 Task: Look for space in Thornton, United States from 5th June, 2023 to 16th June, 2023 for 2 adults in price range Rs.14000 to Rs.18000. Place can be entire place with 1  bedroom having 1 bed and 1 bathroom. Property type can be house, flat, guest house, hotel. Booking option can be shelf check-in. Required host language is English.
Action: Mouse moved to (527, 113)
Screenshot: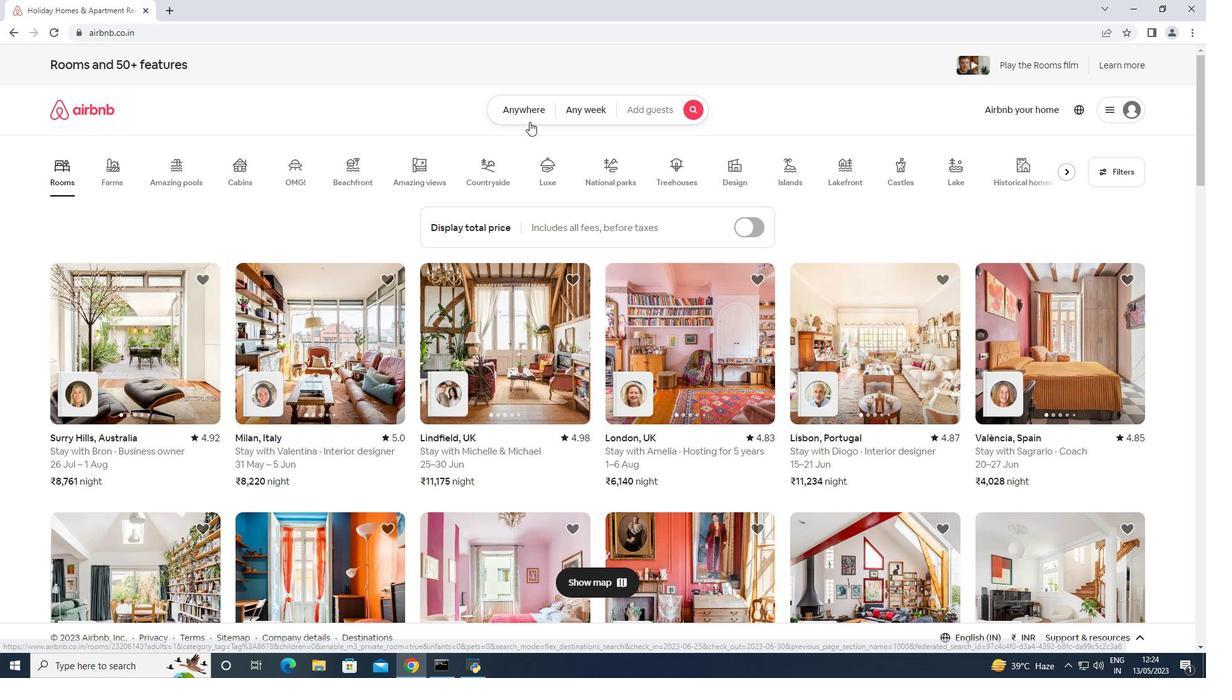 
Action: Mouse pressed left at (527, 113)
Screenshot: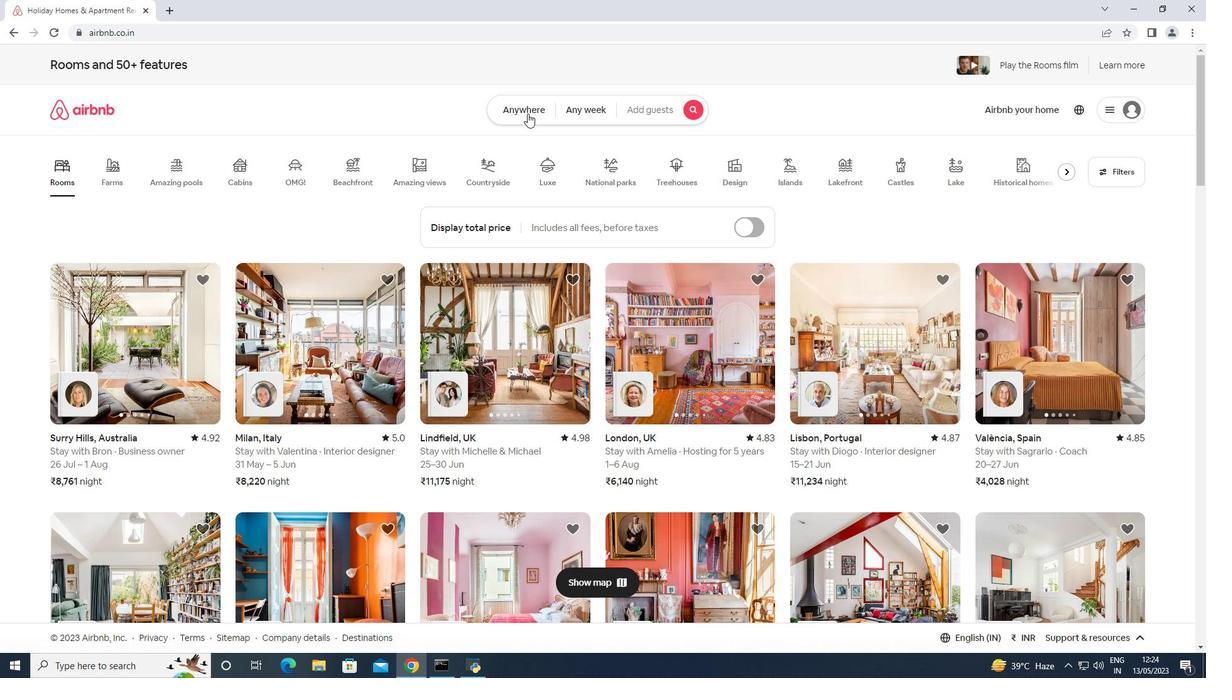 
Action: Mouse moved to (468, 152)
Screenshot: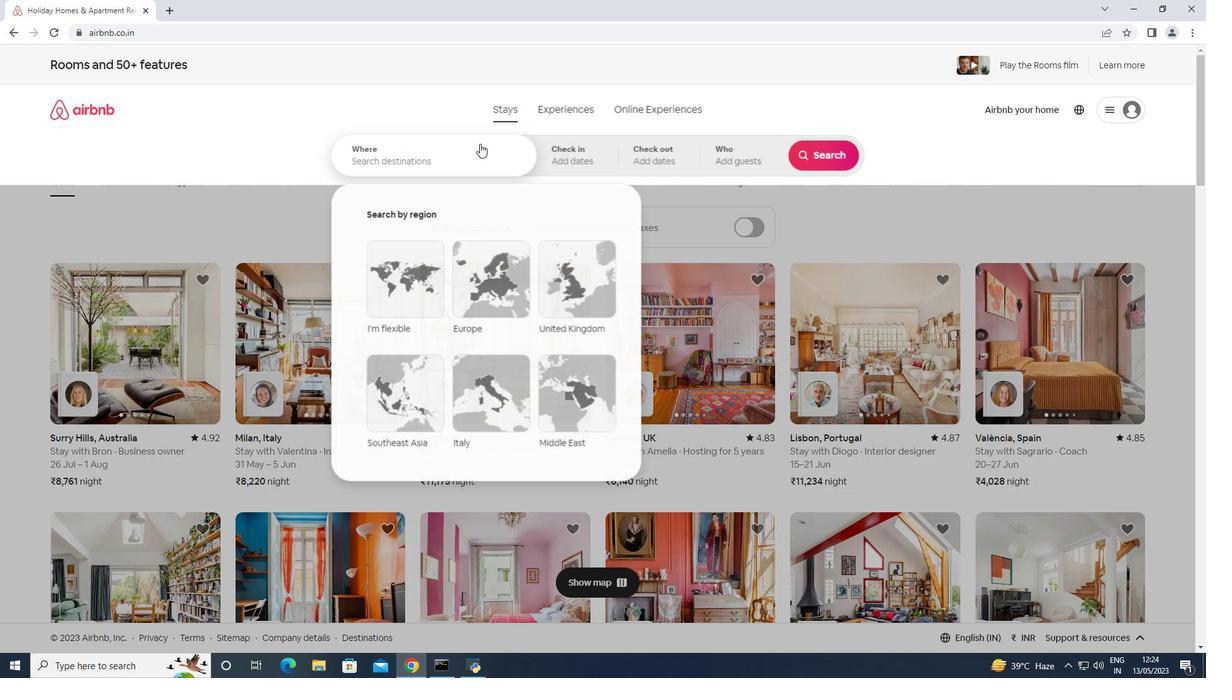
Action: Mouse pressed left at (468, 152)
Screenshot: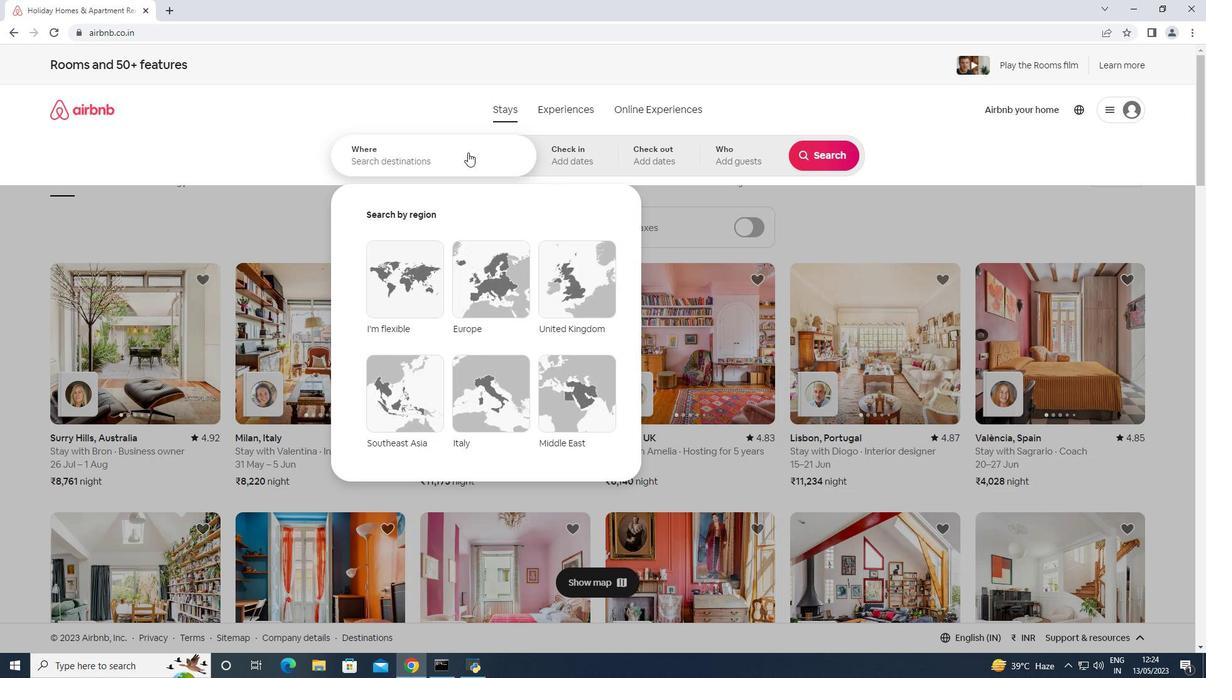 
Action: Key pressed <Key.shift>Tj<Key.backspace>hornton,<Key.space><Key.shift>United<Key.space><Key.shift>States<Key.enter>
Screenshot: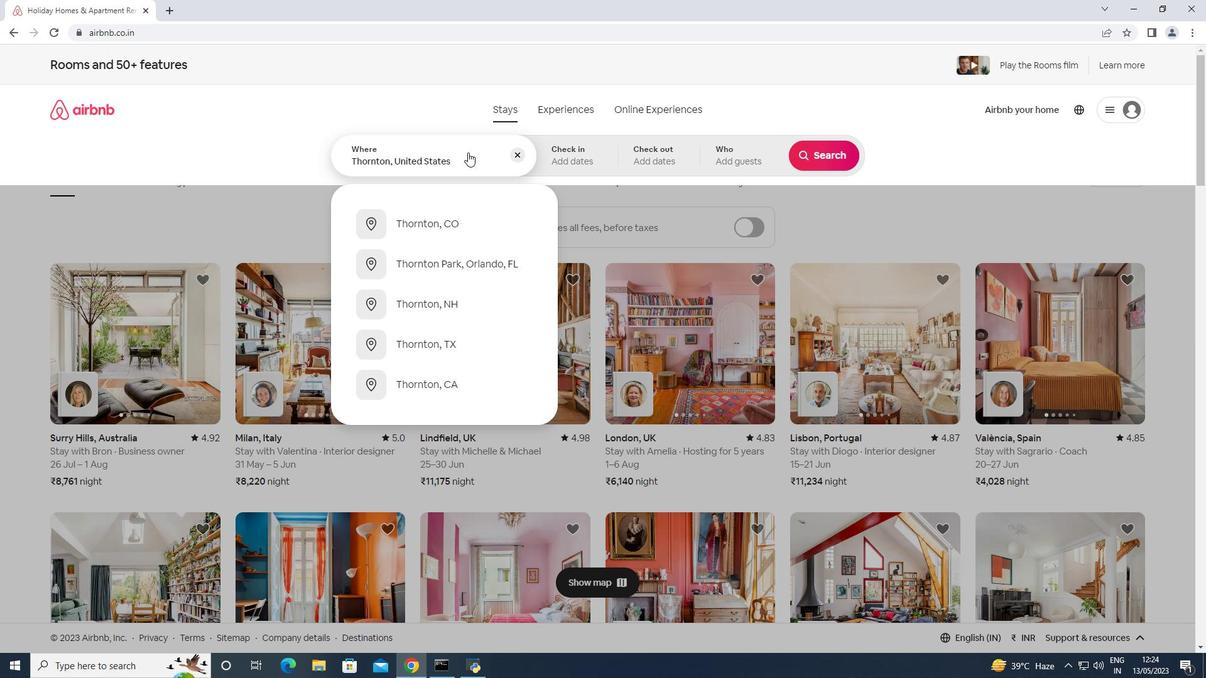 
Action: Mouse moved to (659, 339)
Screenshot: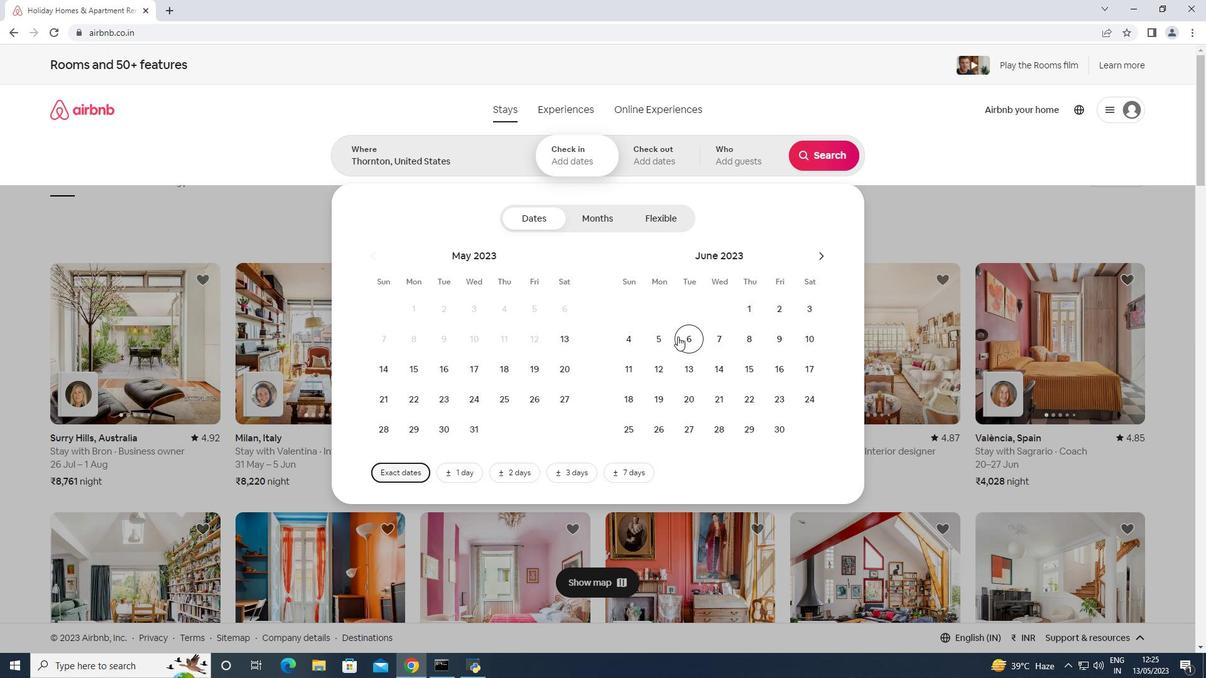 
Action: Mouse pressed left at (659, 339)
Screenshot: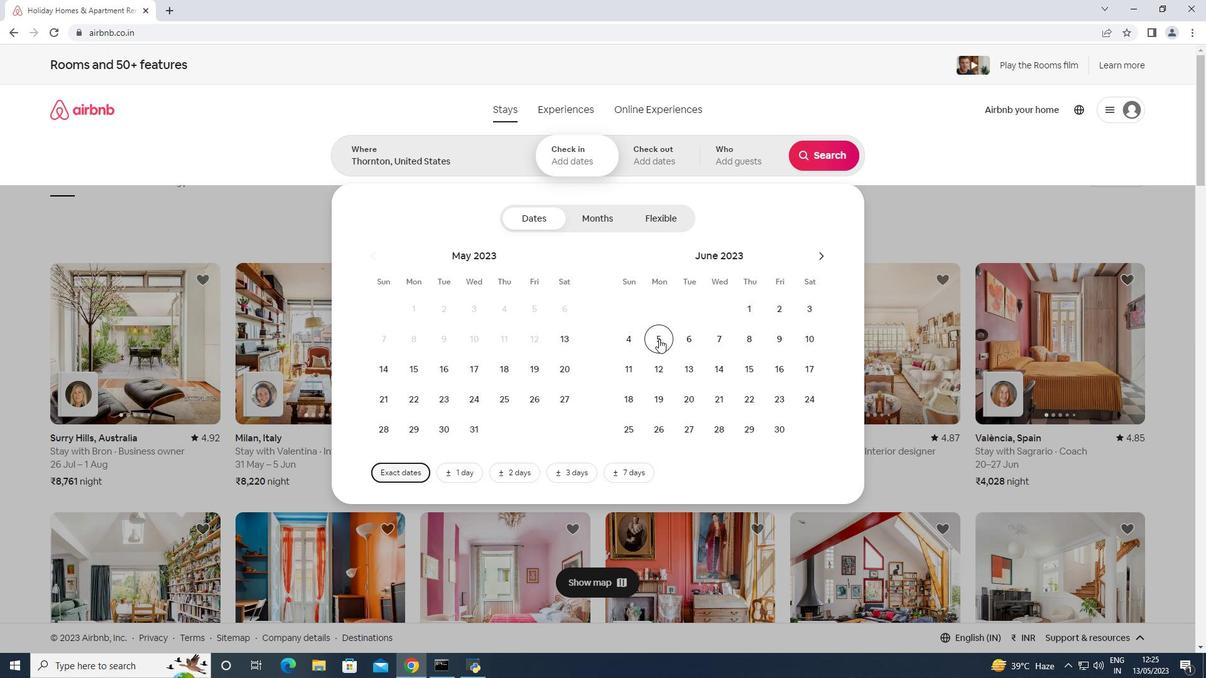 
Action: Mouse moved to (776, 367)
Screenshot: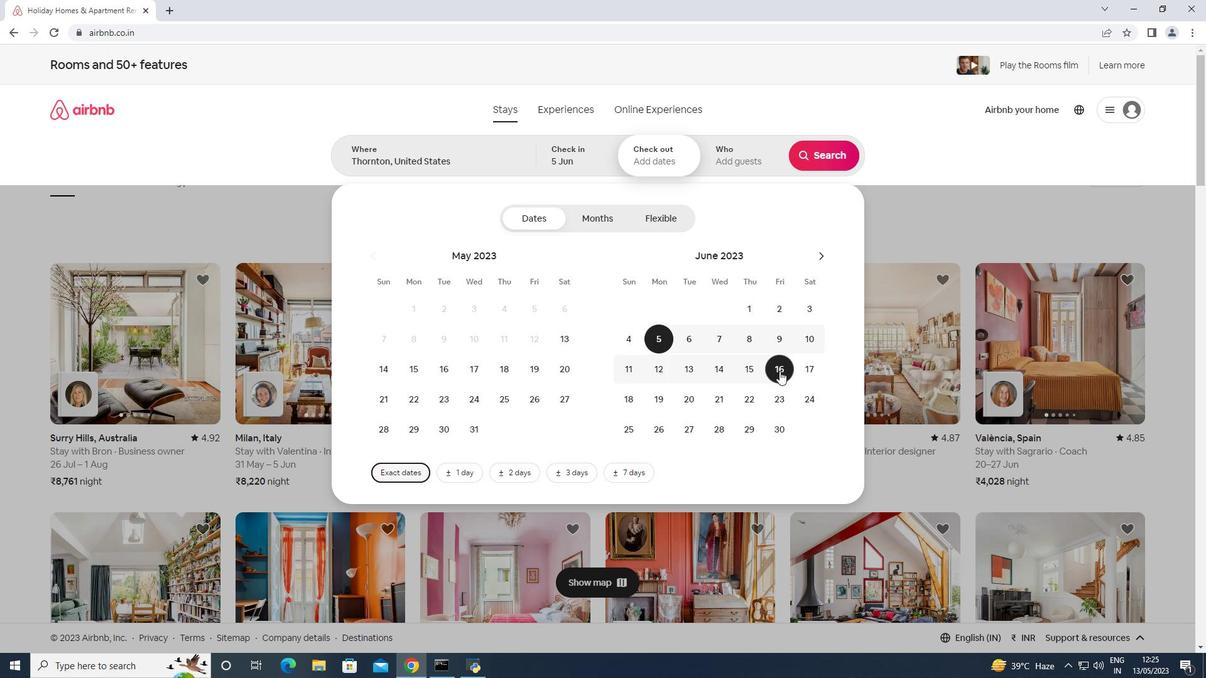 
Action: Mouse pressed left at (776, 367)
Screenshot: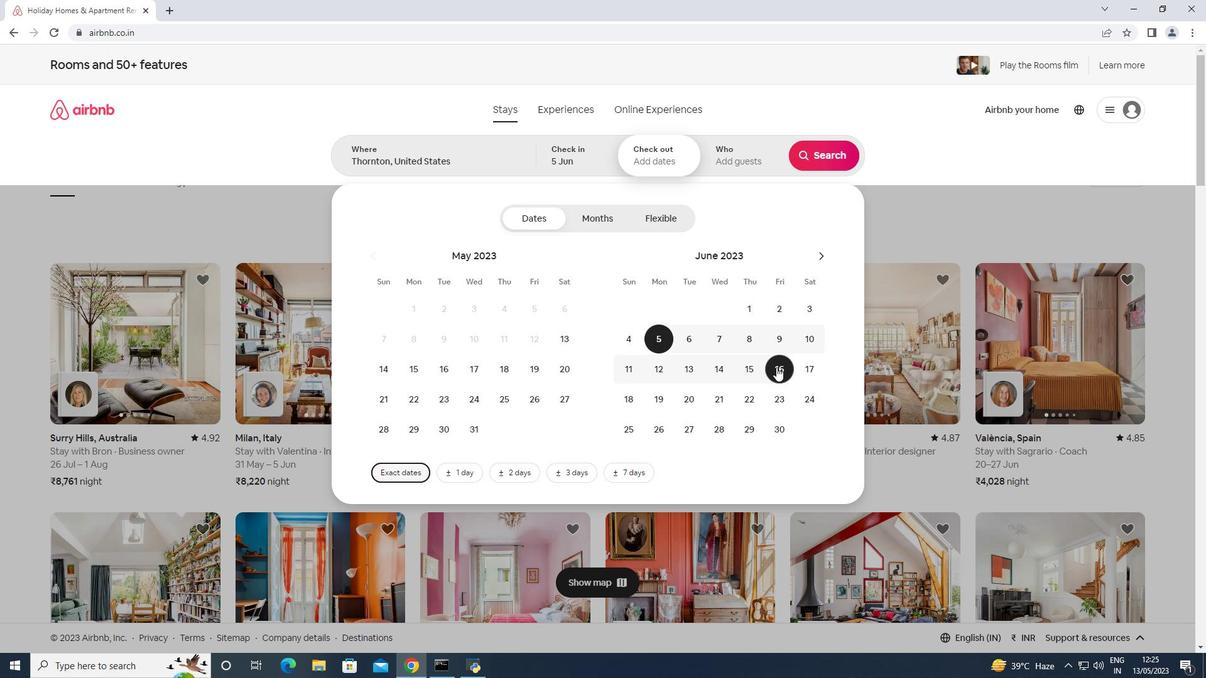 
Action: Mouse moved to (750, 167)
Screenshot: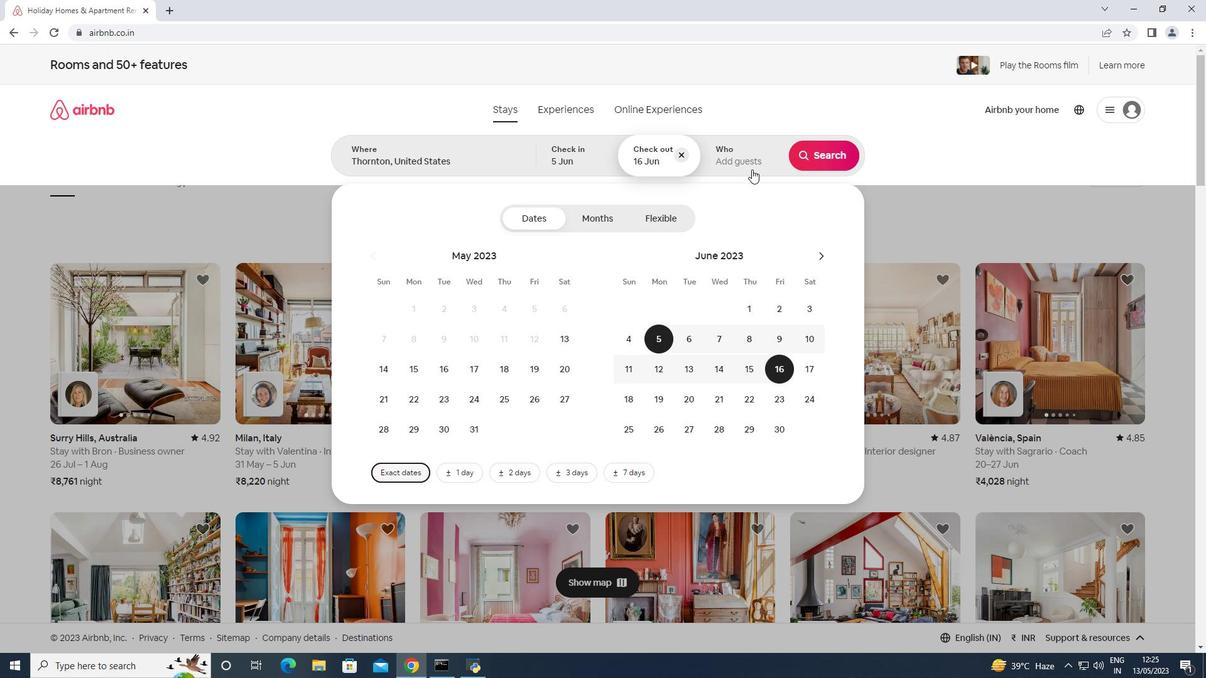 
Action: Mouse pressed left at (750, 167)
Screenshot: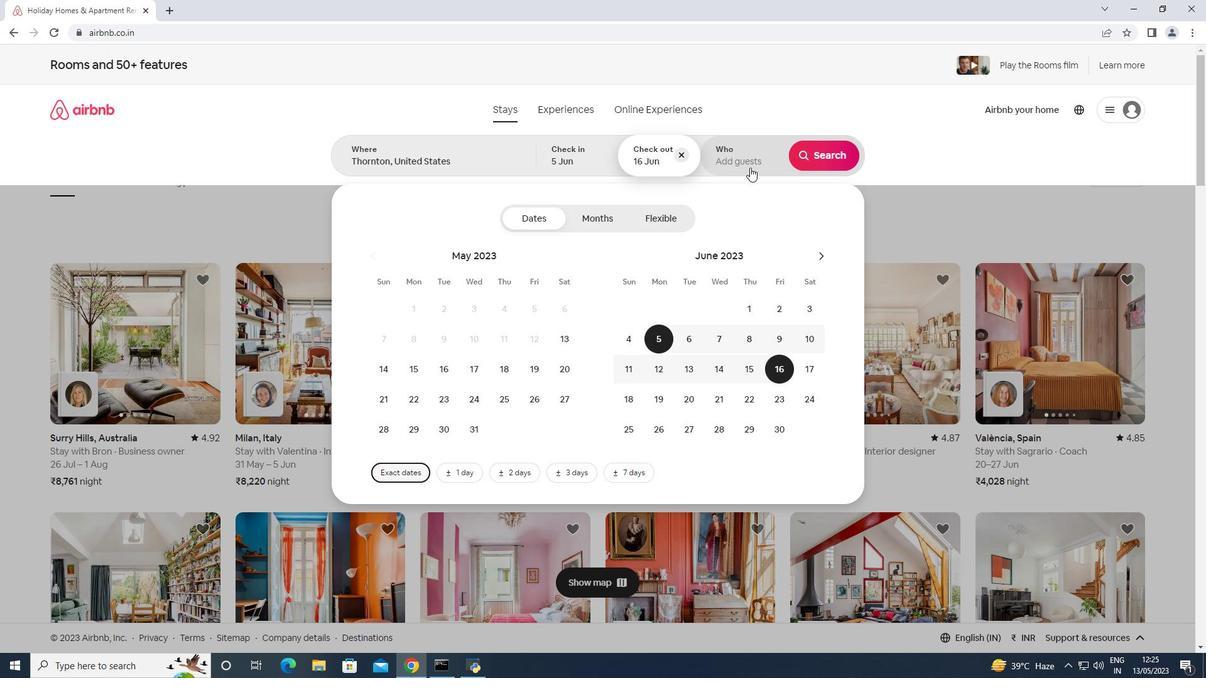 
Action: Mouse moved to (825, 222)
Screenshot: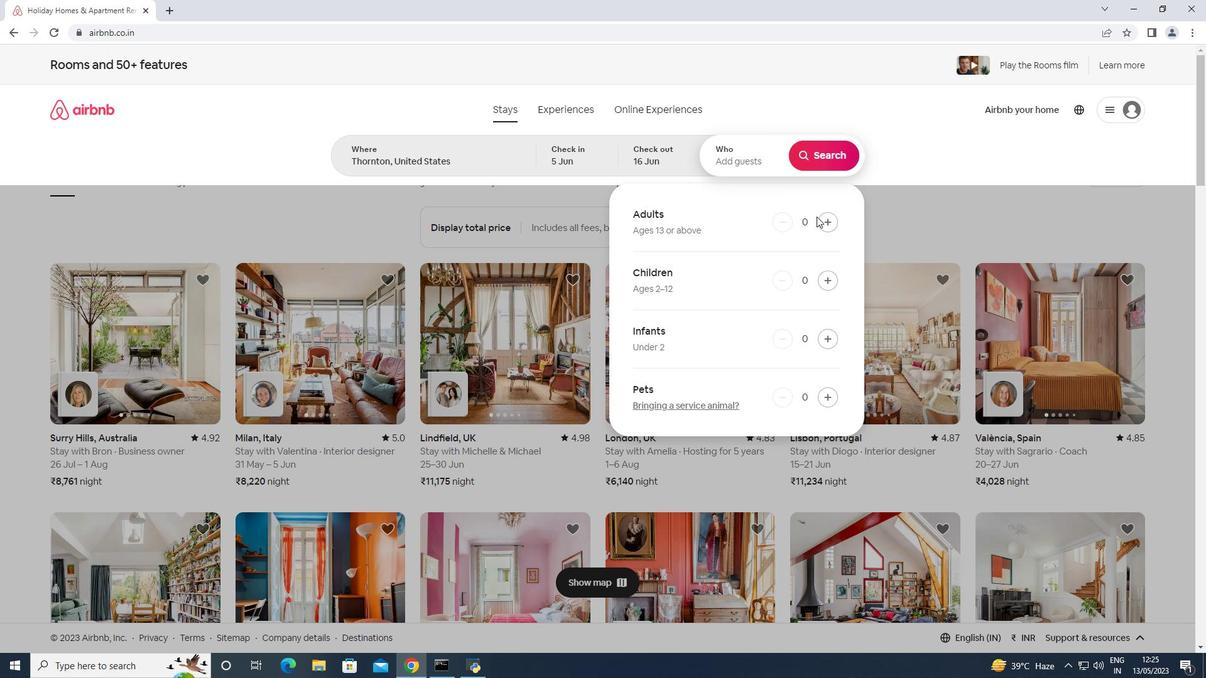 
Action: Mouse pressed left at (825, 222)
Screenshot: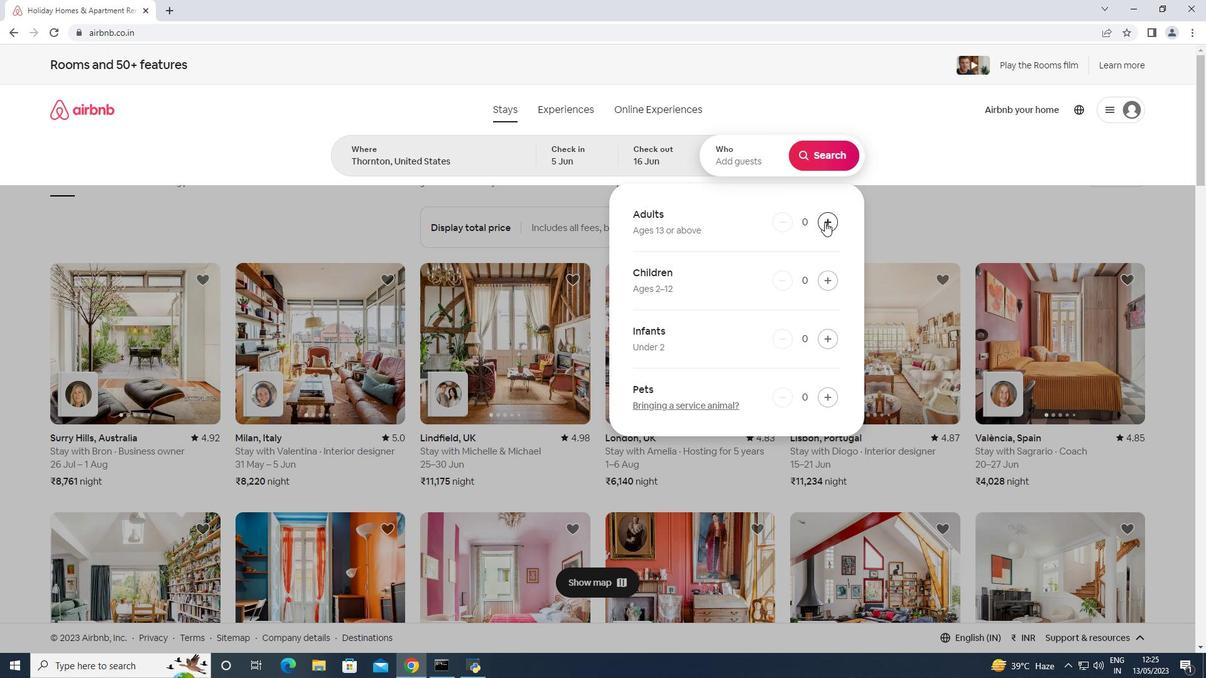 
Action: Mouse pressed left at (825, 222)
Screenshot: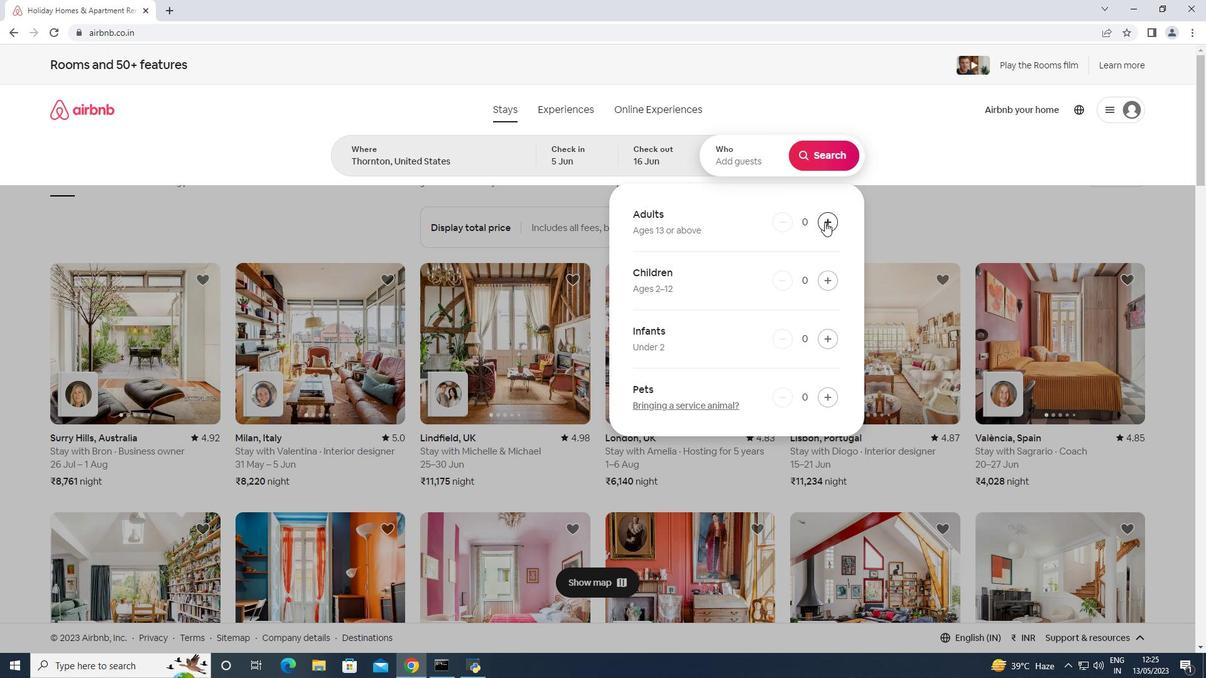 
Action: Mouse moved to (815, 155)
Screenshot: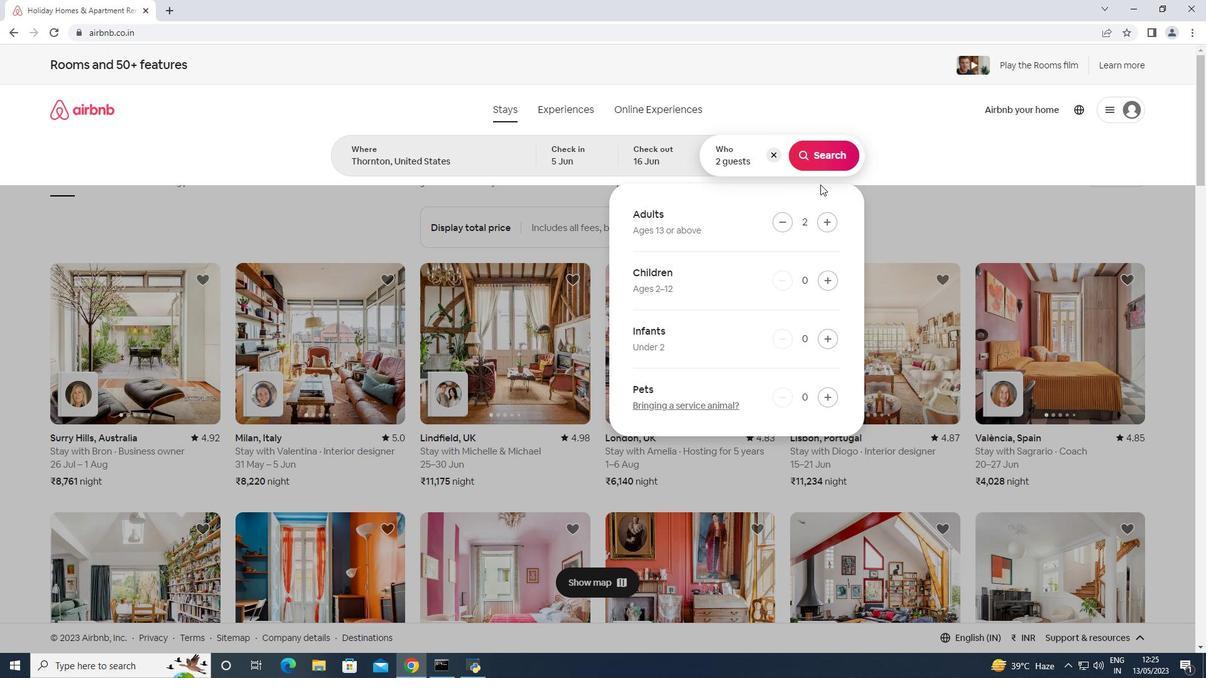 
Action: Mouse pressed left at (815, 155)
Screenshot: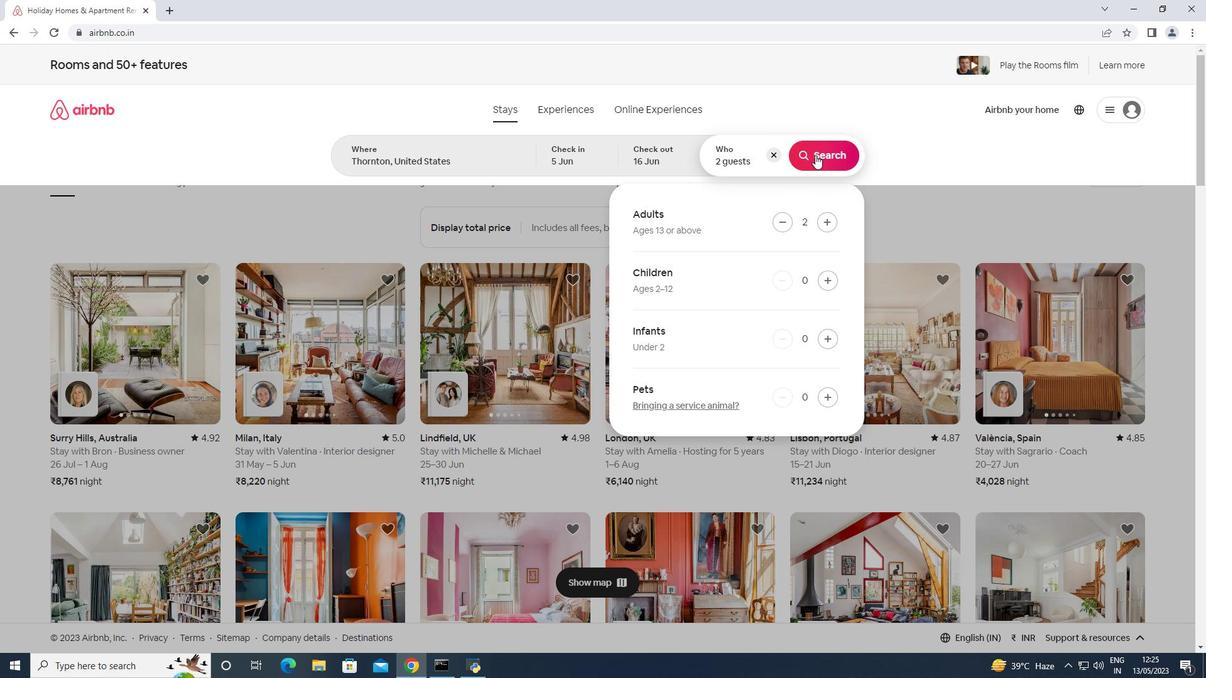 
Action: Mouse moved to (1138, 120)
Screenshot: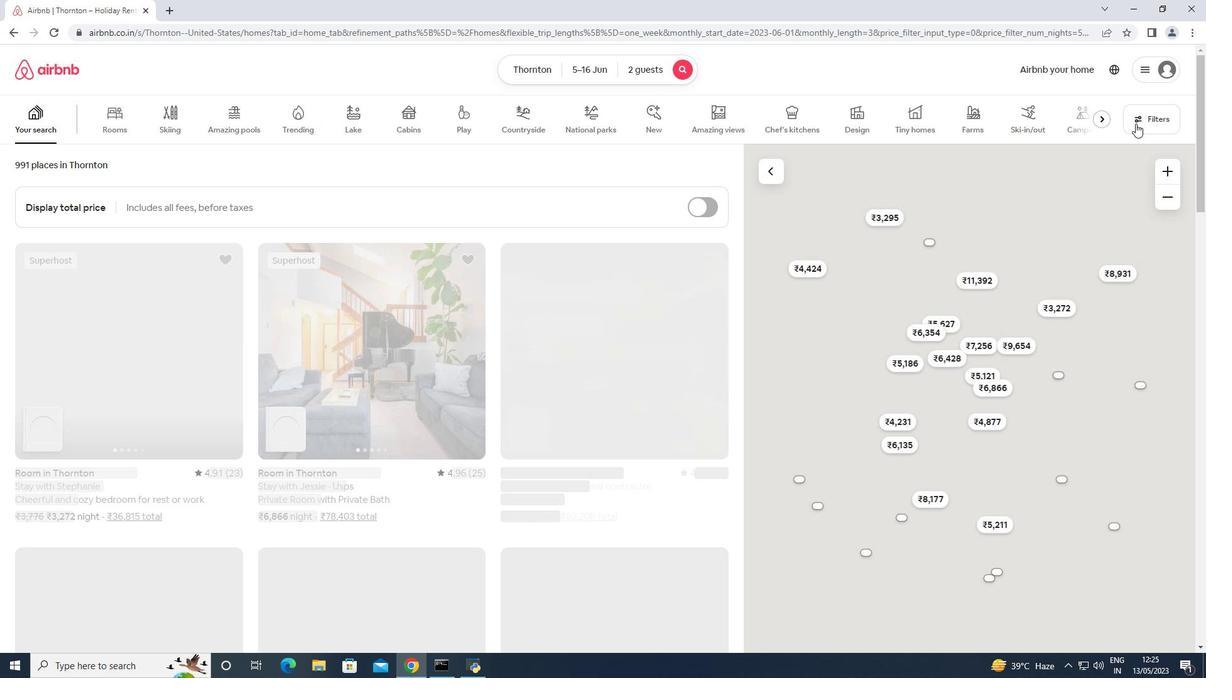 
Action: Mouse pressed left at (1138, 120)
Screenshot: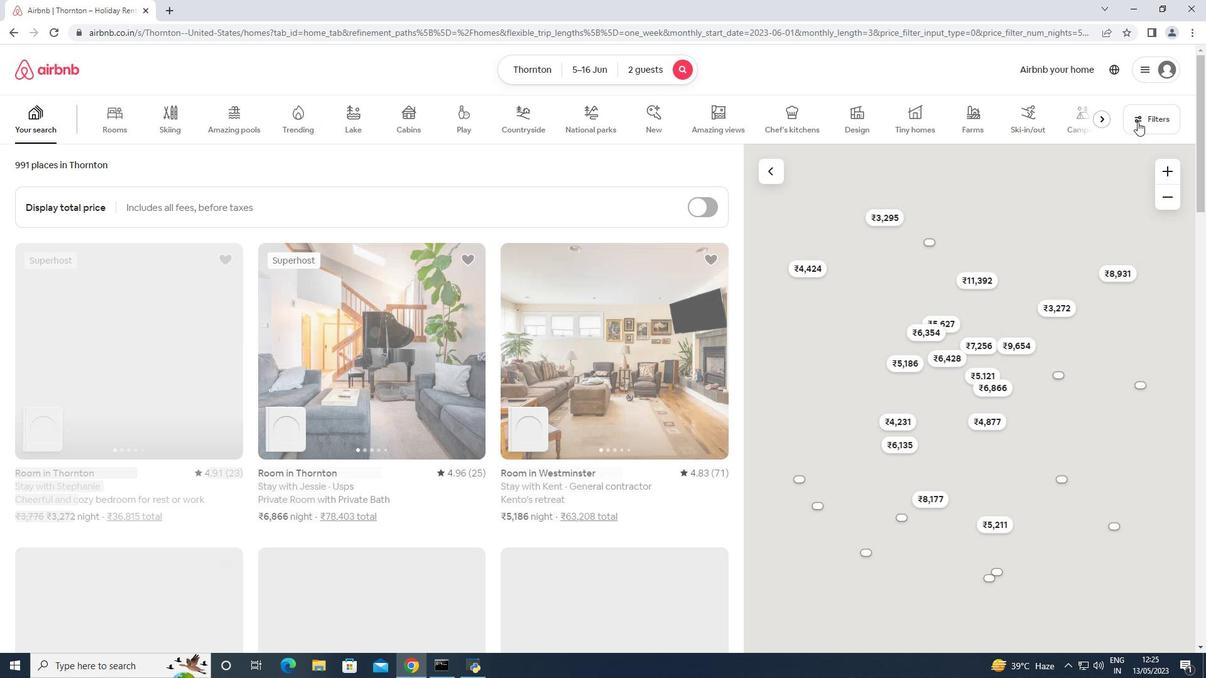 
Action: Mouse moved to (506, 421)
Screenshot: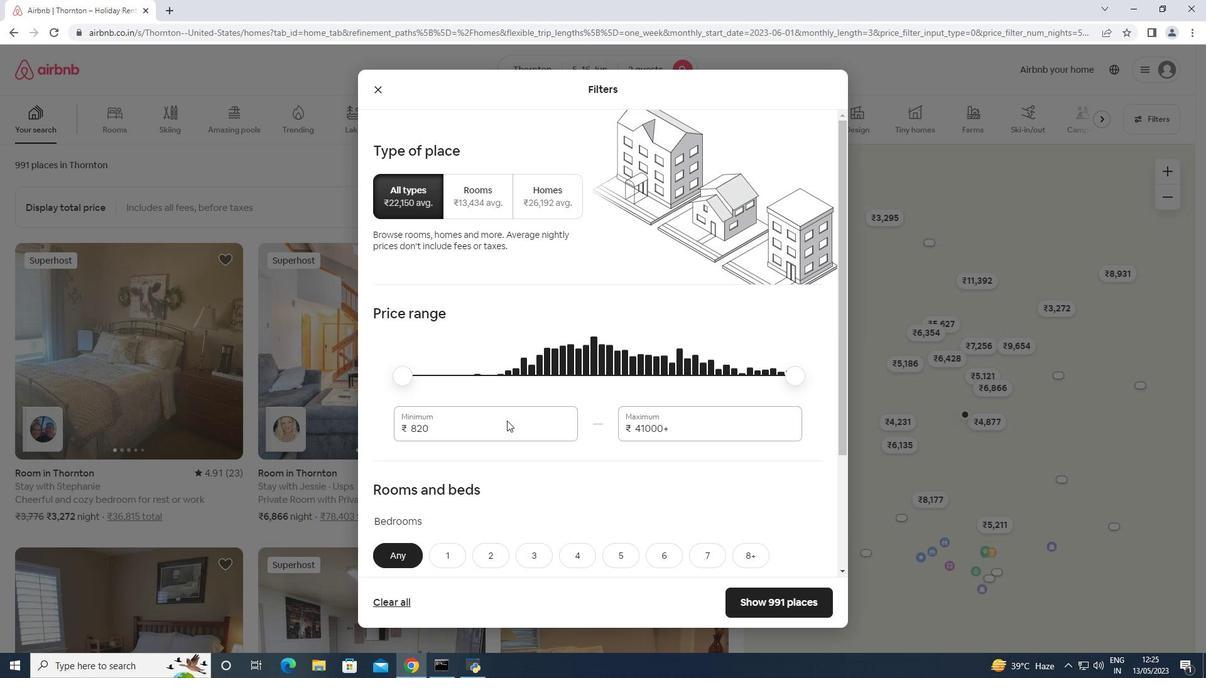 
Action: Mouse pressed left at (506, 421)
Screenshot: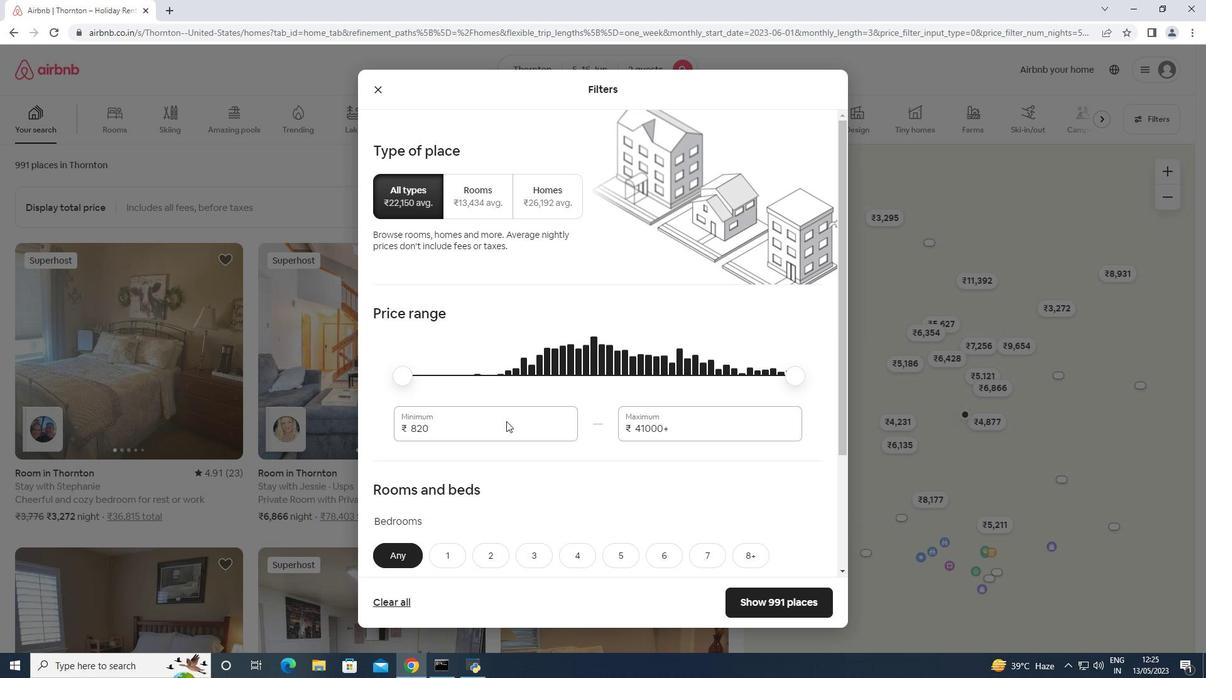 
Action: Mouse moved to (506, 421)
Screenshot: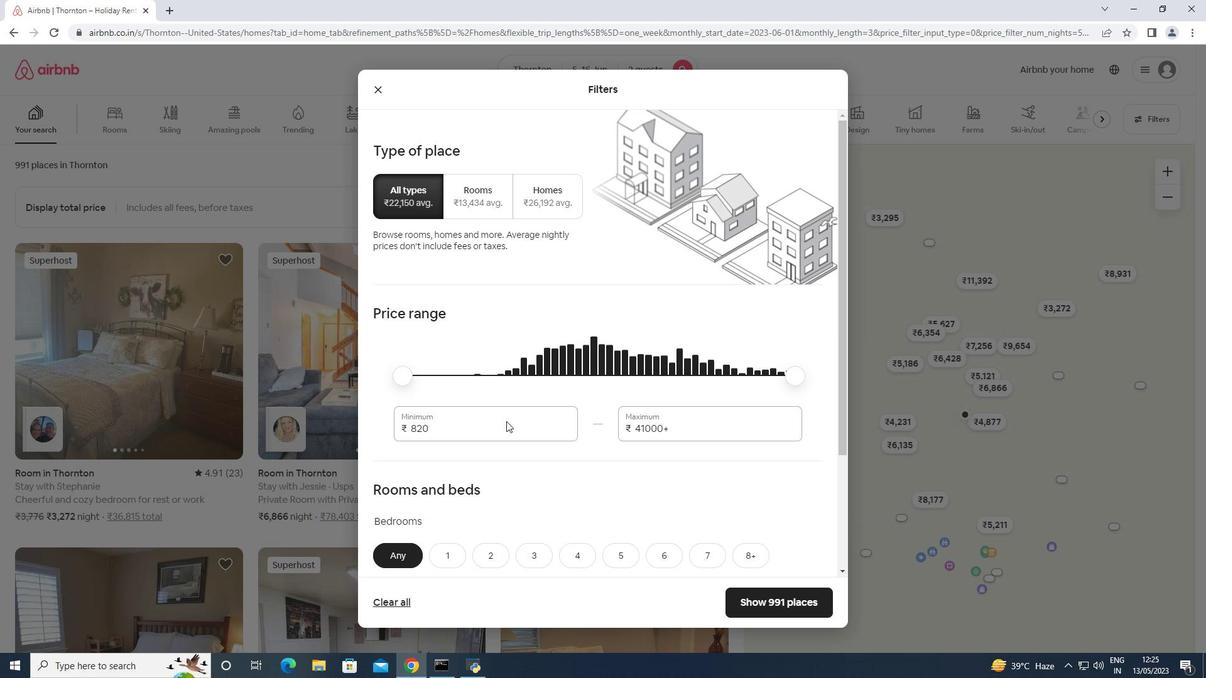 
Action: Mouse pressed left at (506, 421)
Screenshot: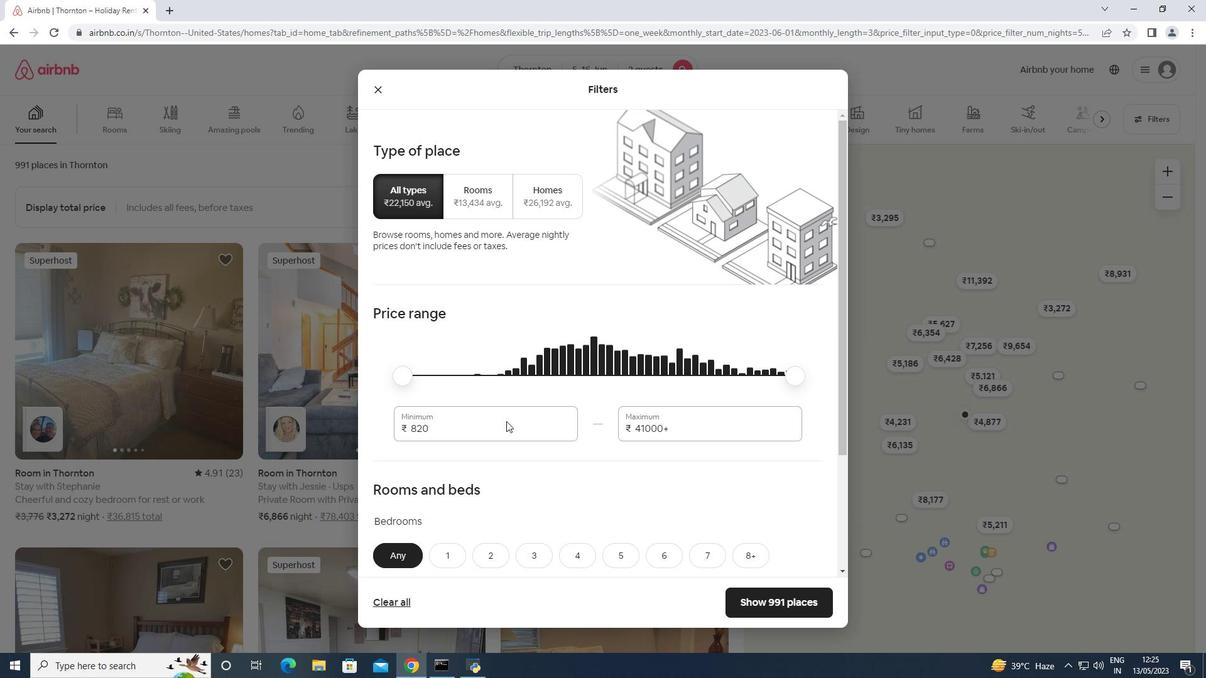
Action: Key pressed <Key.backspace><Key.backspace><Key.backspace>14000<Key.tab>18000
Screenshot: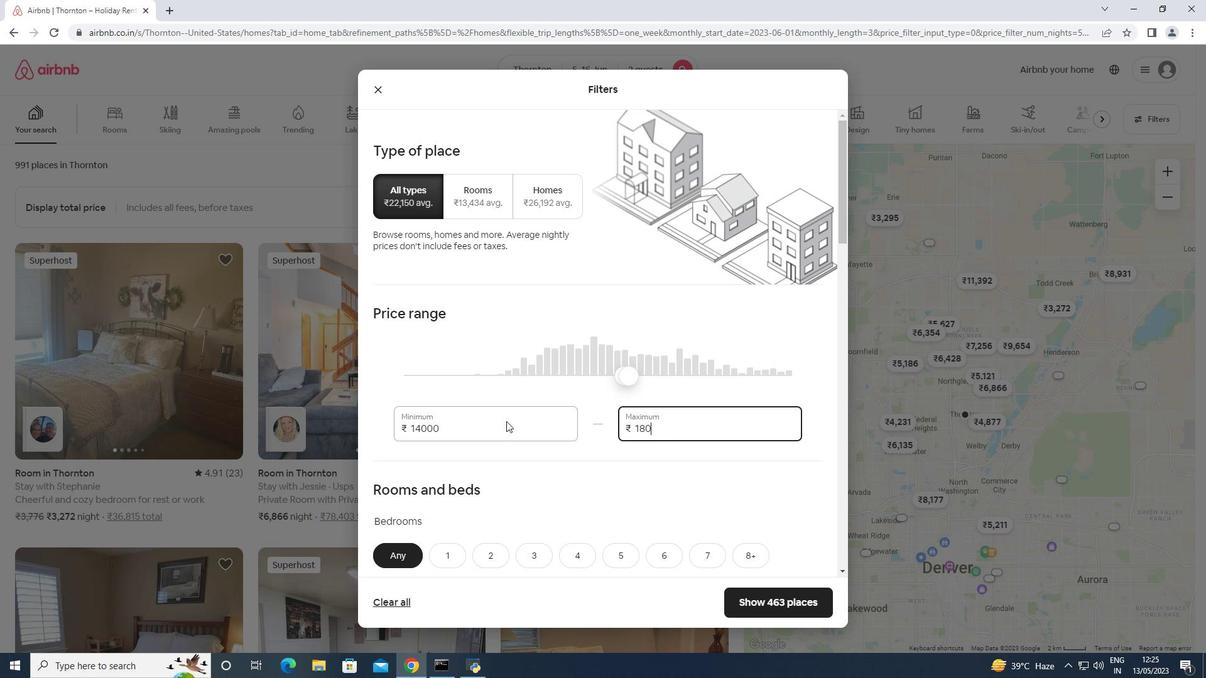 
Action: Mouse moved to (504, 416)
Screenshot: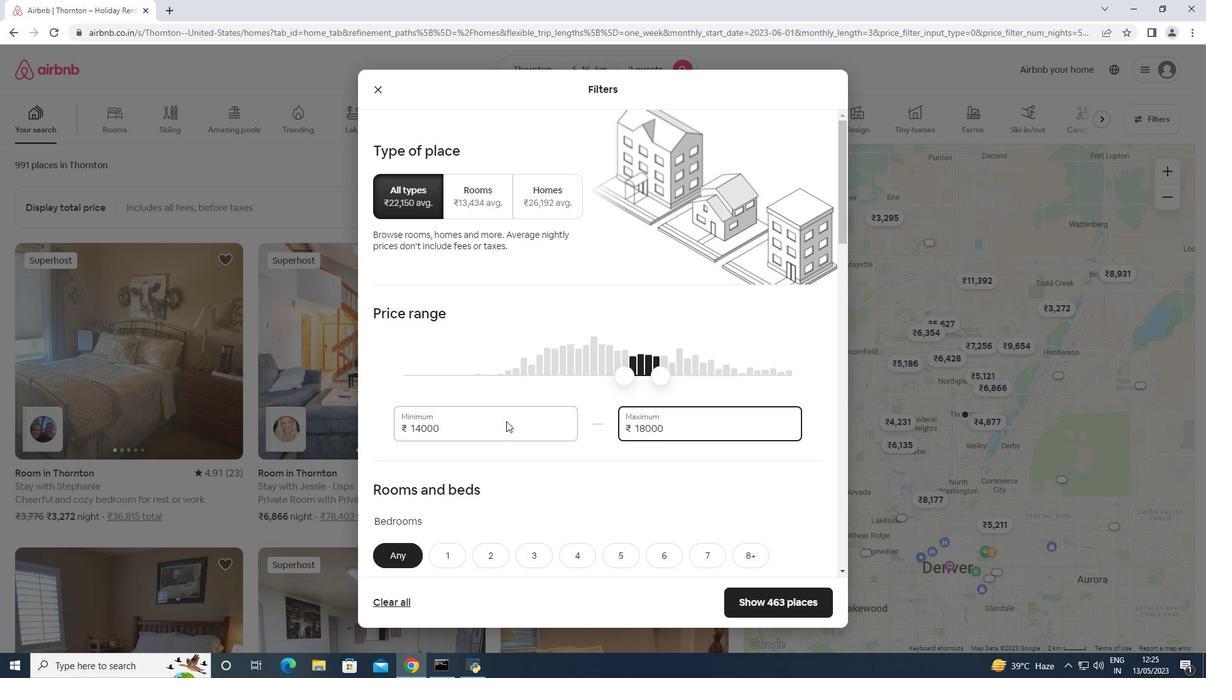 
Action: Mouse scrolled (504, 416) with delta (0, 0)
Screenshot: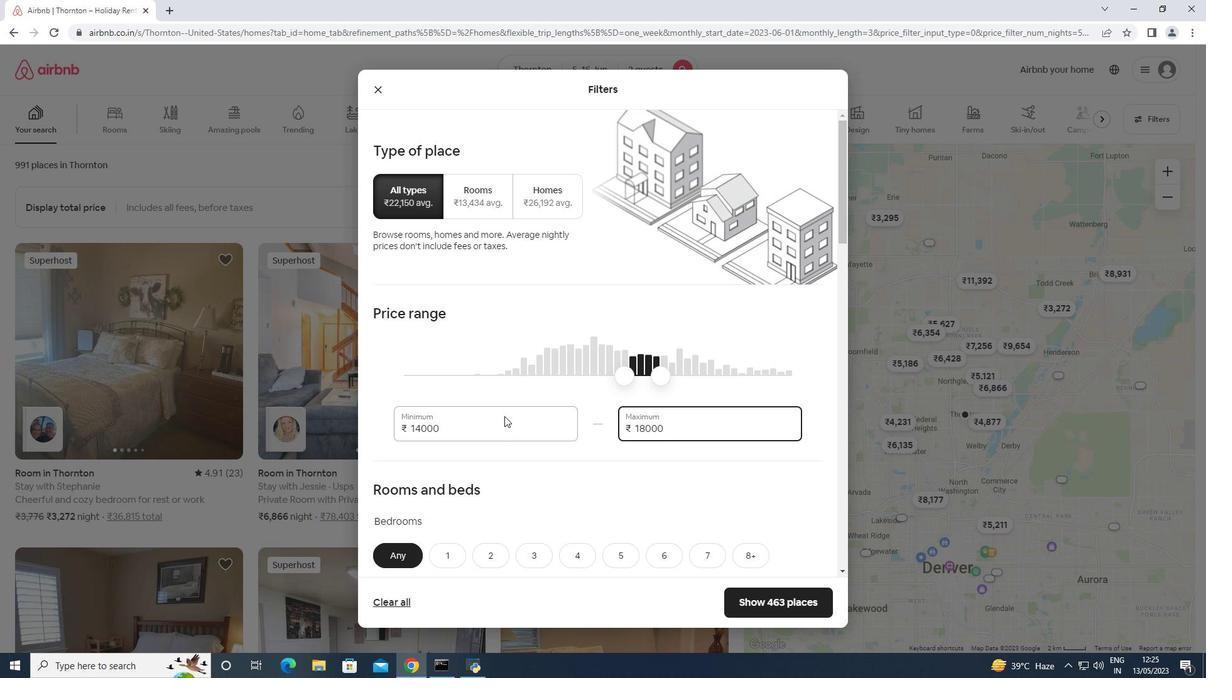 
Action: Mouse scrolled (504, 416) with delta (0, 0)
Screenshot: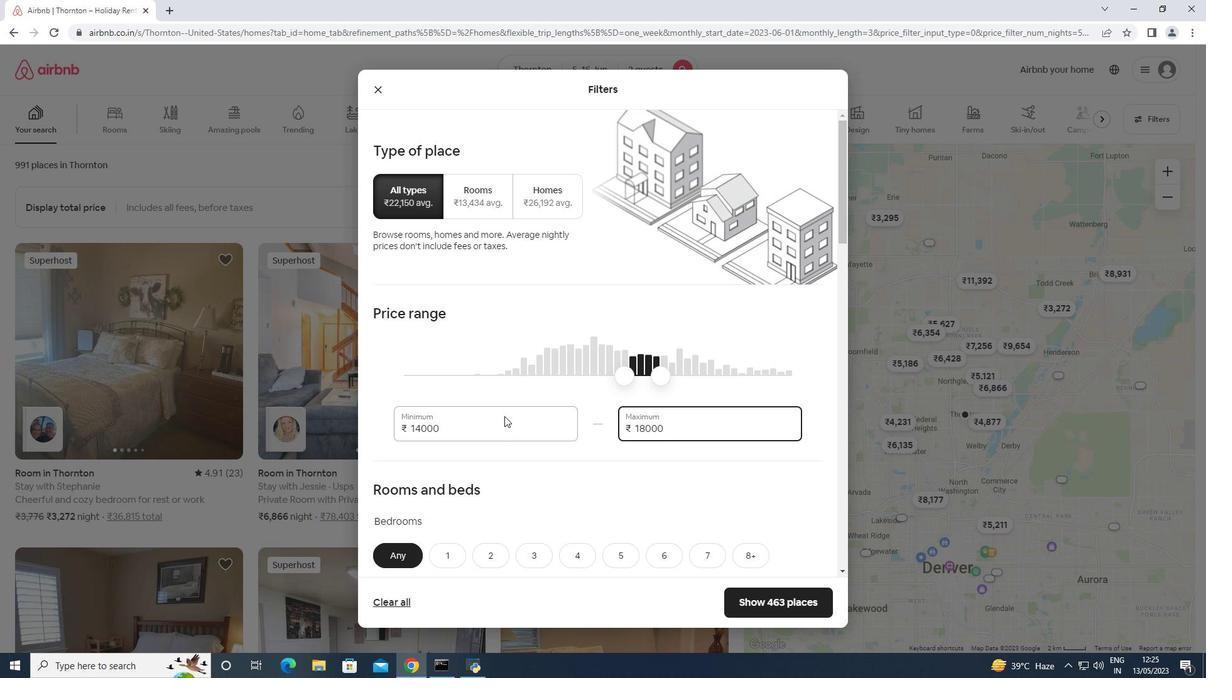 
Action: Mouse scrolled (504, 416) with delta (0, 0)
Screenshot: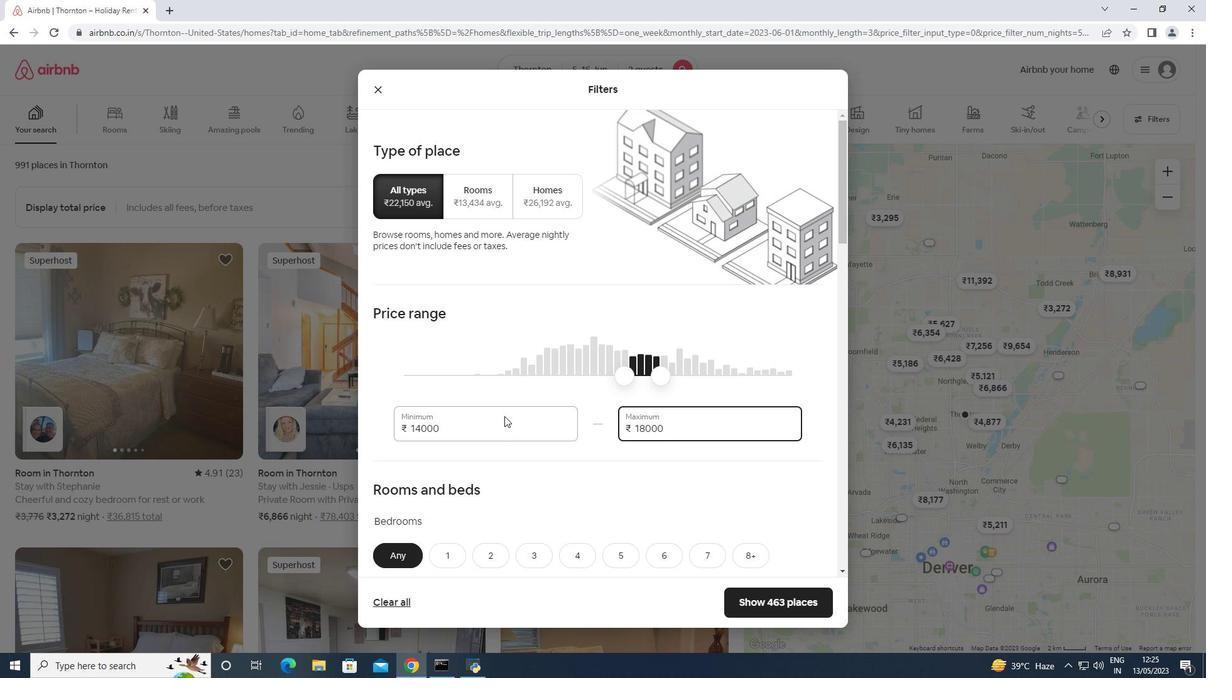 
Action: Mouse scrolled (504, 416) with delta (0, 0)
Screenshot: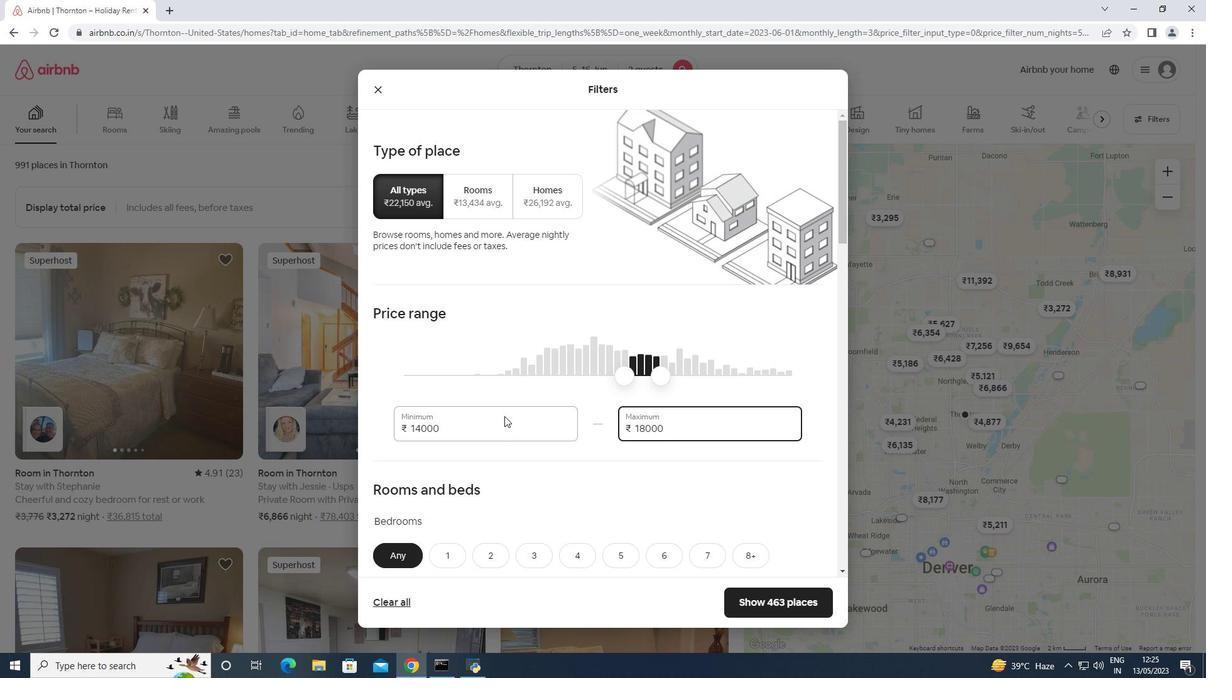 
Action: Mouse scrolled (504, 416) with delta (0, 0)
Screenshot: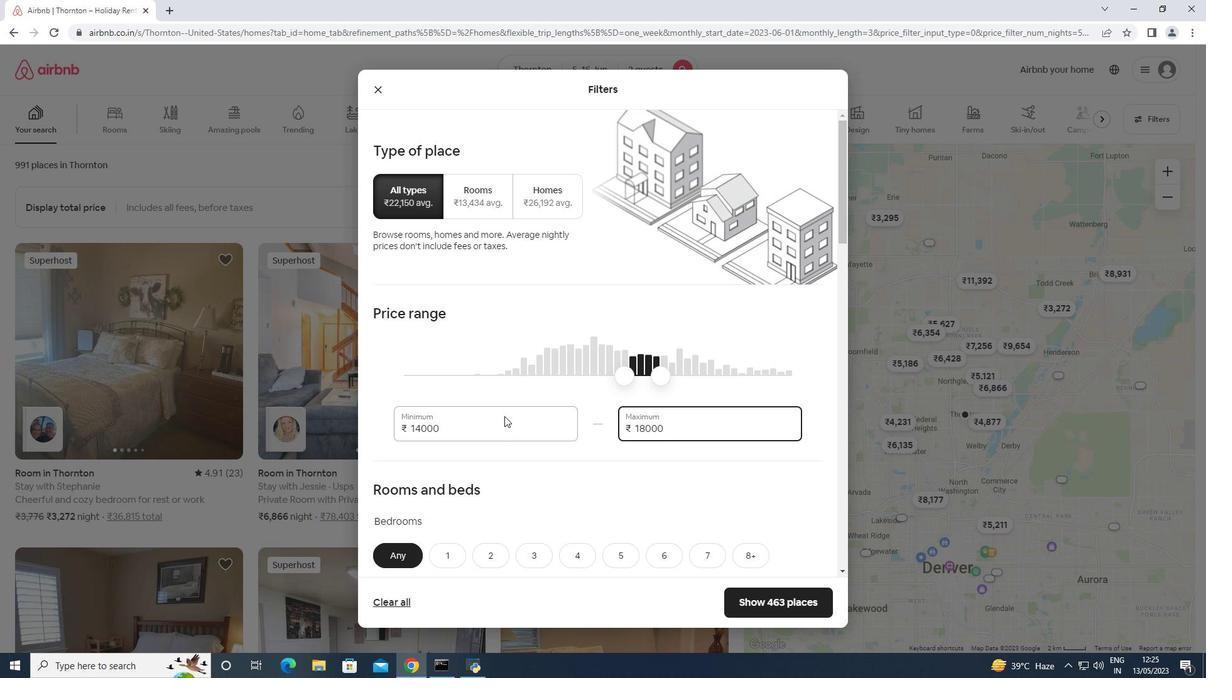
Action: Mouse moved to (441, 244)
Screenshot: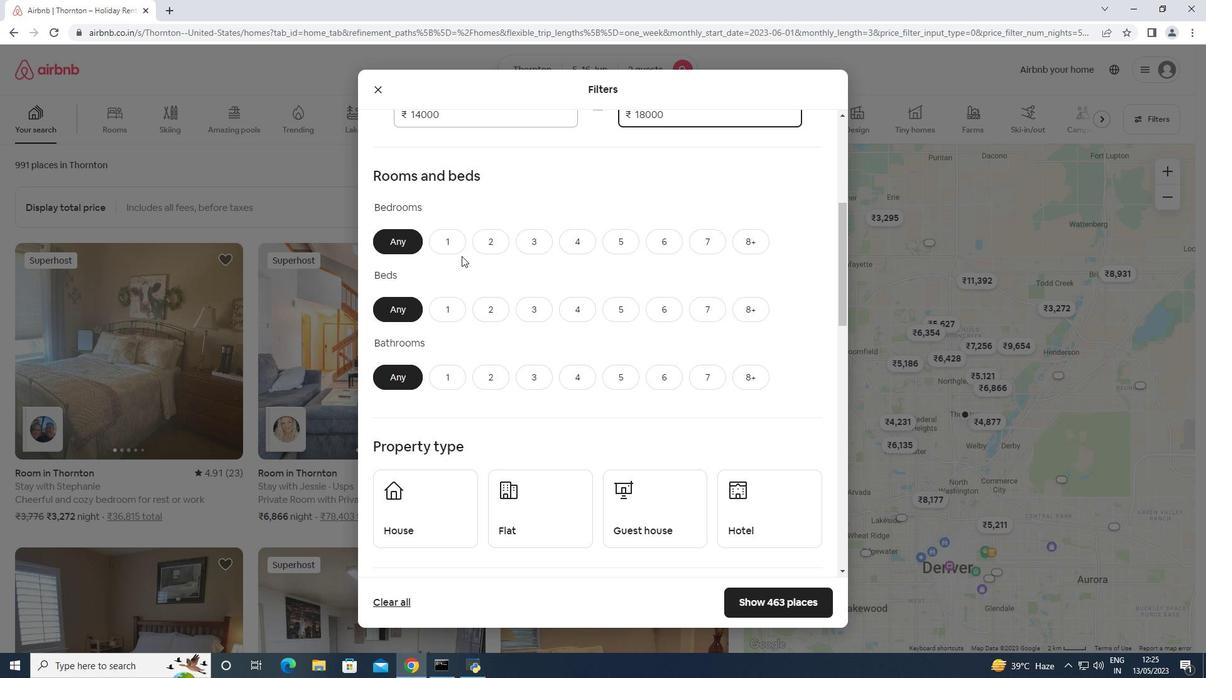 
Action: Mouse pressed left at (441, 244)
Screenshot: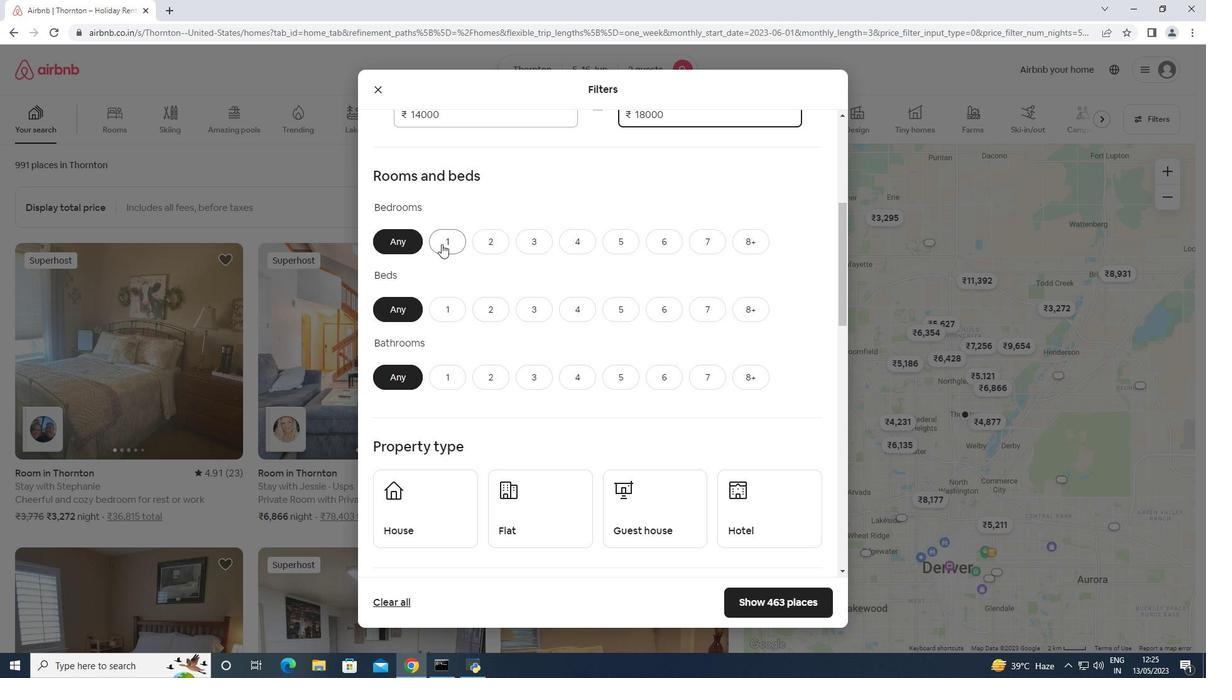 
Action: Mouse moved to (448, 307)
Screenshot: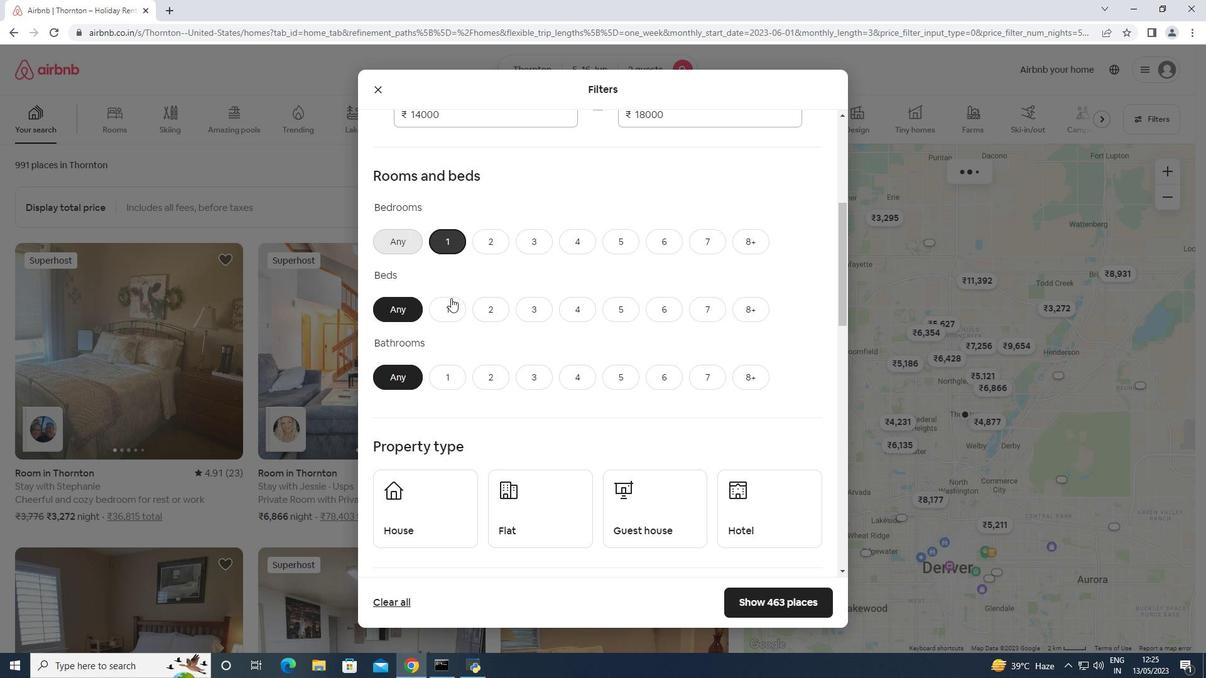 
Action: Mouse pressed left at (448, 307)
Screenshot: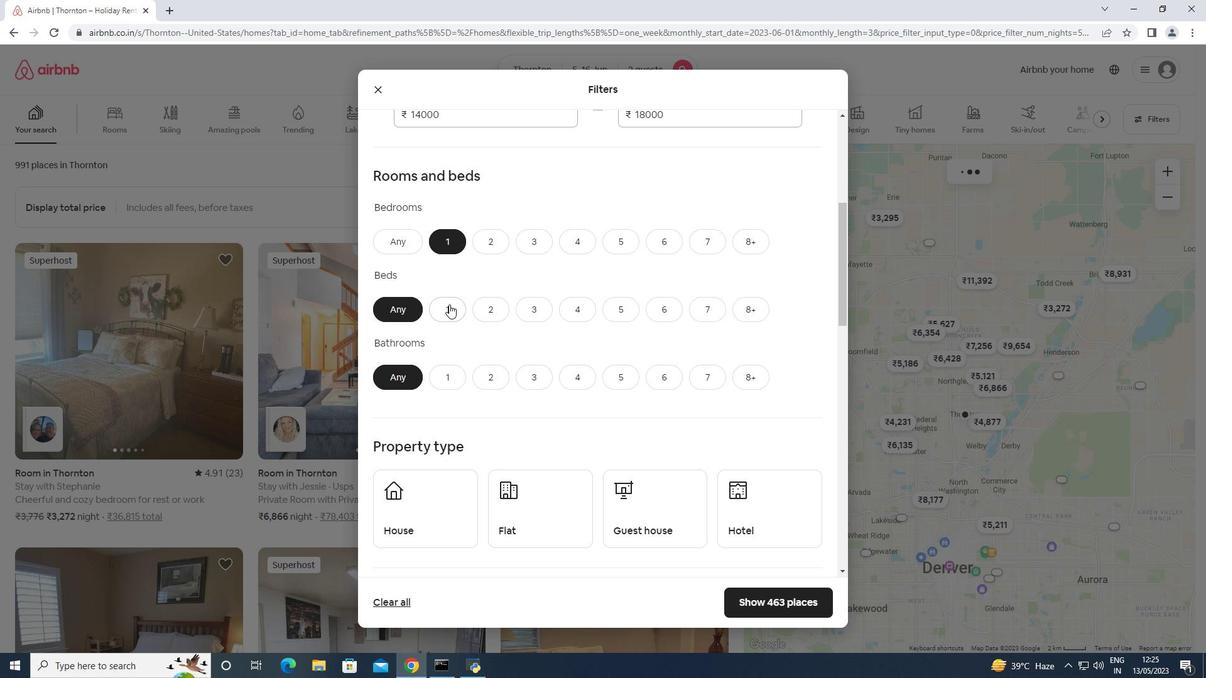 
Action: Mouse moved to (451, 377)
Screenshot: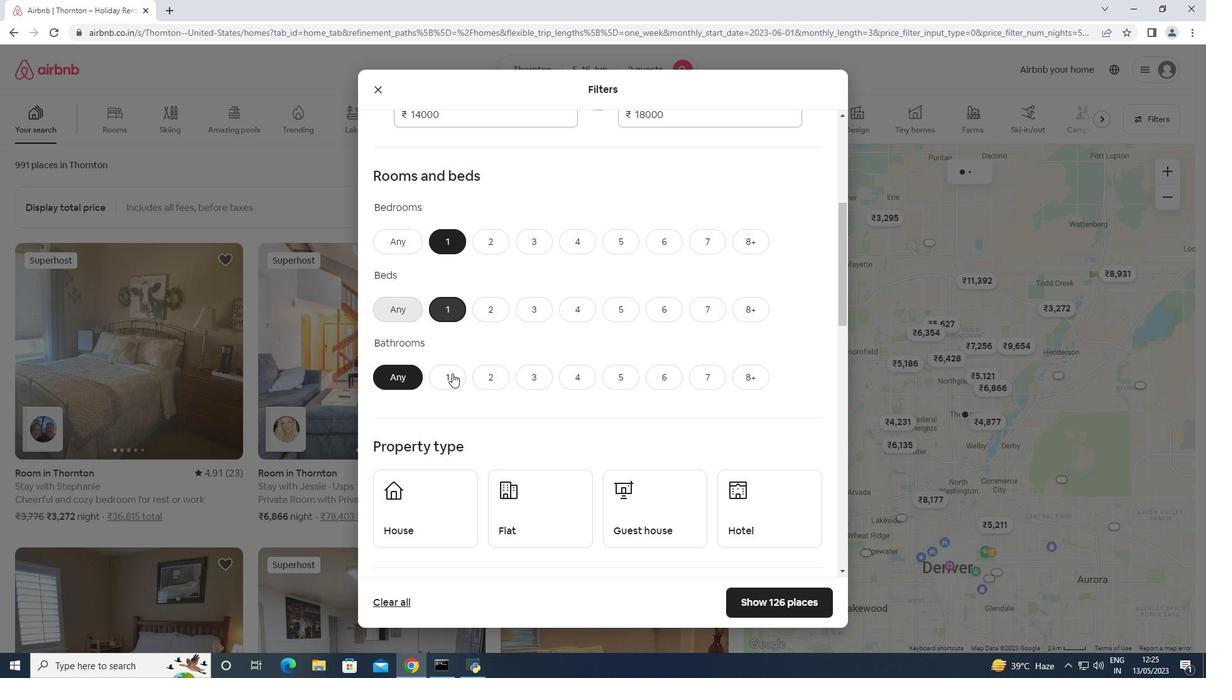 
Action: Mouse pressed left at (451, 377)
Screenshot: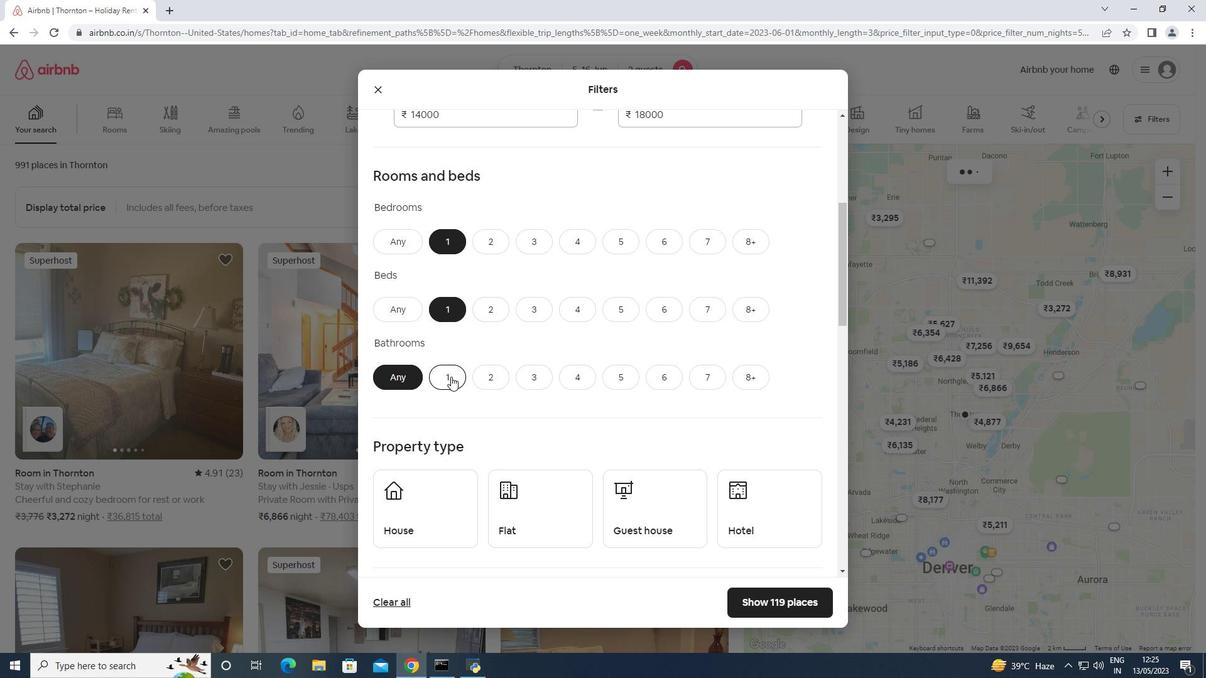 
Action: Mouse moved to (451, 367)
Screenshot: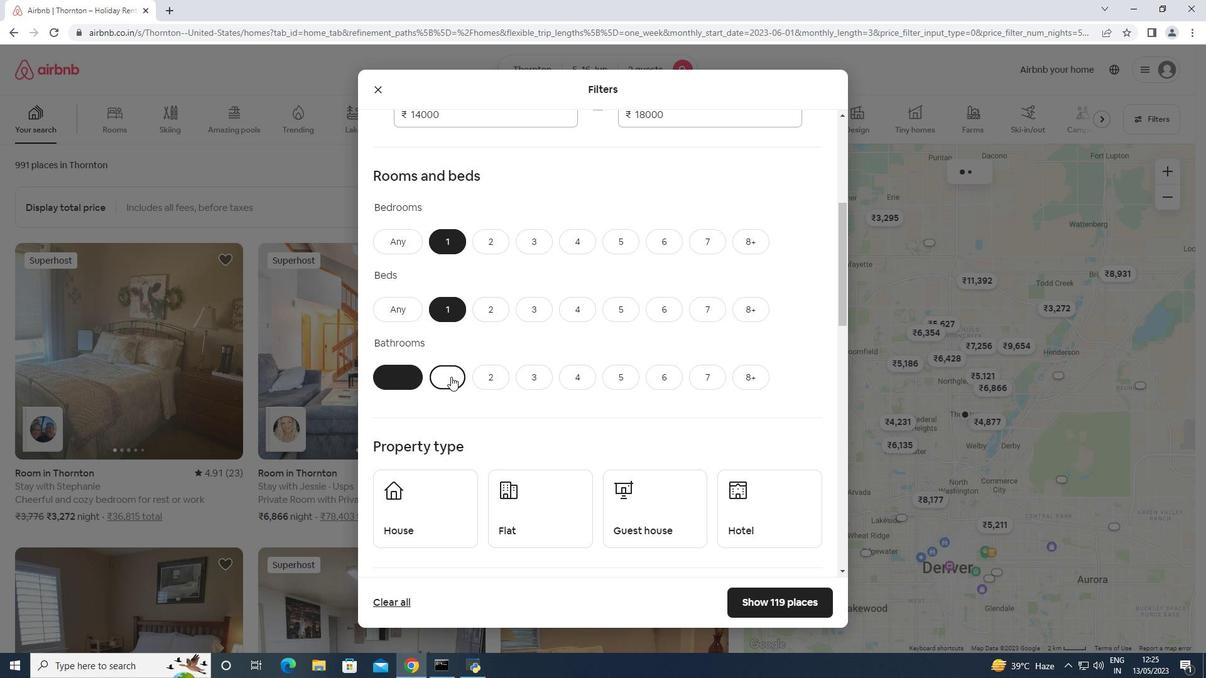 
Action: Mouse scrolled (451, 367) with delta (0, 0)
Screenshot: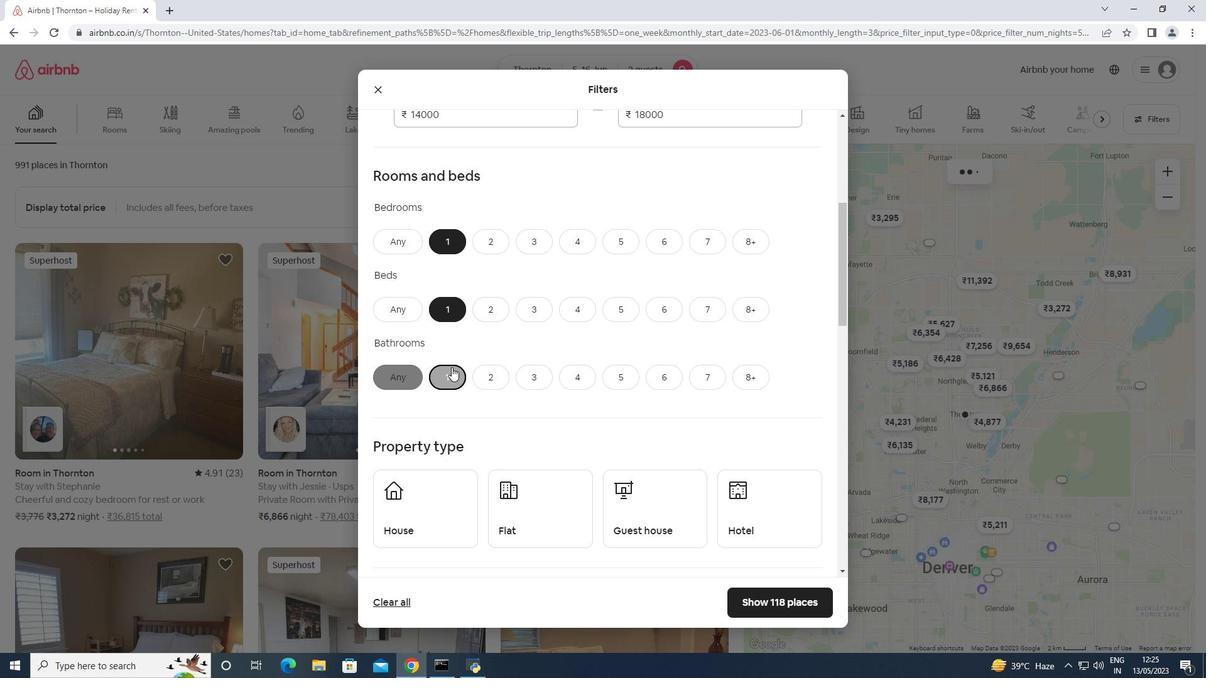 
Action: Mouse scrolled (451, 367) with delta (0, 0)
Screenshot: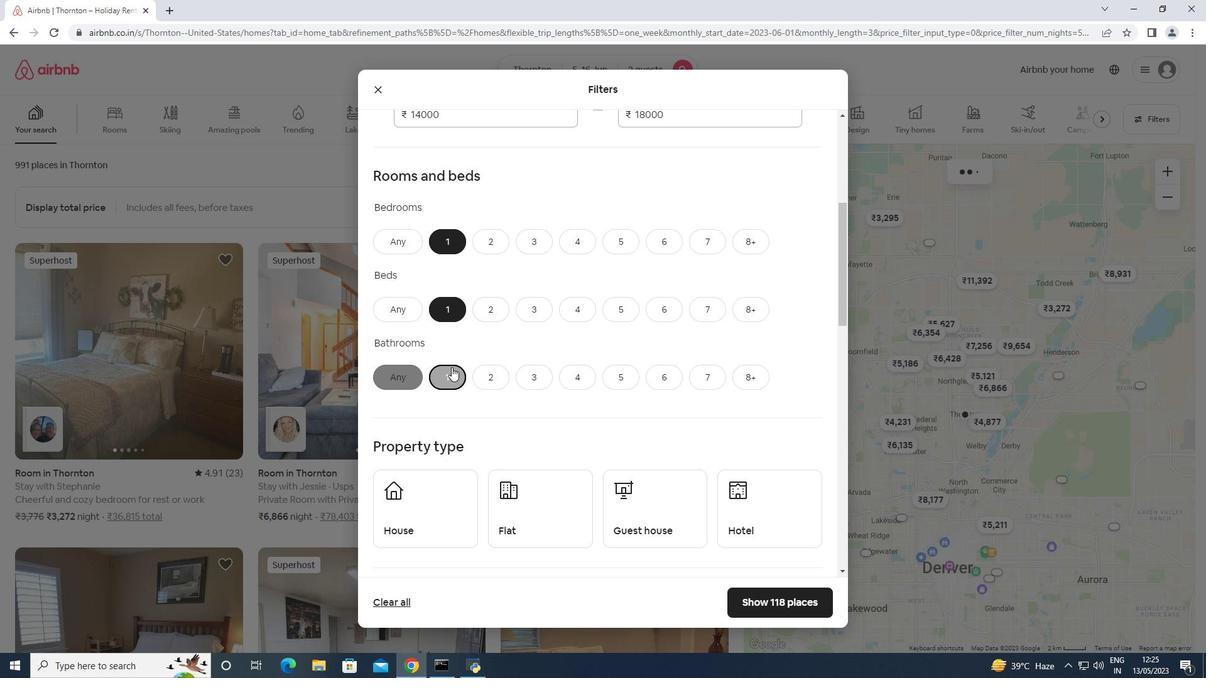 
Action: Mouse scrolled (451, 367) with delta (0, 0)
Screenshot: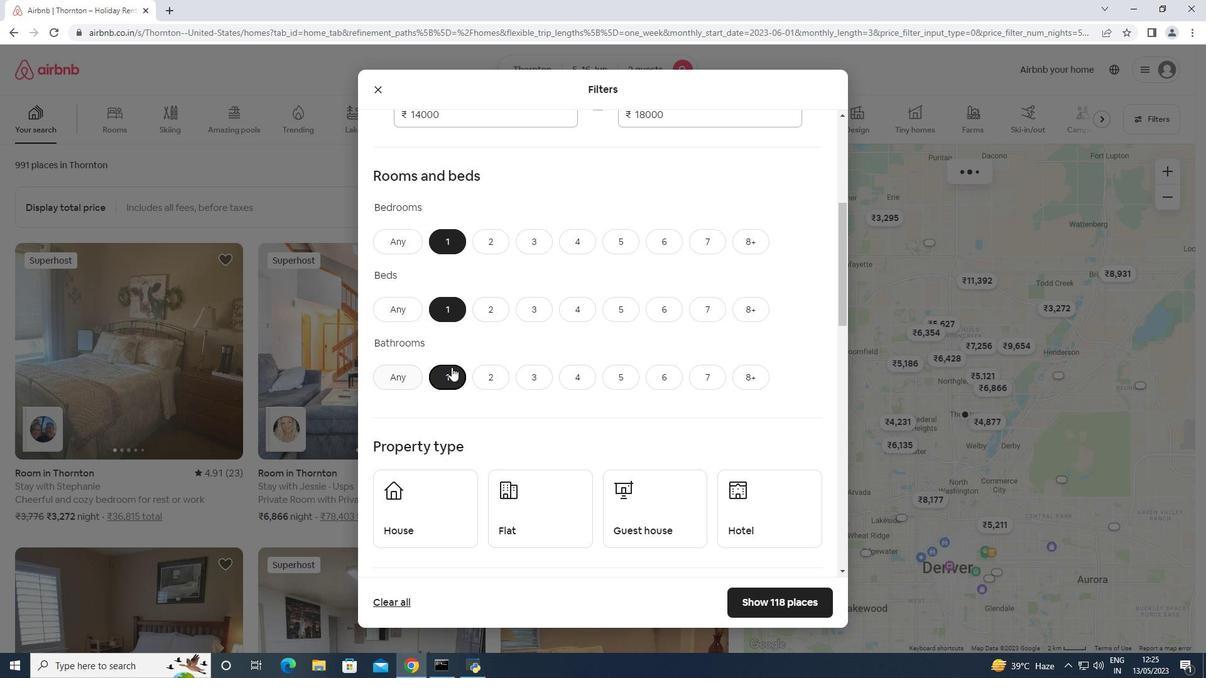 
Action: Mouse scrolled (451, 367) with delta (0, 0)
Screenshot: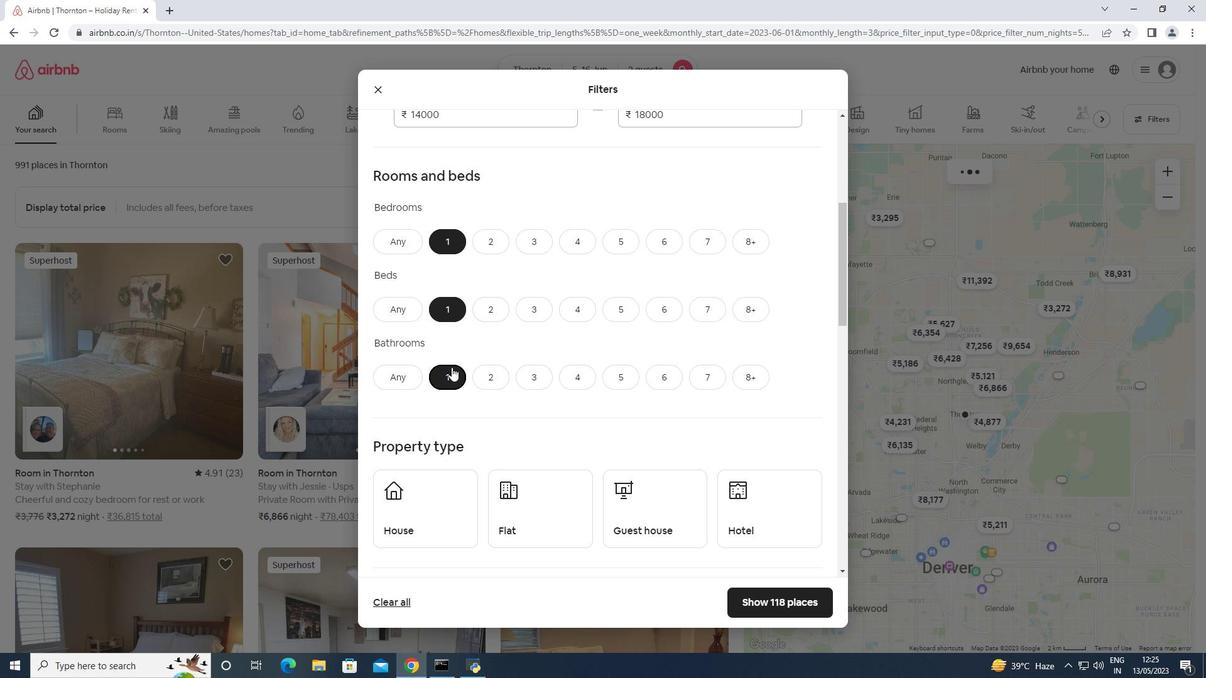 
Action: Mouse moved to (440, 289)
Screenshot: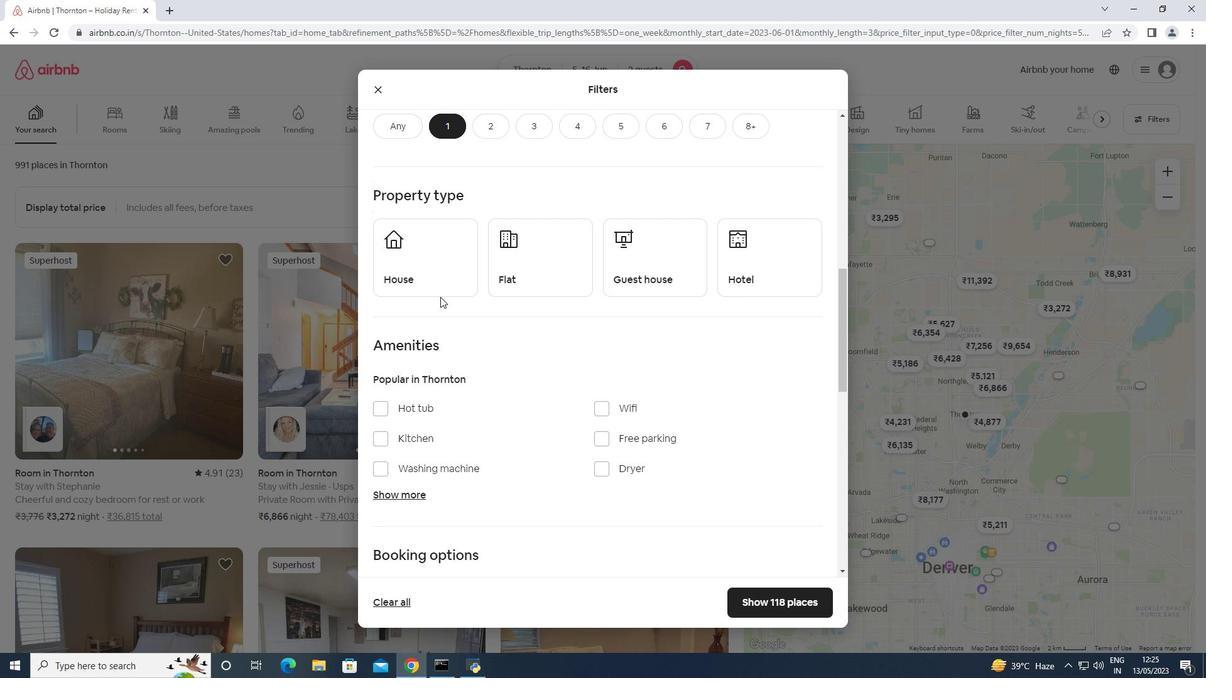 
Action: Mouse pressed left at (440, 289)
Screenshot: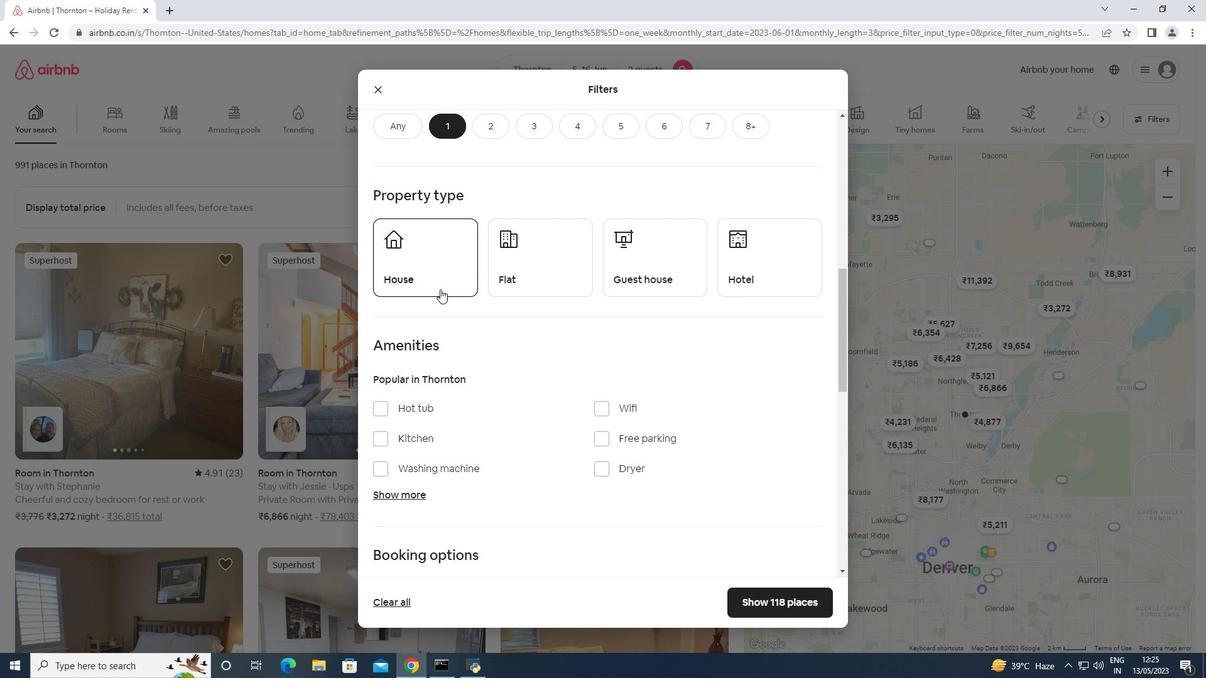
Action: Mouse moved to (517, 279)
Screenshot: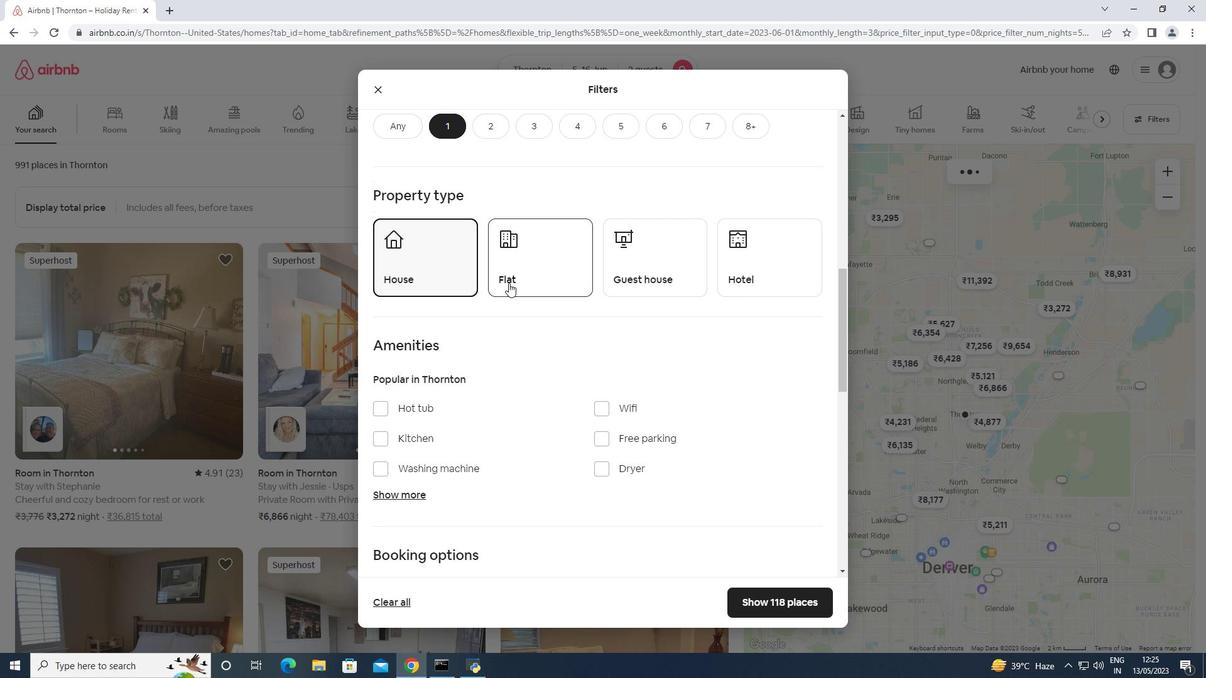 
Action: Mouse pressed left at (517, 279)
Screenshot: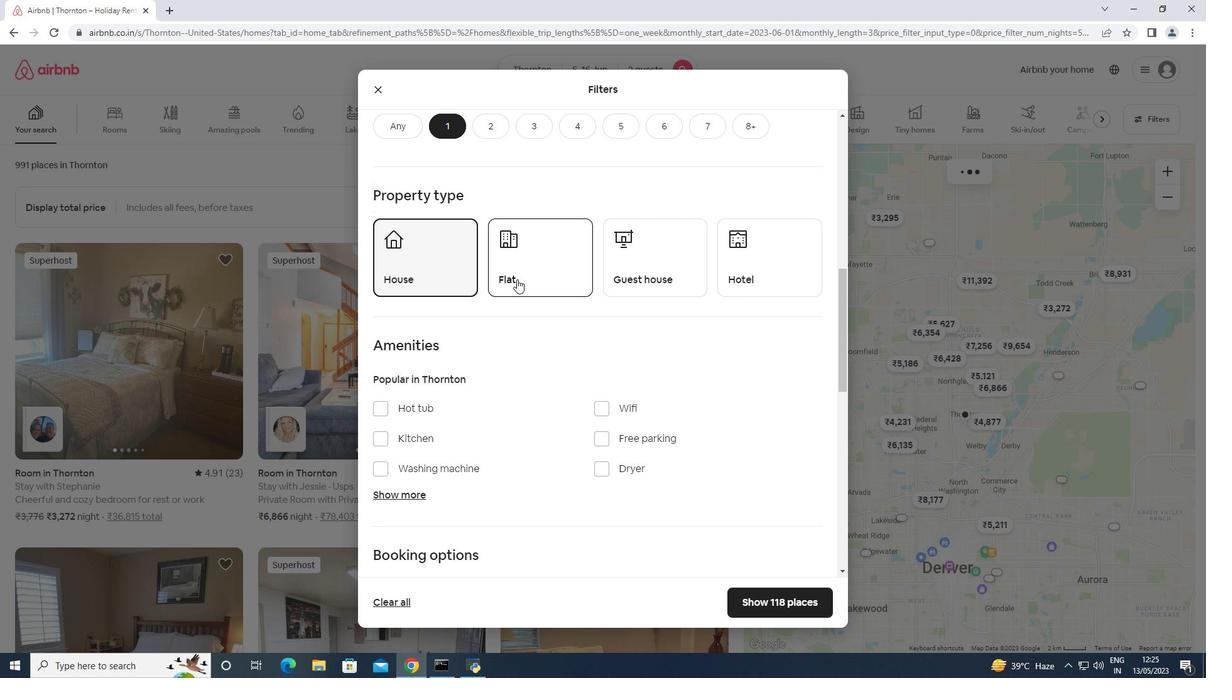 
Action: Mouse moved to (641, 265)
Screenshot: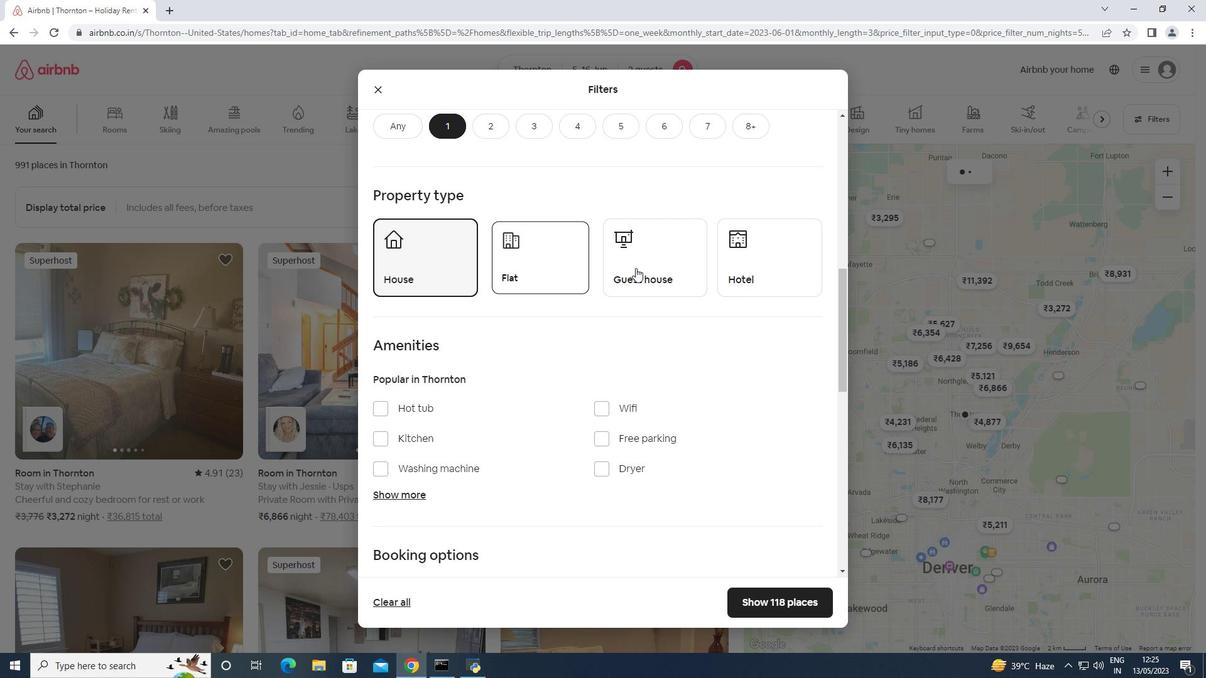 
Action: Mouse pressed left at (641, 265)
Screenshot: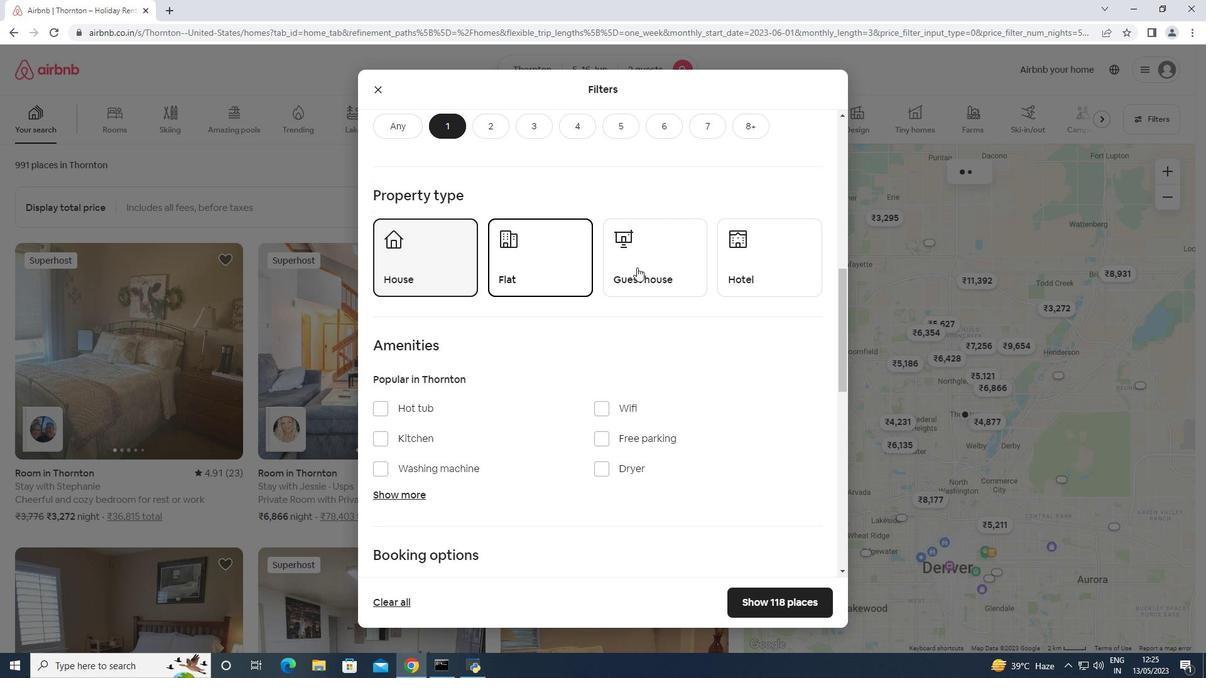 
Action: Mouse moved to (756, 261)
Screenshot: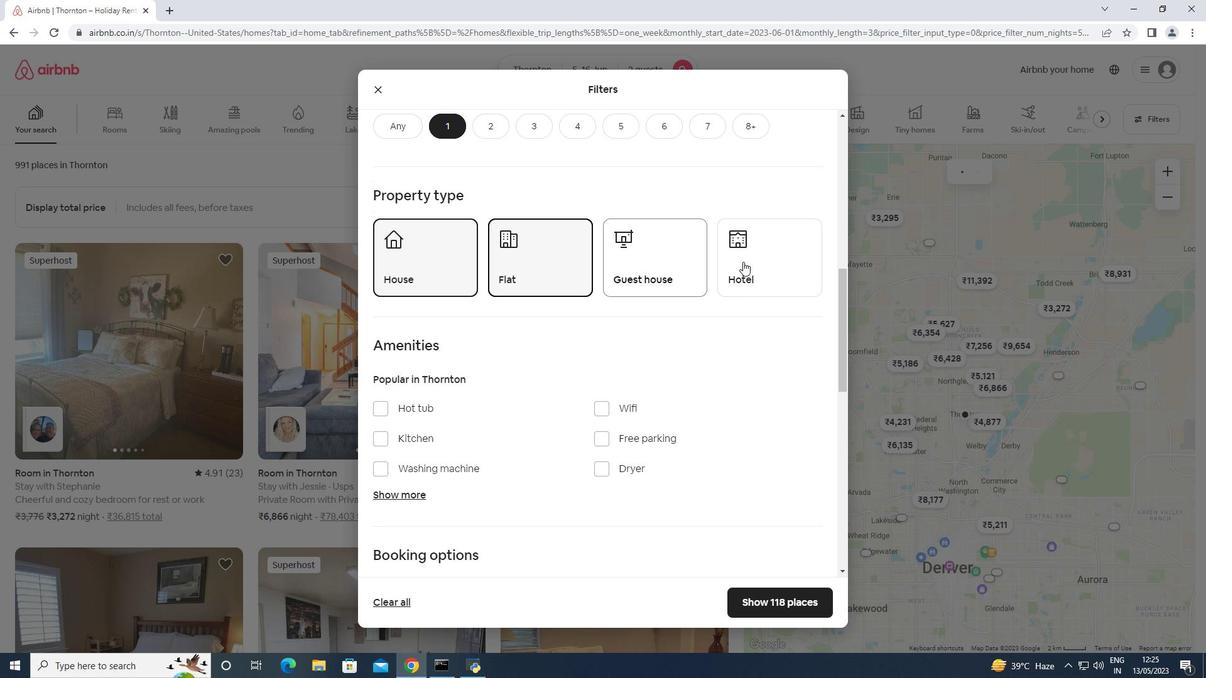 
Action: Mouse pressed left at (756, 261)
Screenshot: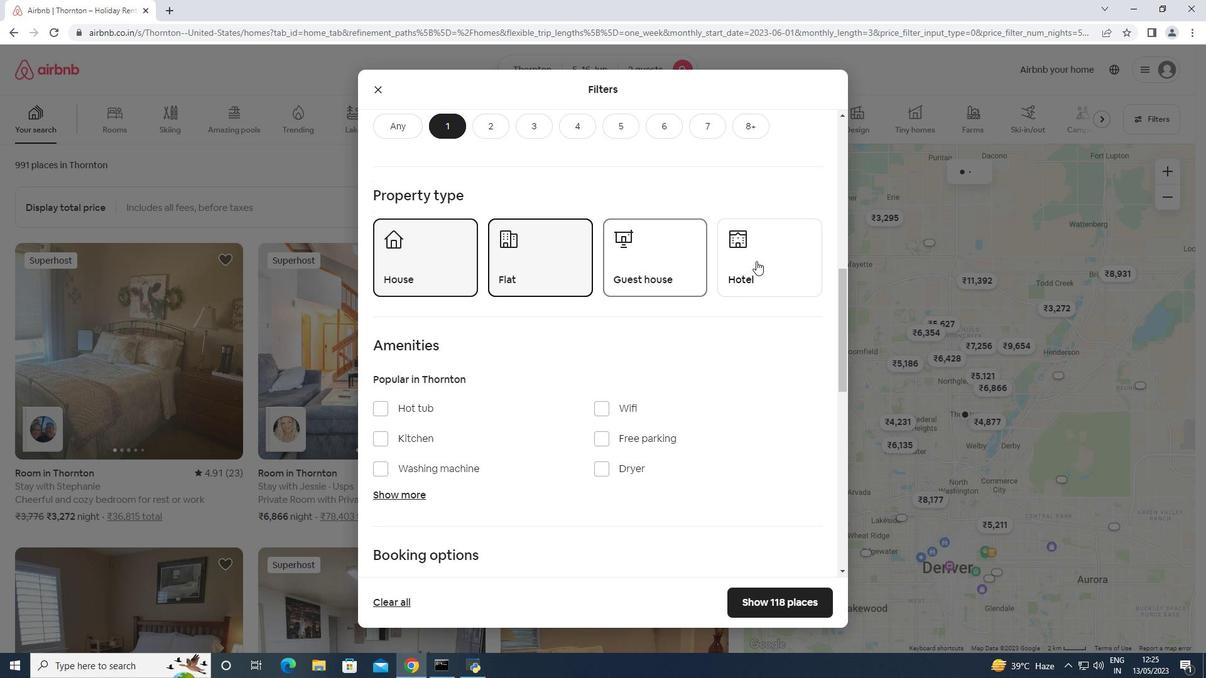 
Action: Mouse moved to (744, 263)
Screenshot: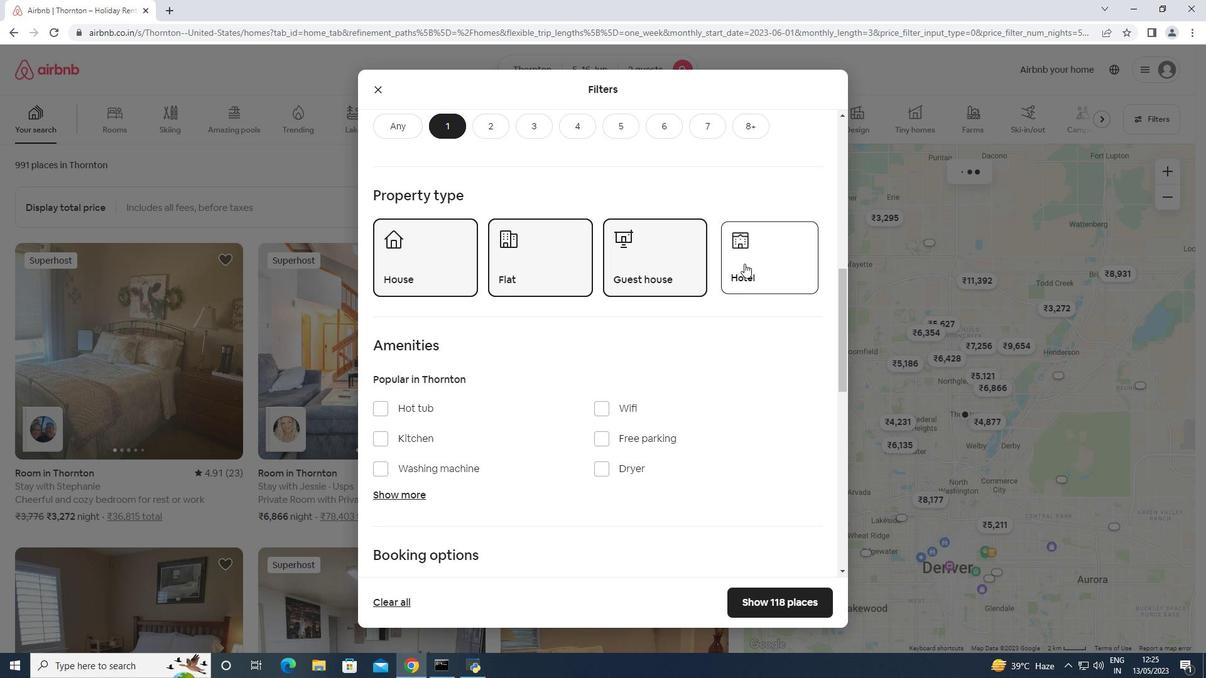 
Action: Mouse scrolled (744, 263) with delta (0, 0)
Screenshot: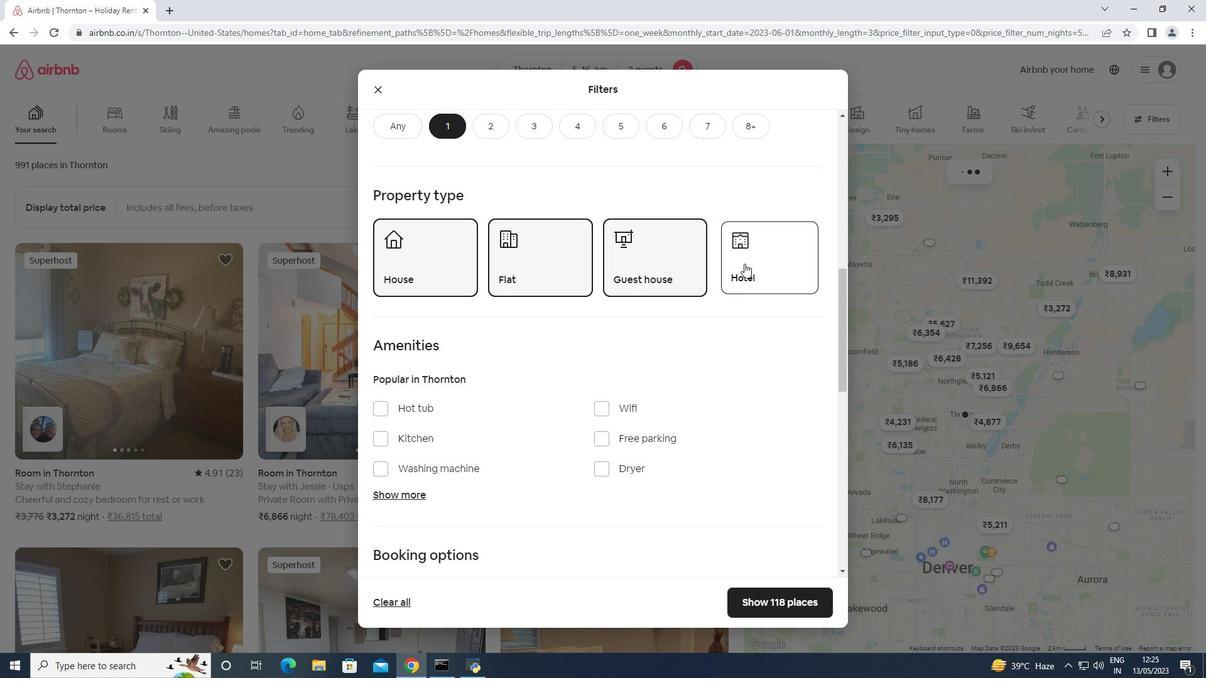 
Action: Mouse moved to (744, 264)
Screenshot: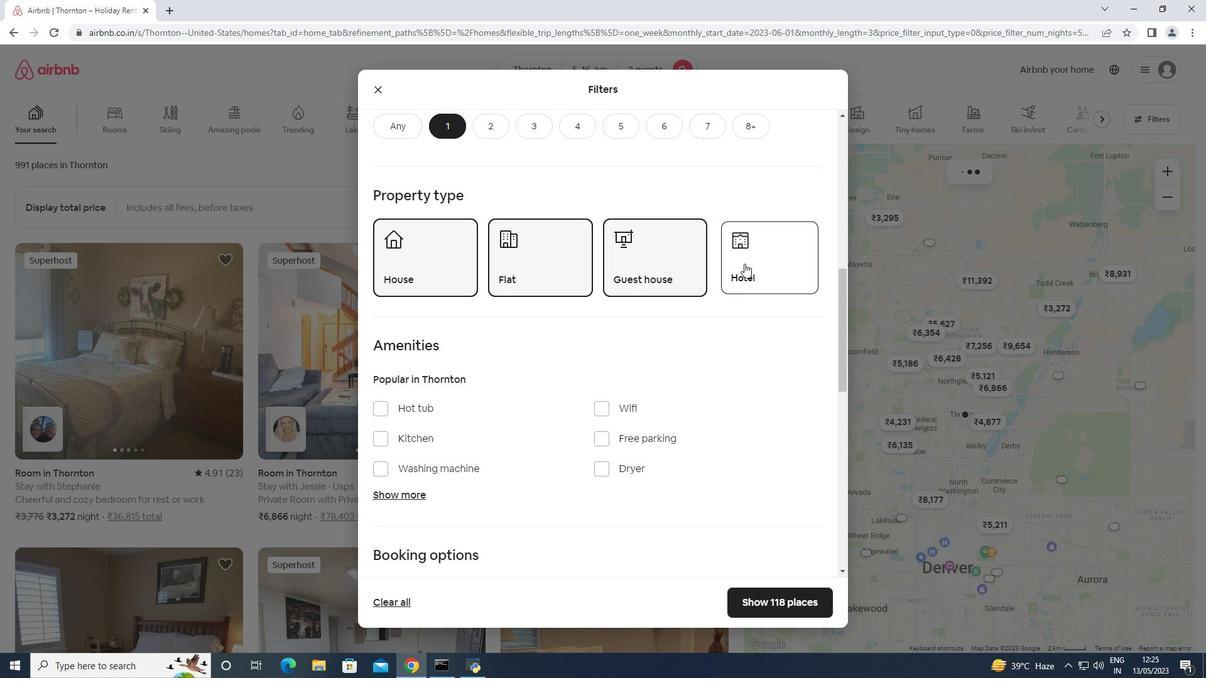 
Action: Mouse scrolled (744, 263) with delta (0, 0)
Screenshot: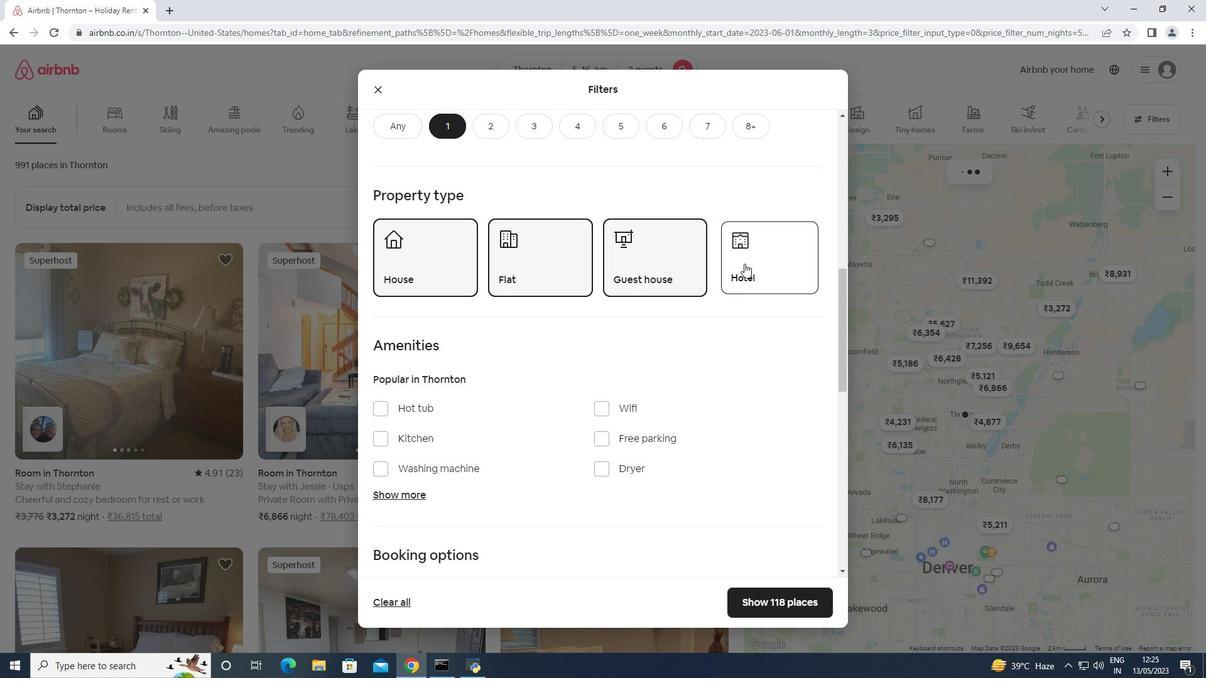 
Action: Mouse scrolled (744, 263) with delta (0, 0)
Screenshot: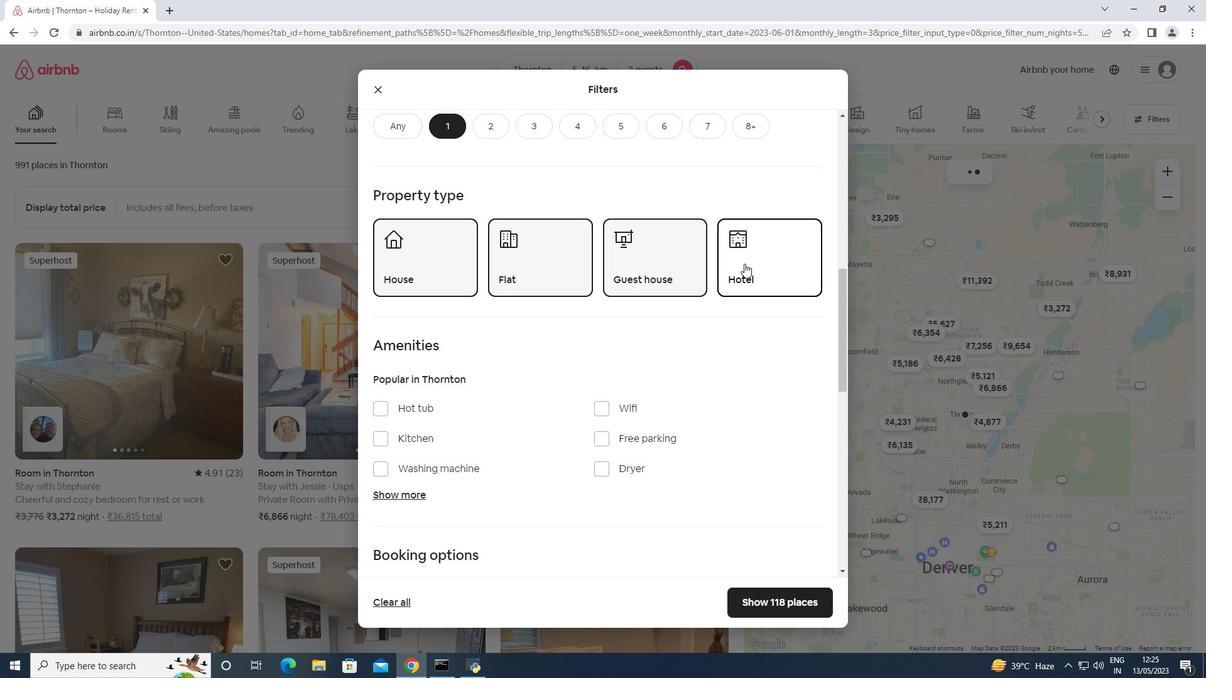 
Action: Mouse scrolled (744, 263) with delta (0, 0)
Screenshot: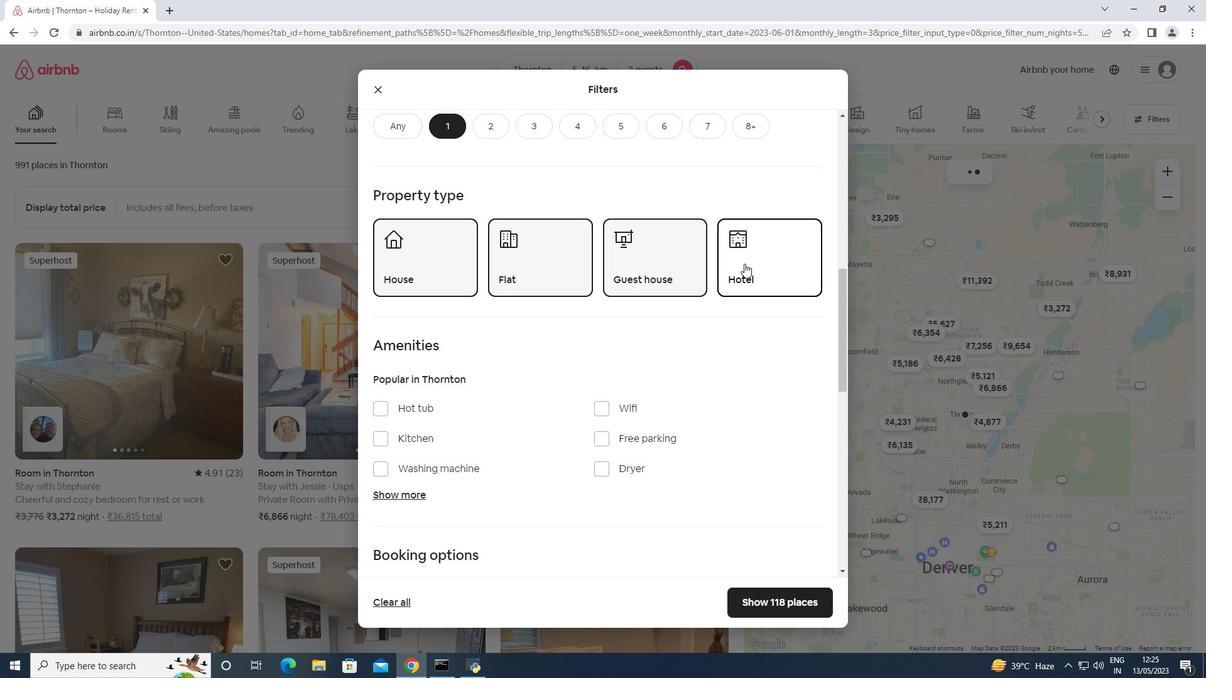 
Action: Mouse moved to (796, 387)
Screenshot: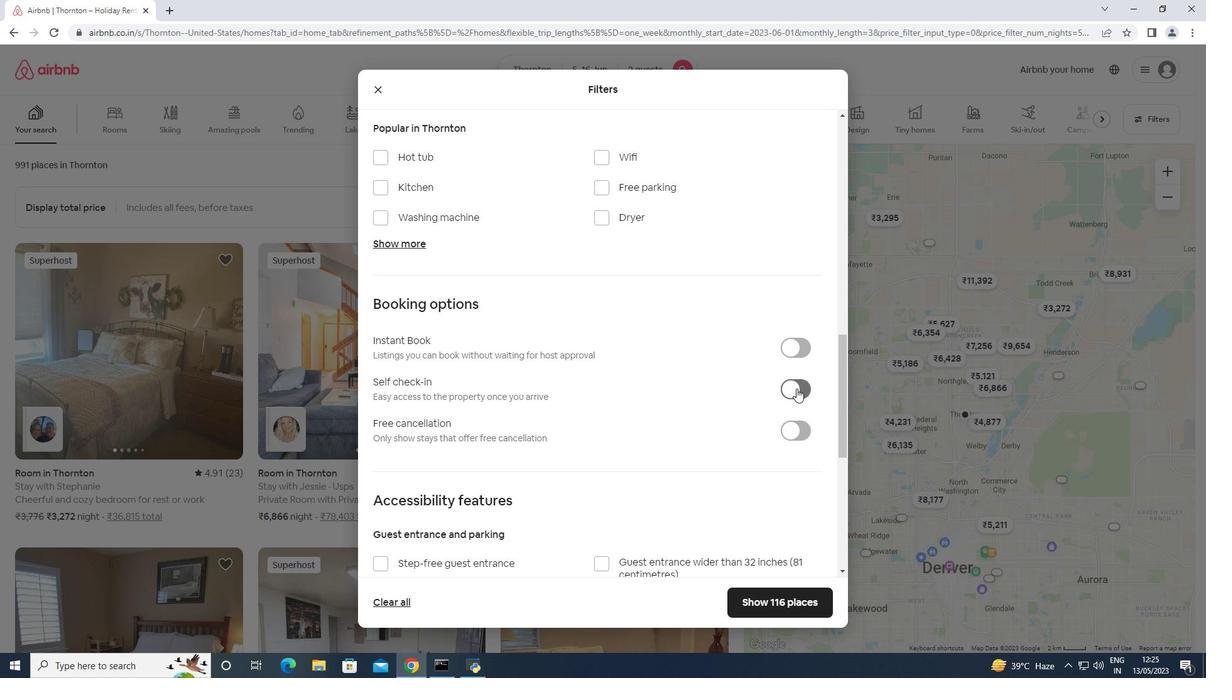 
Action: Mouse pressed left at (796, 387)
Screenshot: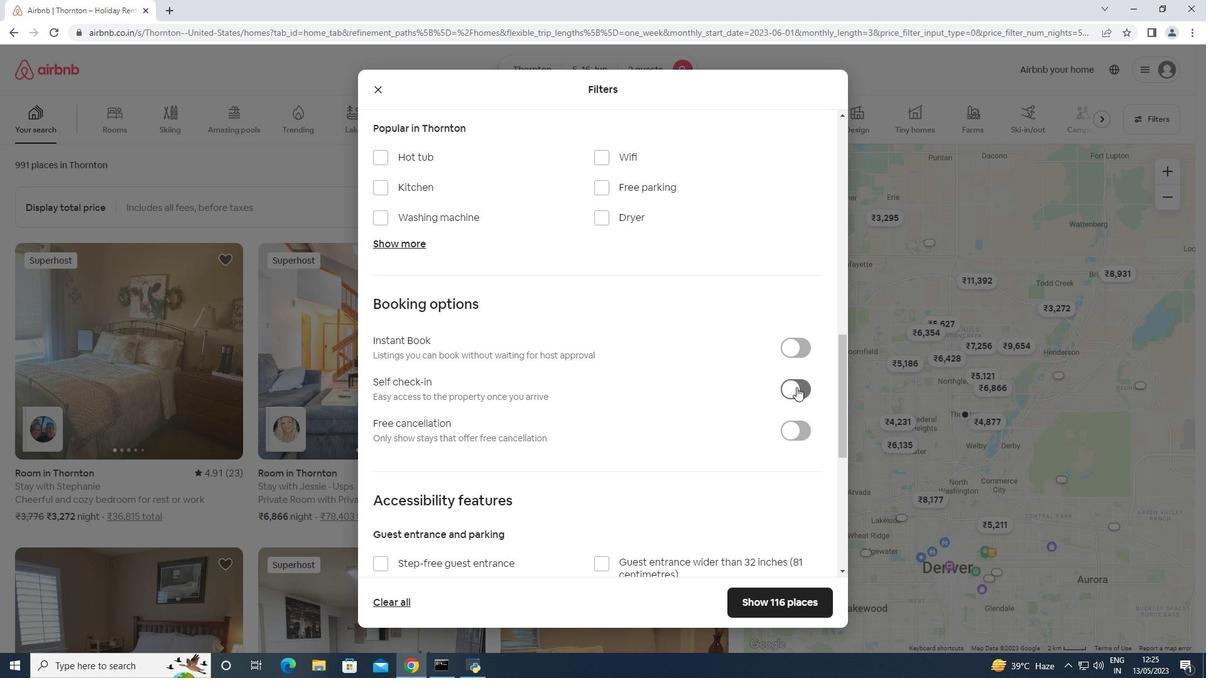 
Action: Mouse moved to (789, 374)
Screenshot: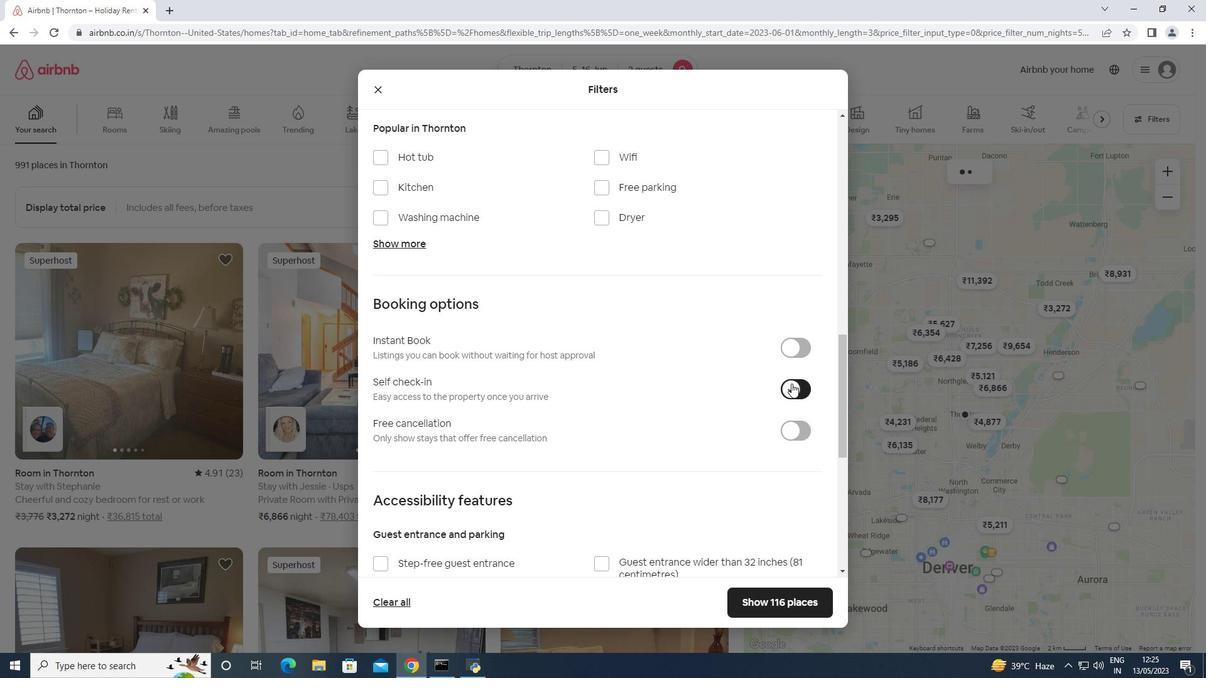 
Action: Mouse scrolled (789, 373) with delta (0, 0)
Screenshot: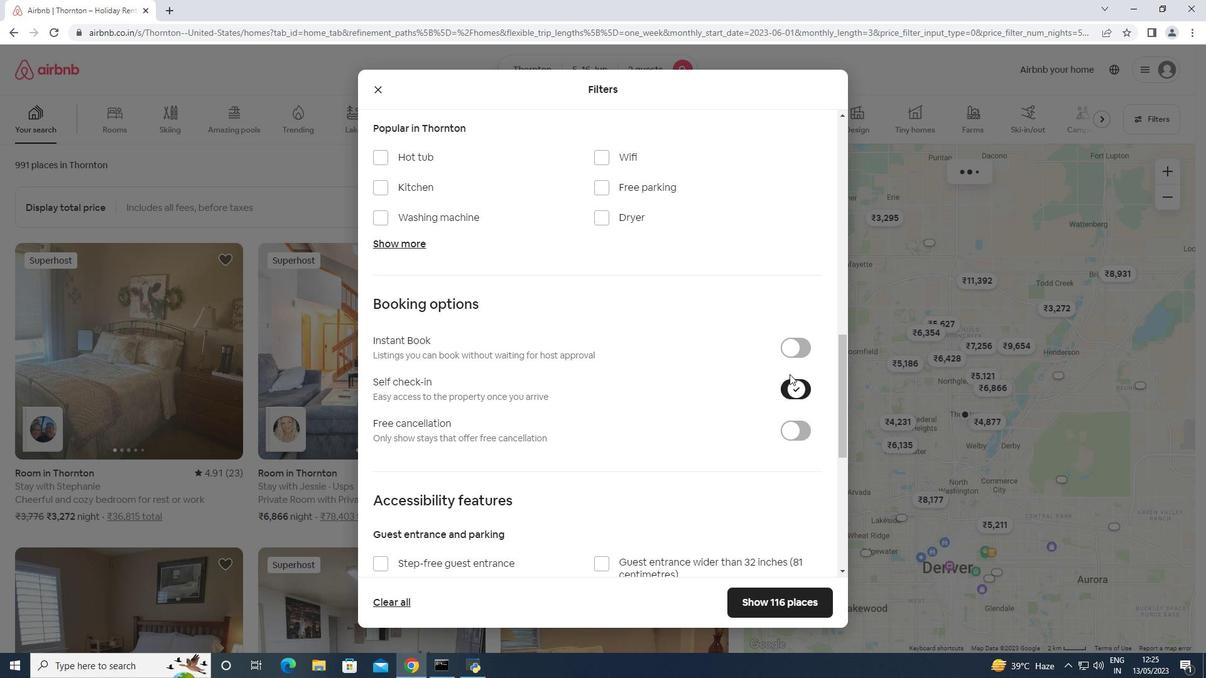 
Action: Mouse scrolled (789, 373) with delta (0, 0)
Screenshot: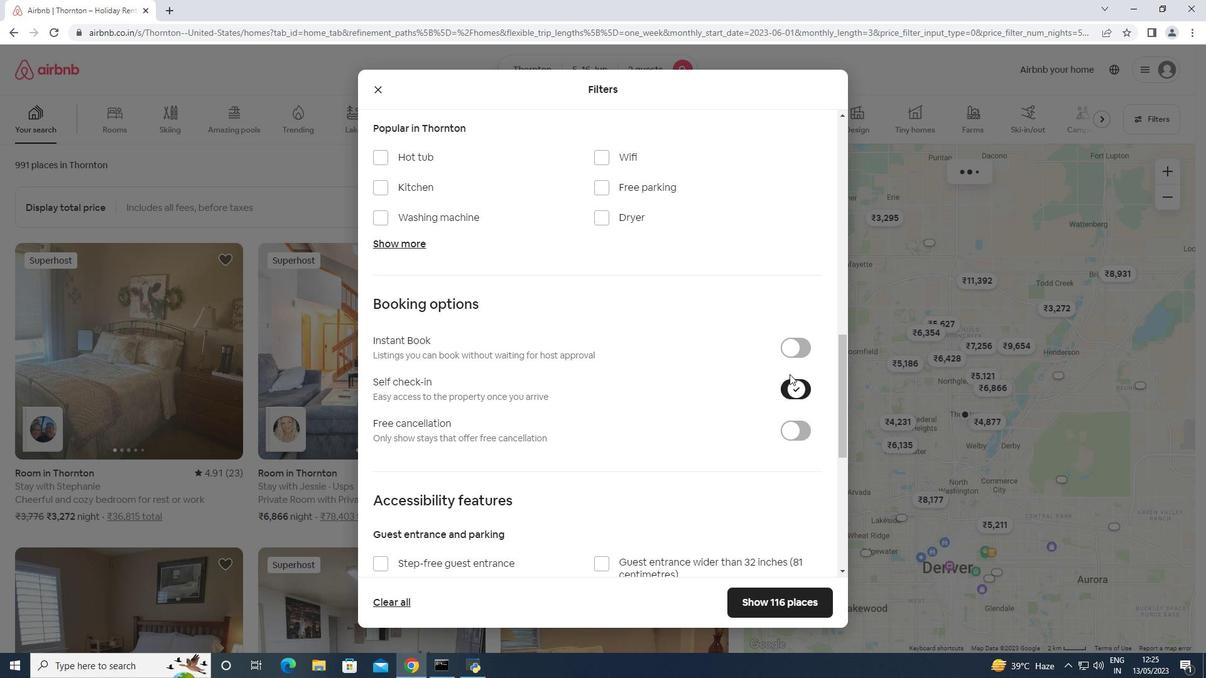 
Action: Mouse scrolled (789, 373) with delta (0, 0)
Screenshot: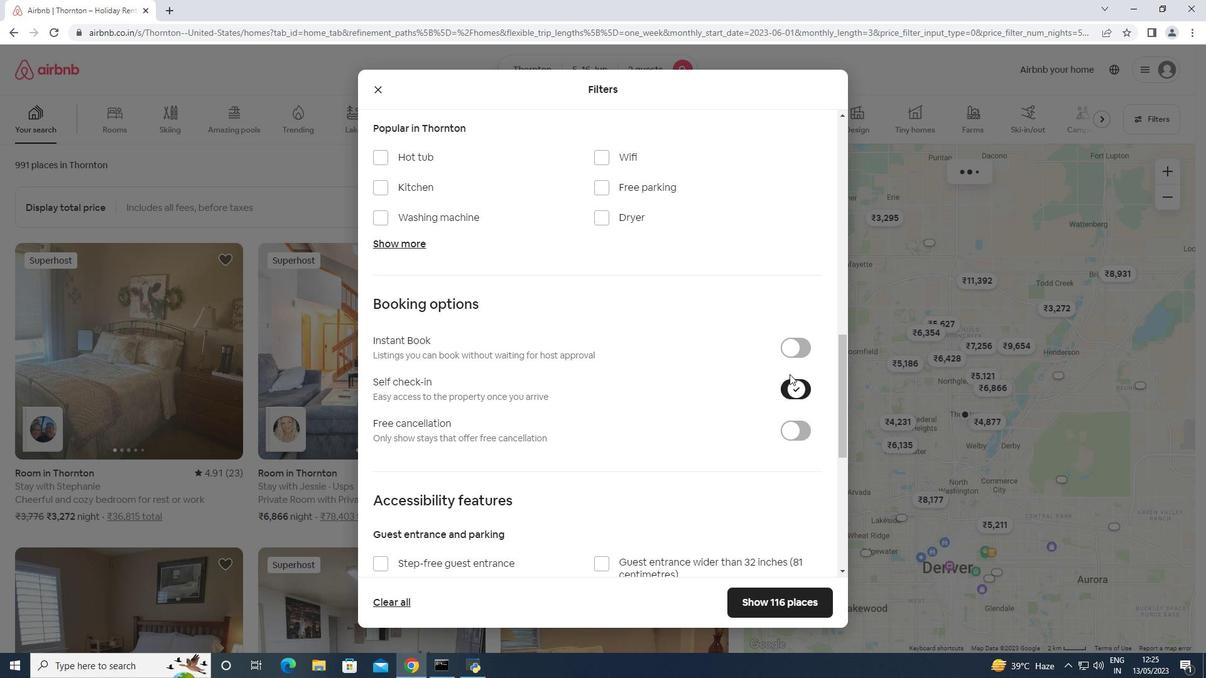 
Action: Mouse scrolled (789, 373) with delta (0, 0)
Screenshot: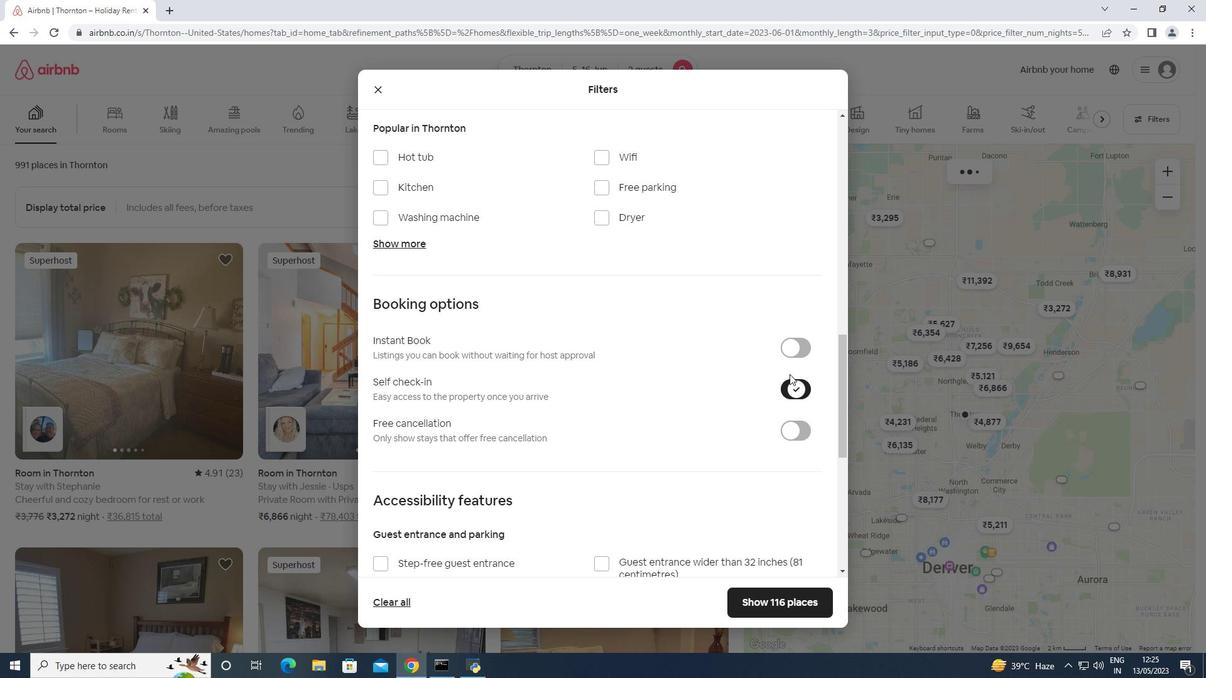 
Action: Mouse scrolled (789, 373) with delta (0, 0)
Screenshot: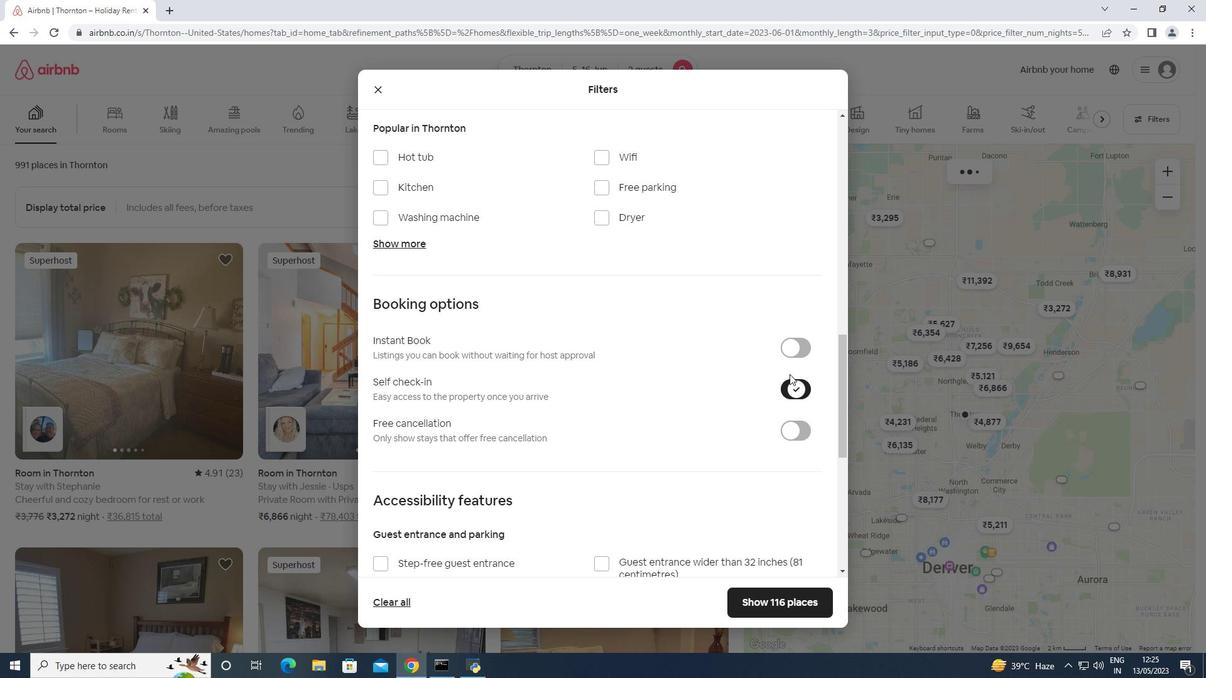 
Action: Mouse scrolled (789, 373) with delta (0, 0)
Screenshot: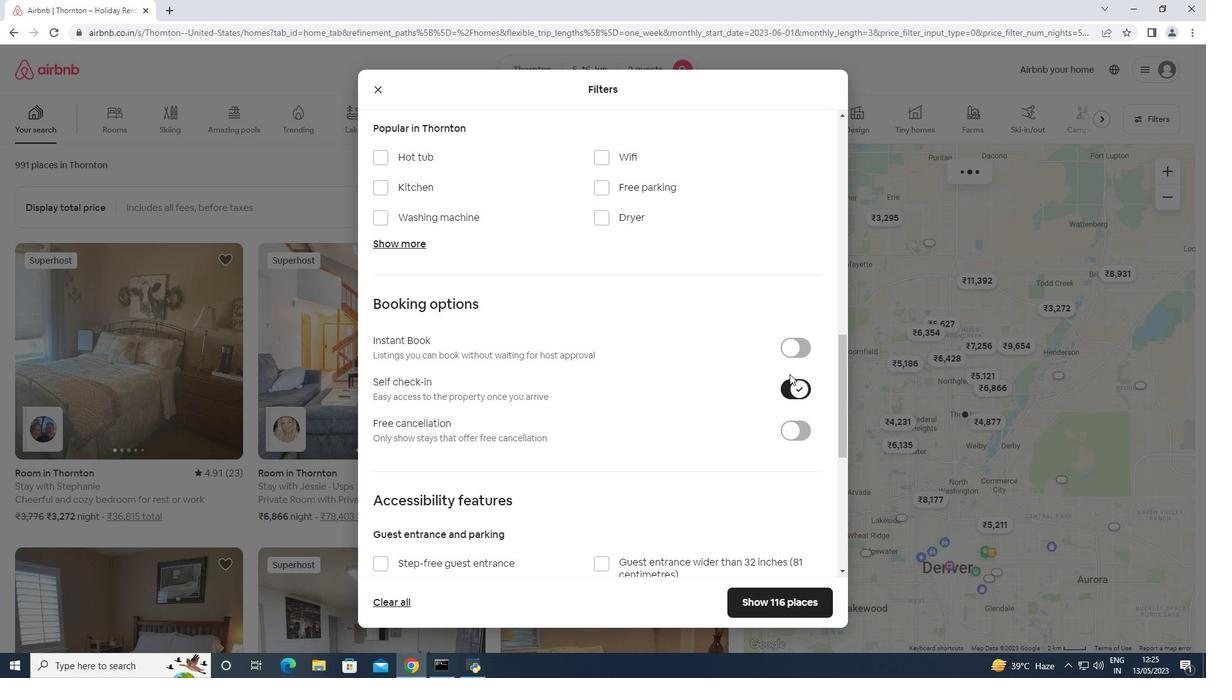 
Action: Mouse moved to (460, 529)
Screenshot: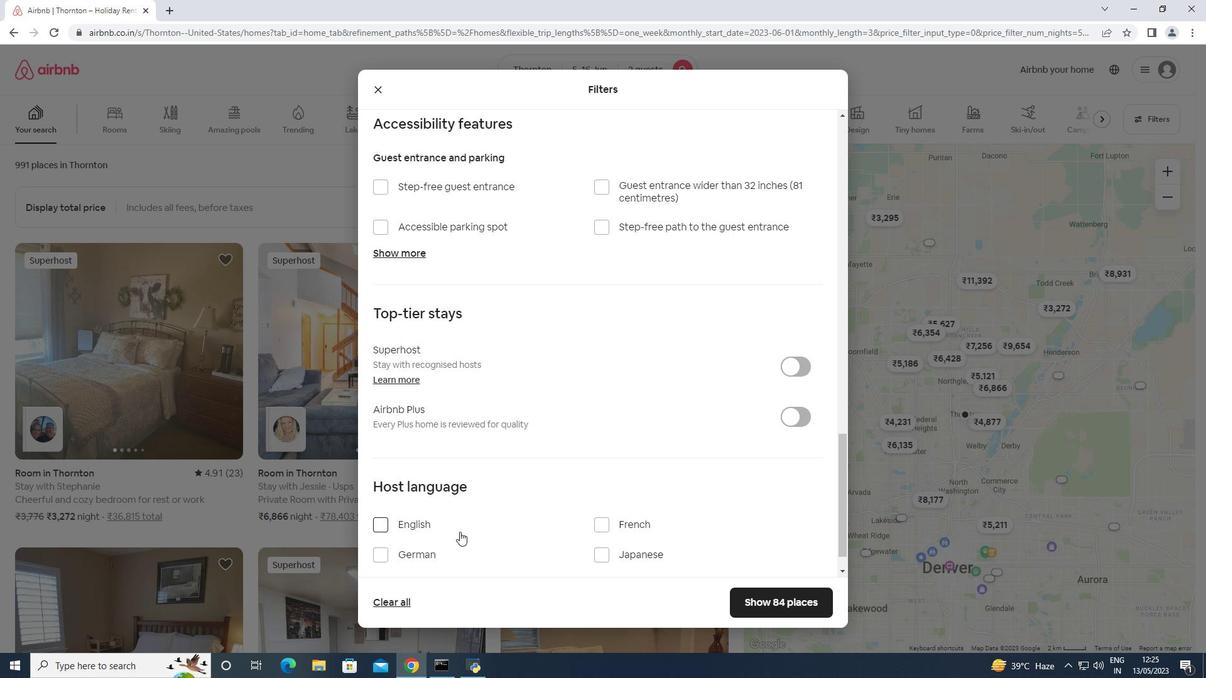 
Action: Mouse pressed left at (460, 529)
Screenshot: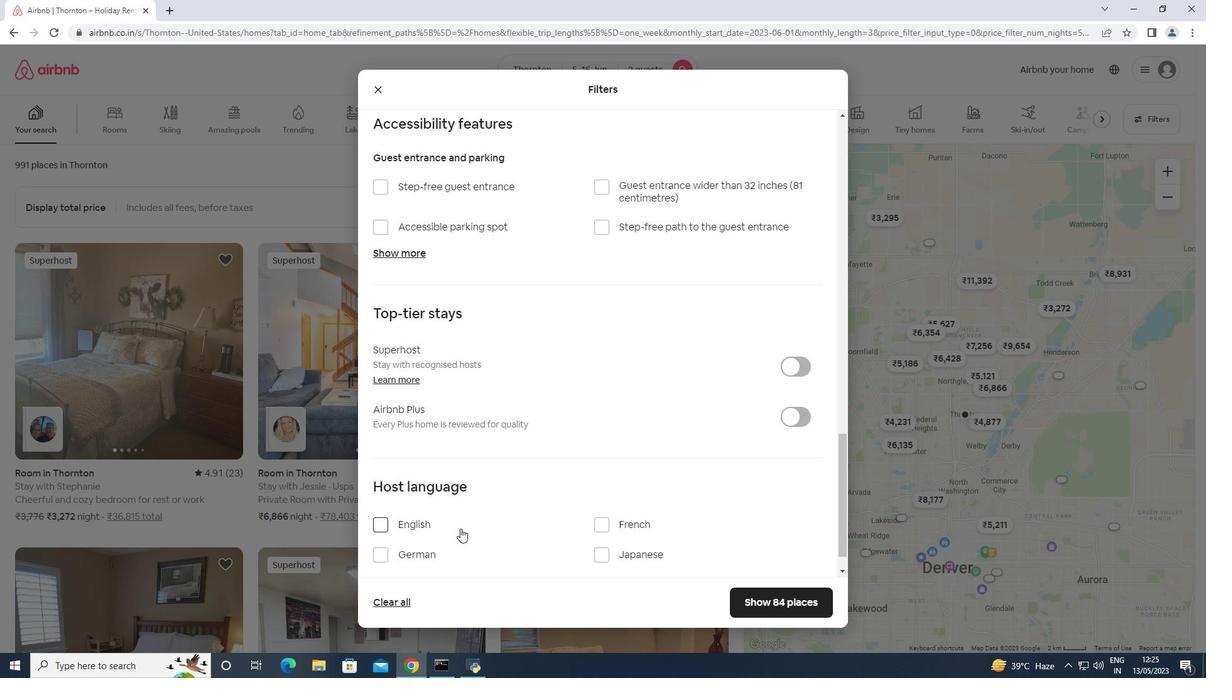 
Action: Mouse moved to (758, 602)
Screenshot: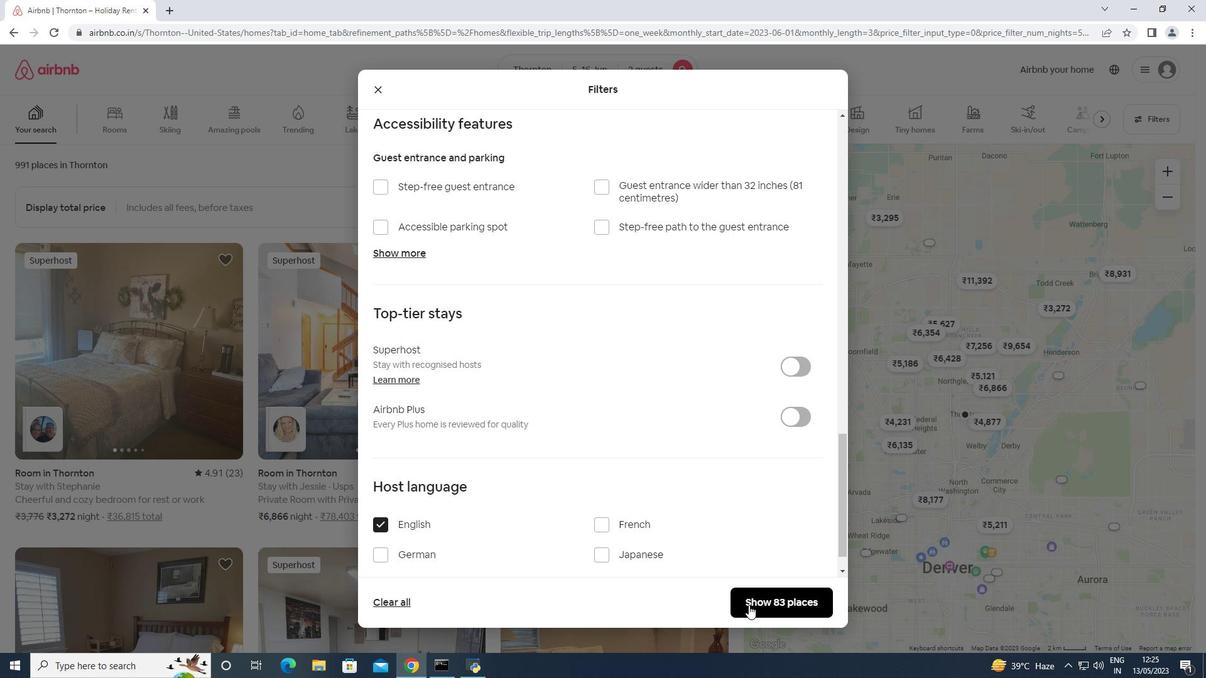
Action: Mouse pressed left at (758, 602)
Screenshot: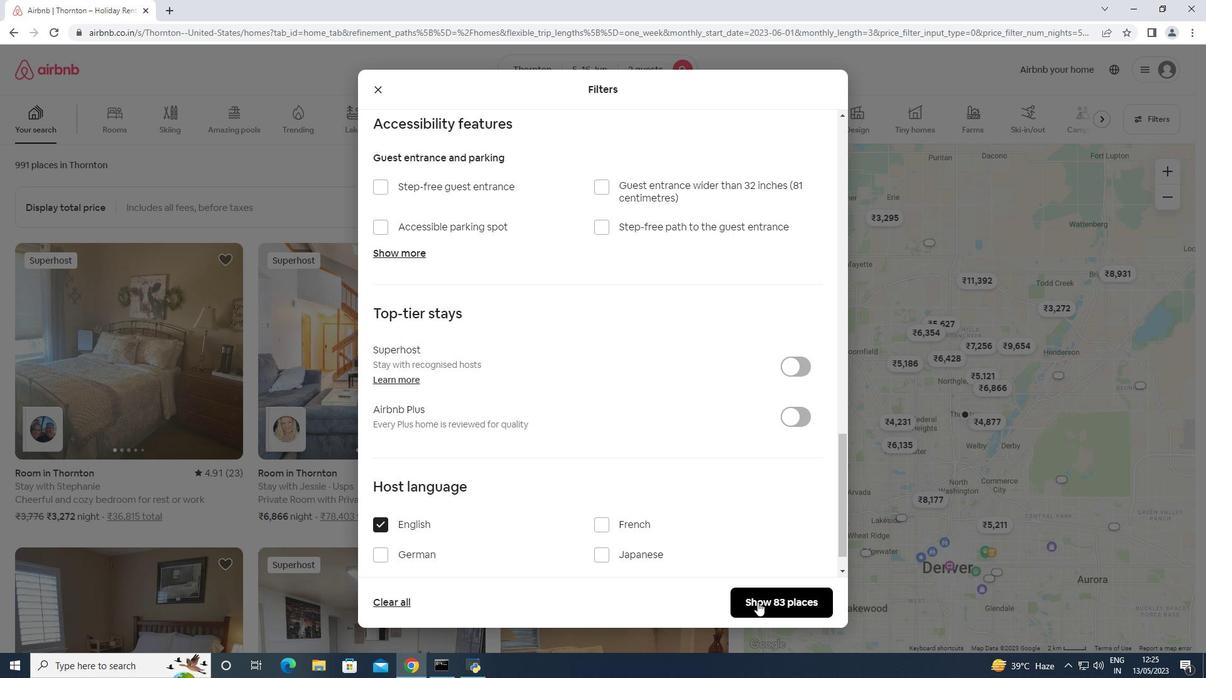 
Action: Mouse moved to (727, 345)
Screenshot: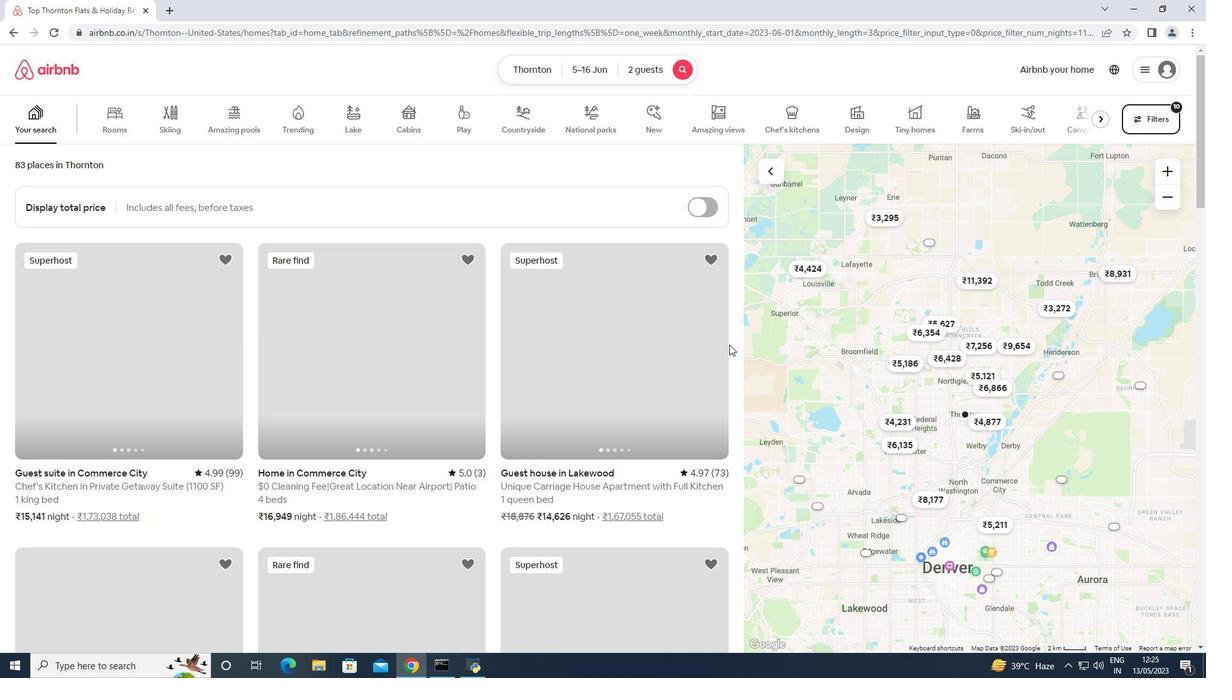 
Action: Mouse scrolled (727, 344) with delta (0, 0)
Screenshot: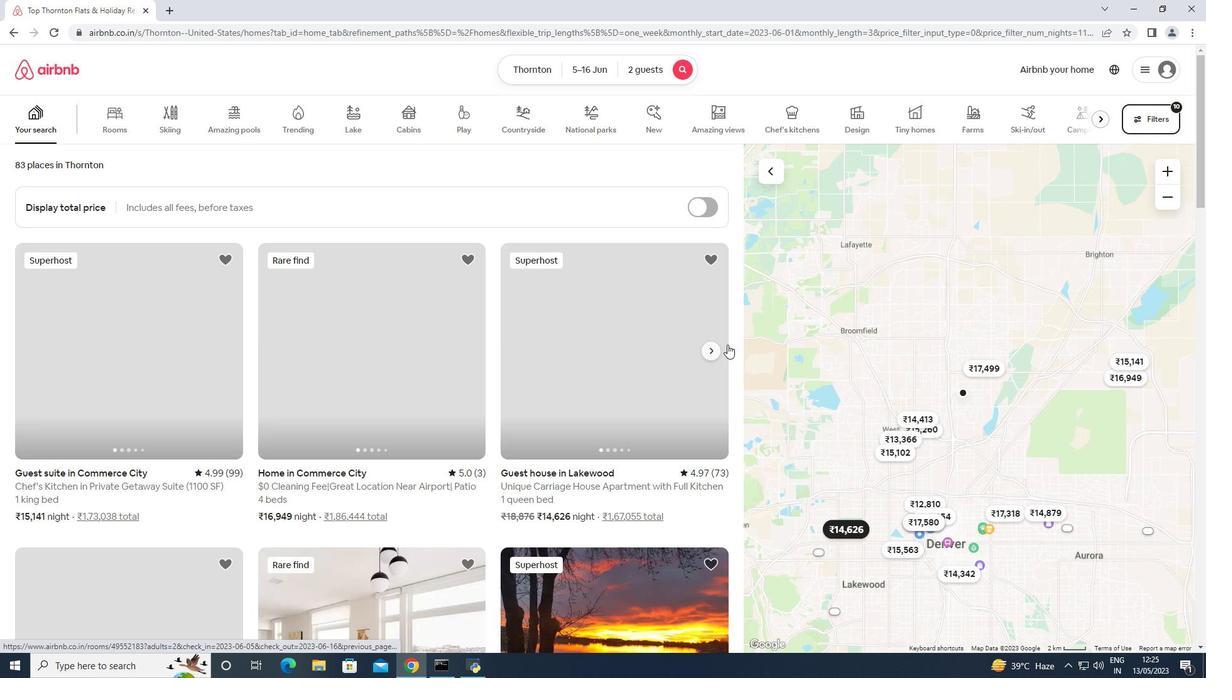 
Action: Mouse scrolled (727, 344) with delta (0, 0)
Screenshot: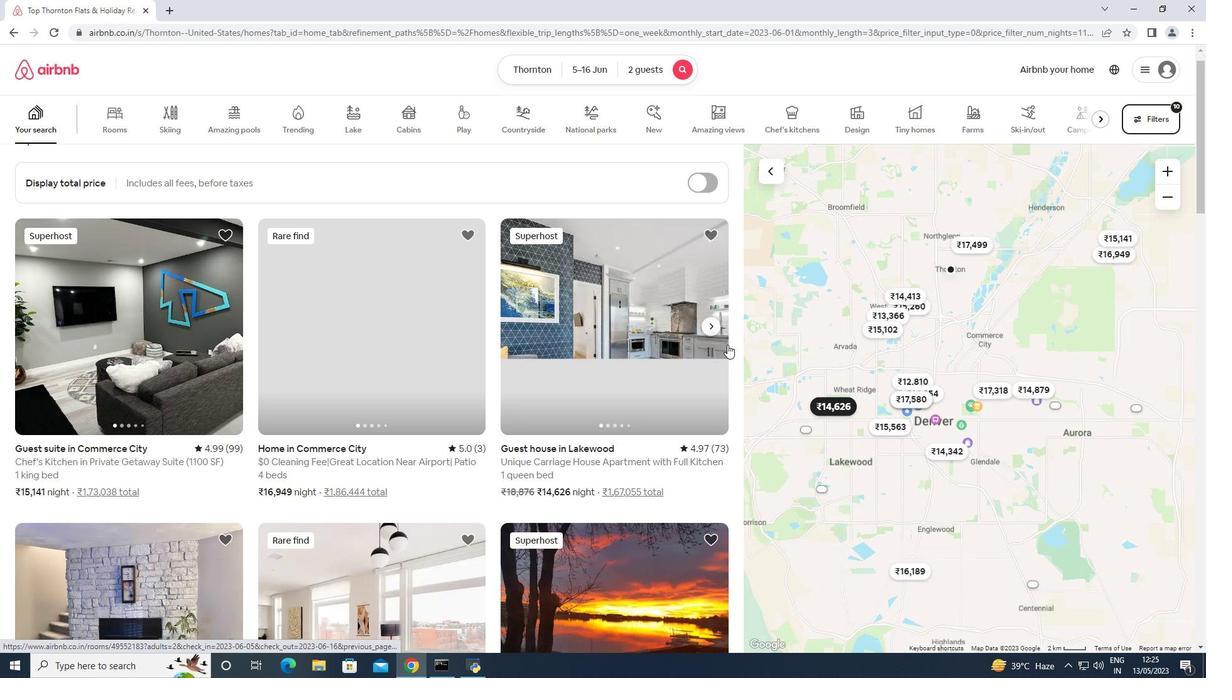 
Action: Mouse scrolled (727, 344) with delta (0, 0)
Screenshot: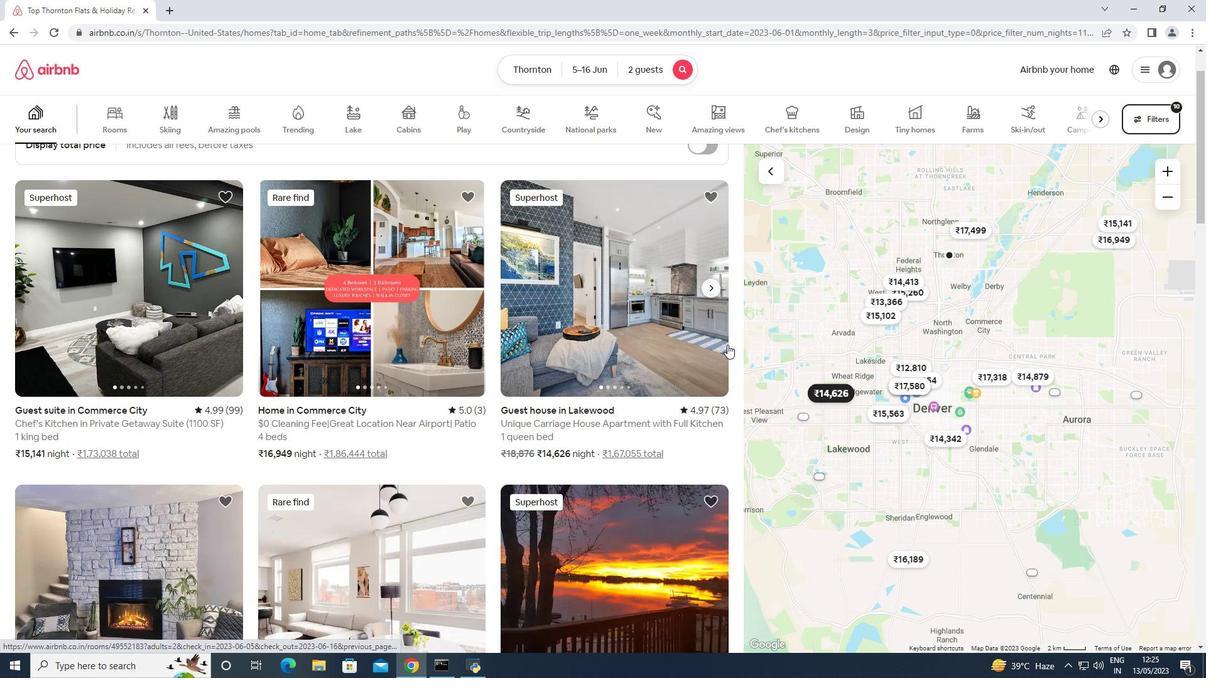 
Action: Mouse scrolled (727, 344) with delta (0, 0)
Screenshot: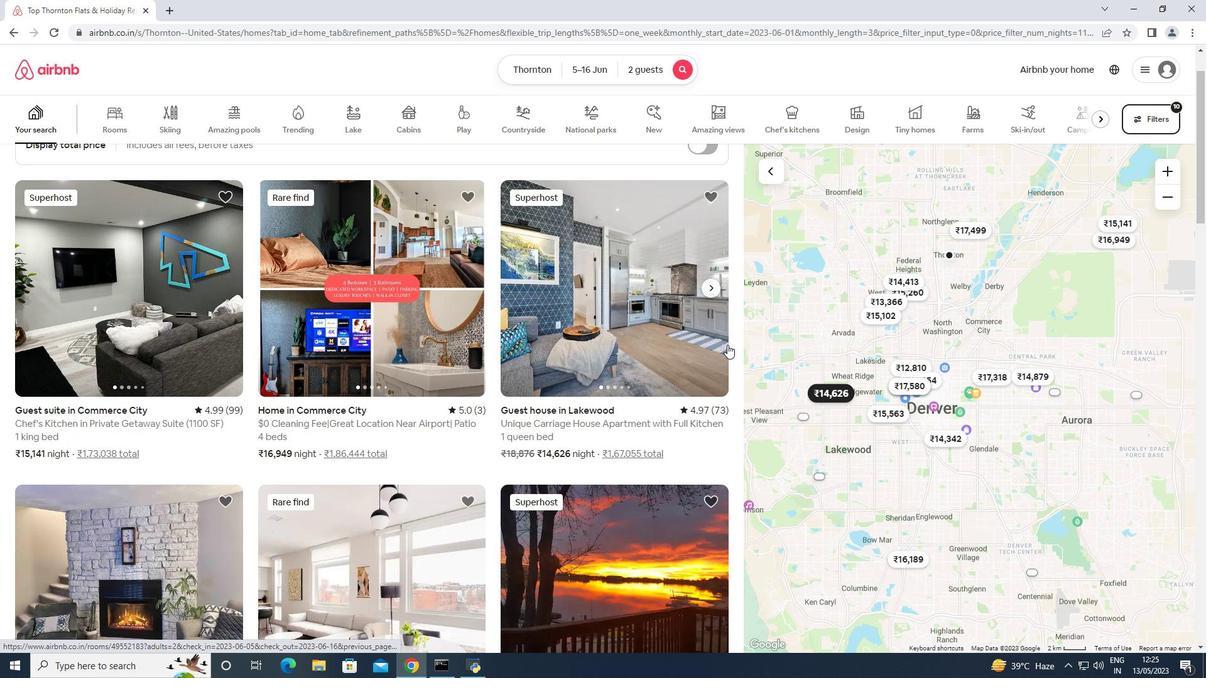 
Action: Mouse scrolled (727, 344) with delta (0, 0)
Screenshot: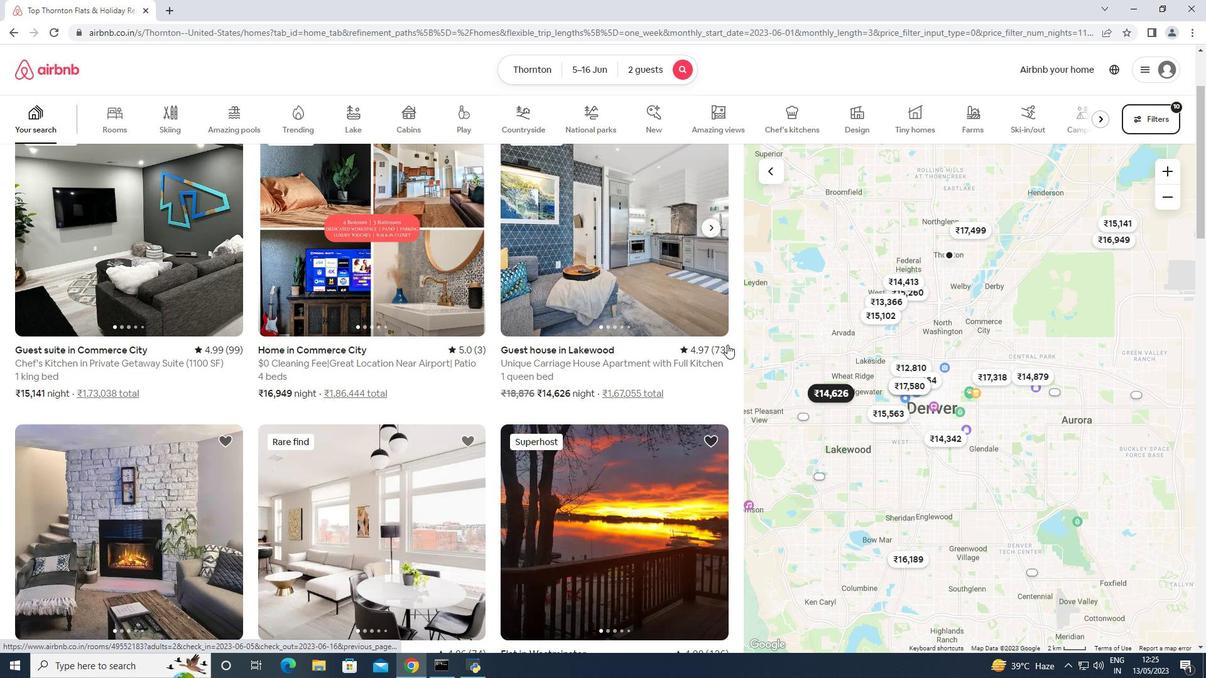
Action: Mouse moved to (727, 345)
Screenshot: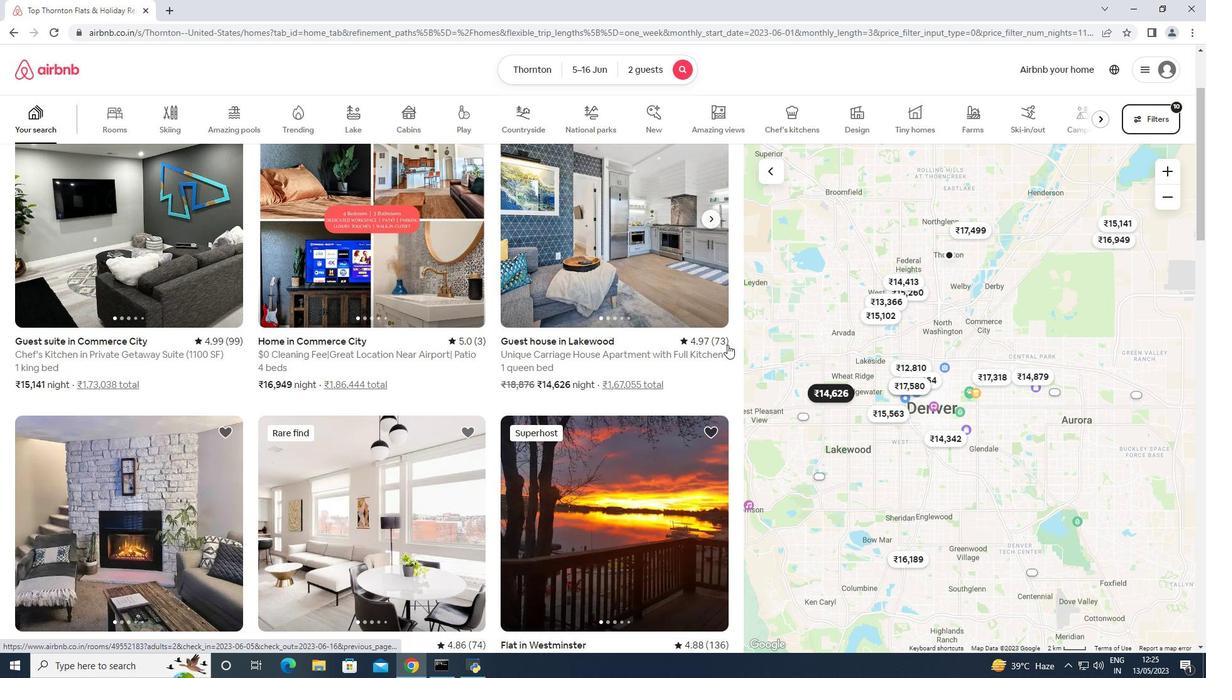 
Action: Mouse scrolled (727, 344) with delta (0, 0)
Screenshot: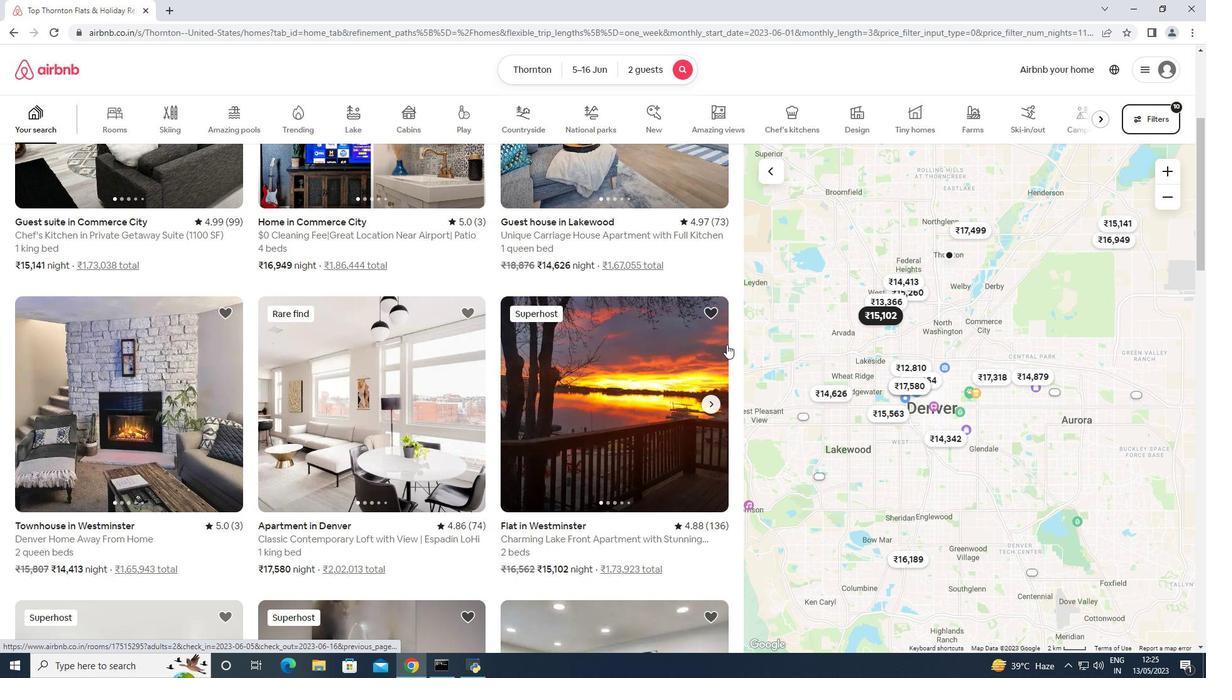
Action: Mouse moved to (724, 345)
Screenshot: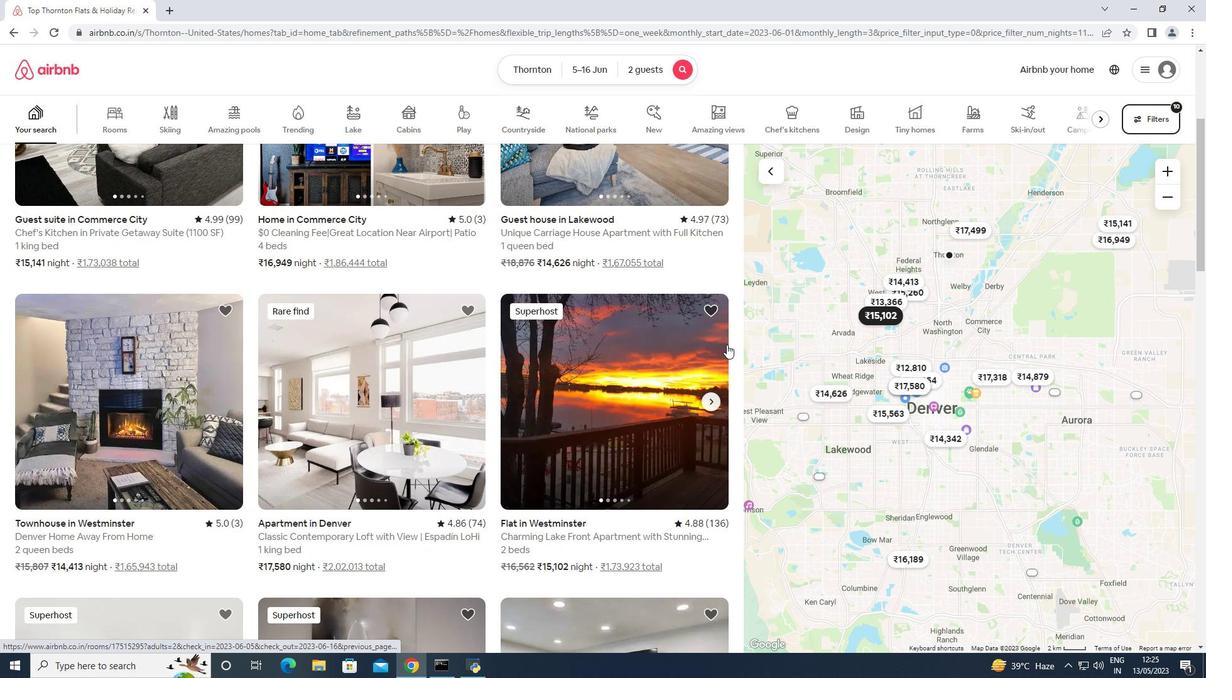 
Action: Mouse scrolled (724, 345) with delta (0, 0)
Screenshot: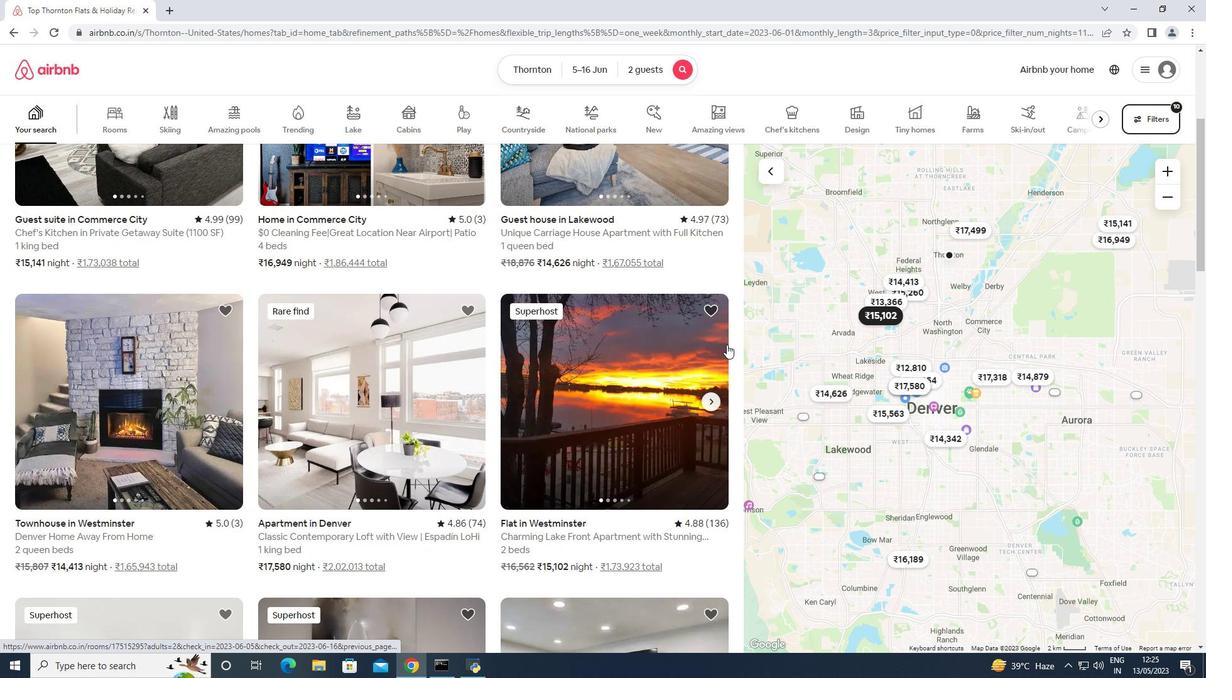 
Action: Mouse moved to (723, 345)
Screenshot: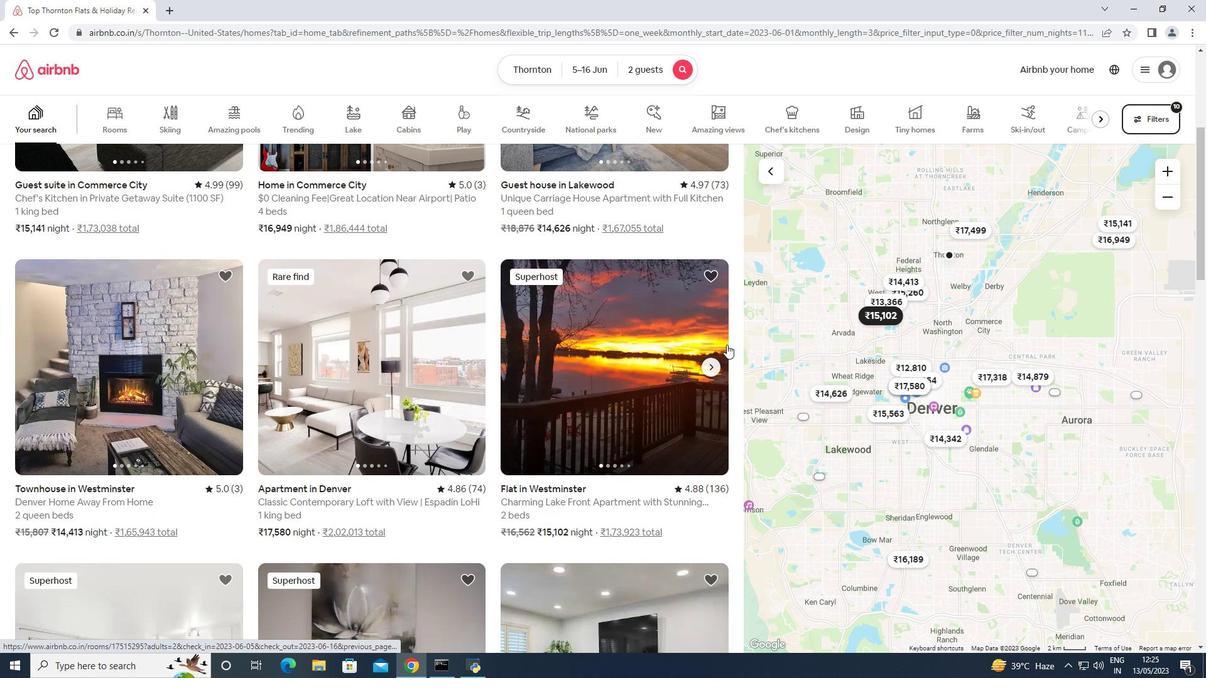 
Action: Mouse scrolled (723, 345) with delta (0, 0)
Screenshot: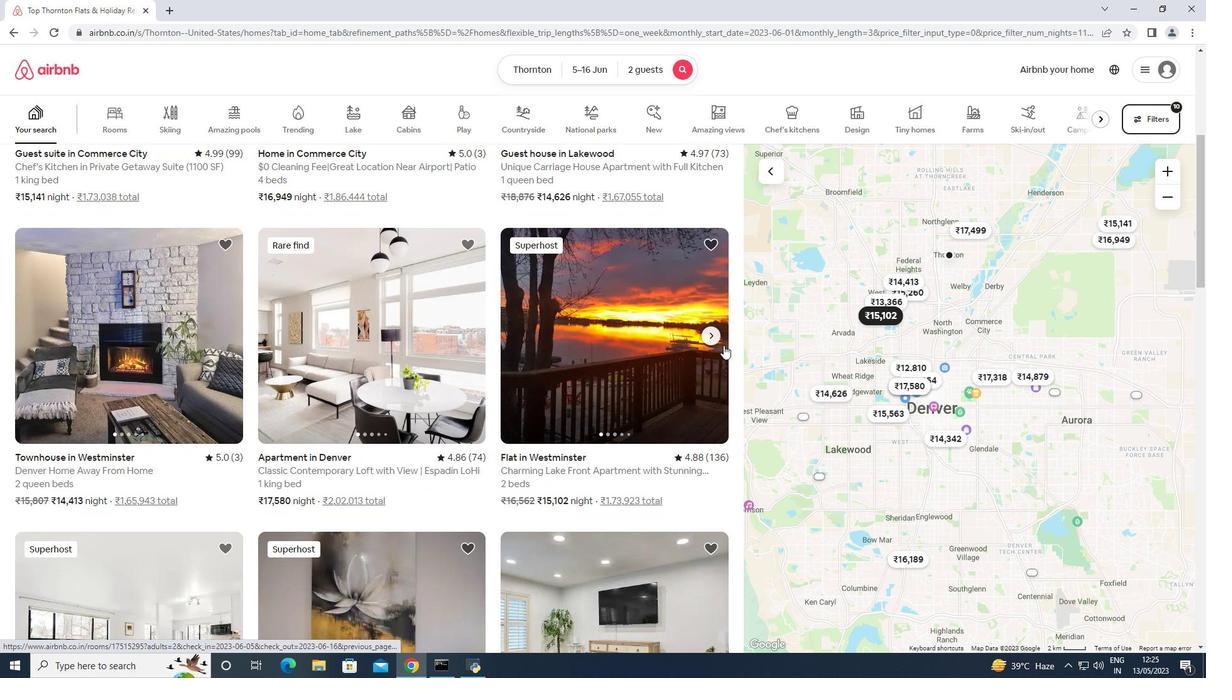 
Action: Mouse scrolled (723, 345) with delta (0, 0)
Screenshot: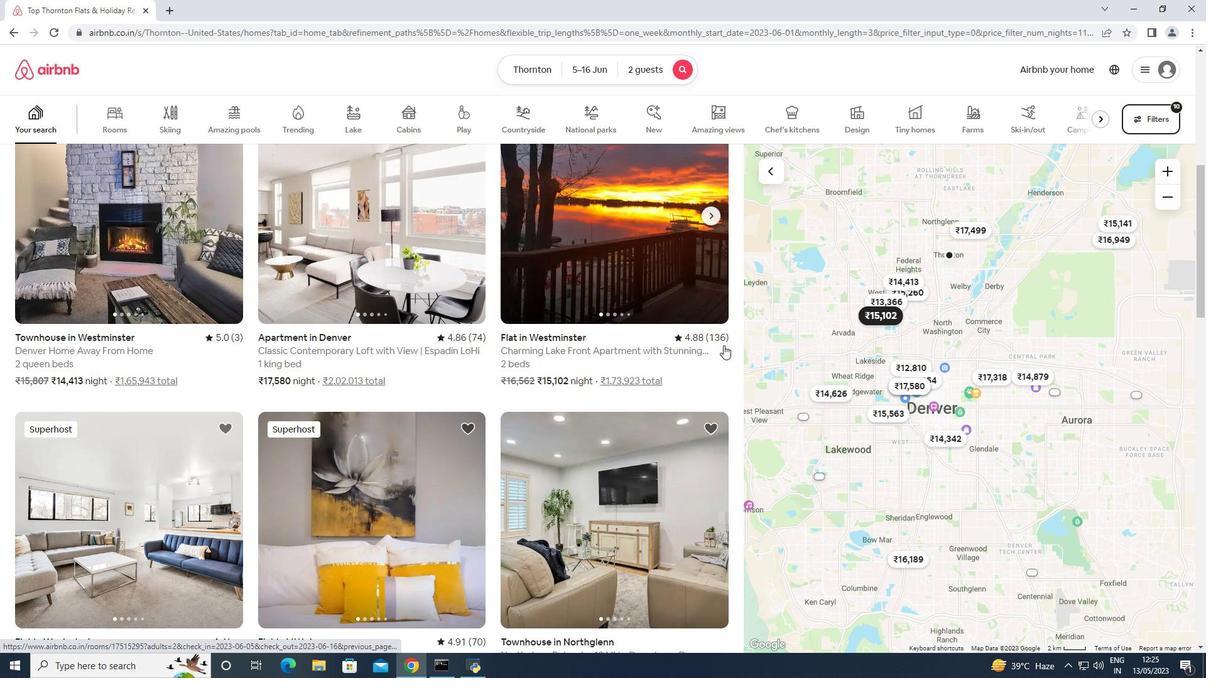 
Action: Mouse scrolled (723, 345) with delta (0, 0)
Screenshot: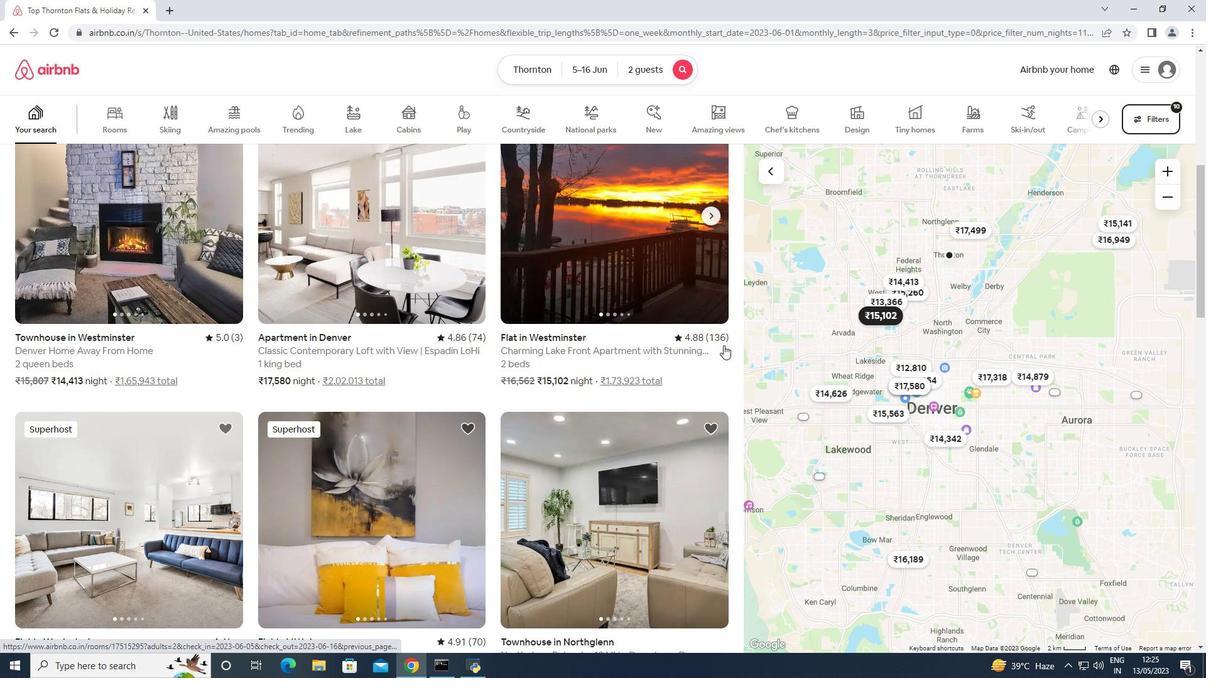 
Action: Mouse scrolled (723, 345) with delta (0, 0)
Screenshot: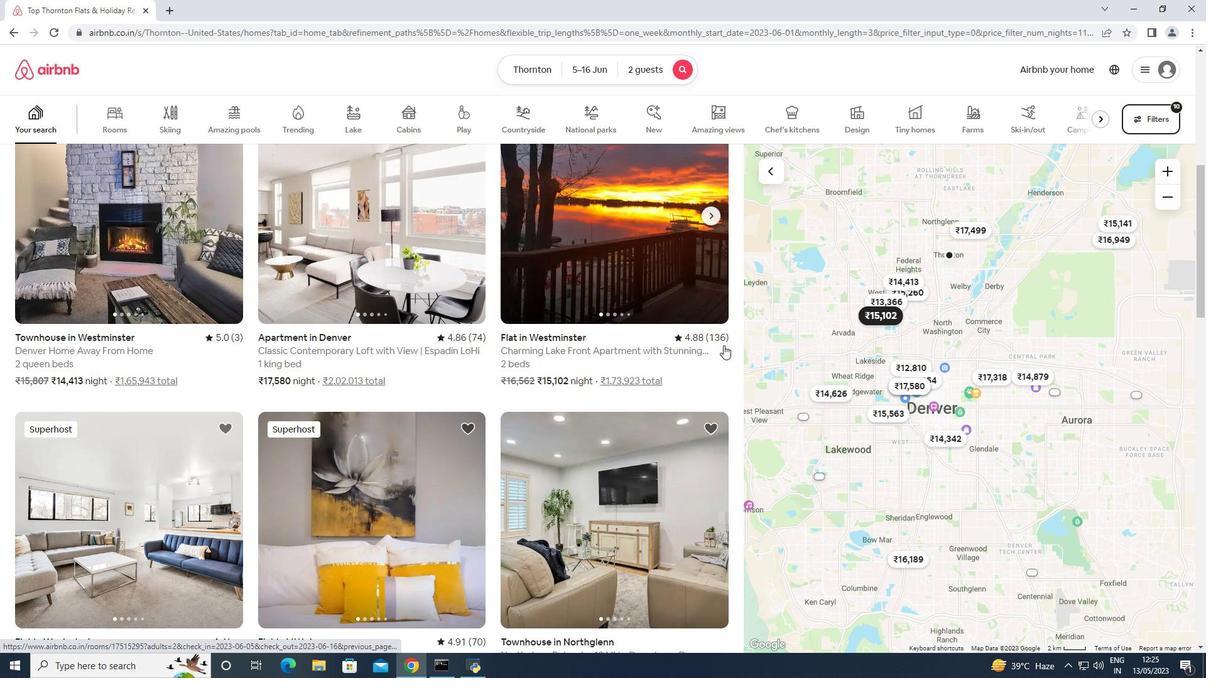 
Action: Mouse scrolled (723, 345) with delta (0, 0)
Screenshot: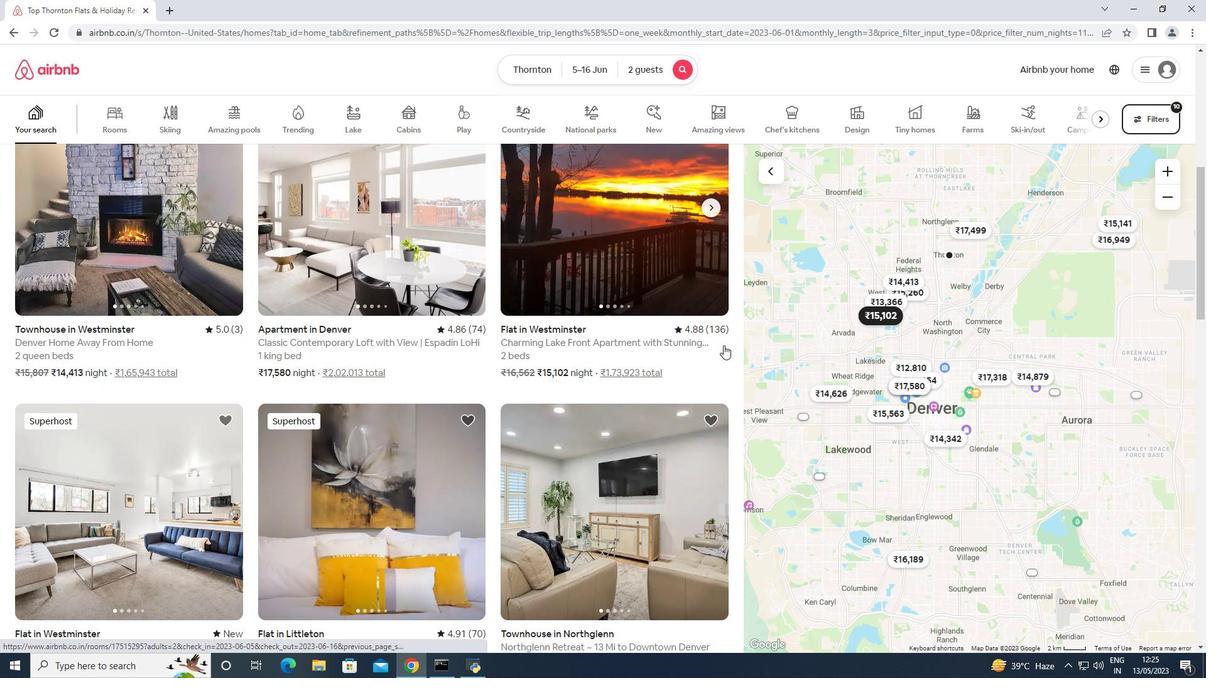 
